 Task: Add an event  with title  Marketing Campaign Planning, date '2024/05/16' to 2024/05/20 & Select Event type as  Group. Add location for the event as  654 Valley of the Kings, Luxor, Egypt and add a description: The team building workshop will begin with an introduction to the importance of effective communication in the workplace. Participants will learn about the impact of communication on team dynamics, productivity, and overall success. The facilitator will set a positive and supportive tone, creating a safe space for open dialogue and learning.Create an event link  http-marketingcampaignplanningcom & Select the event color as  Red. , logged in from the account softage.2@softage.netand send the event invitation to softage.3@softage.net and softage.4@softage.net
Action: Mouse moved to (1012, 132)
Screenshot: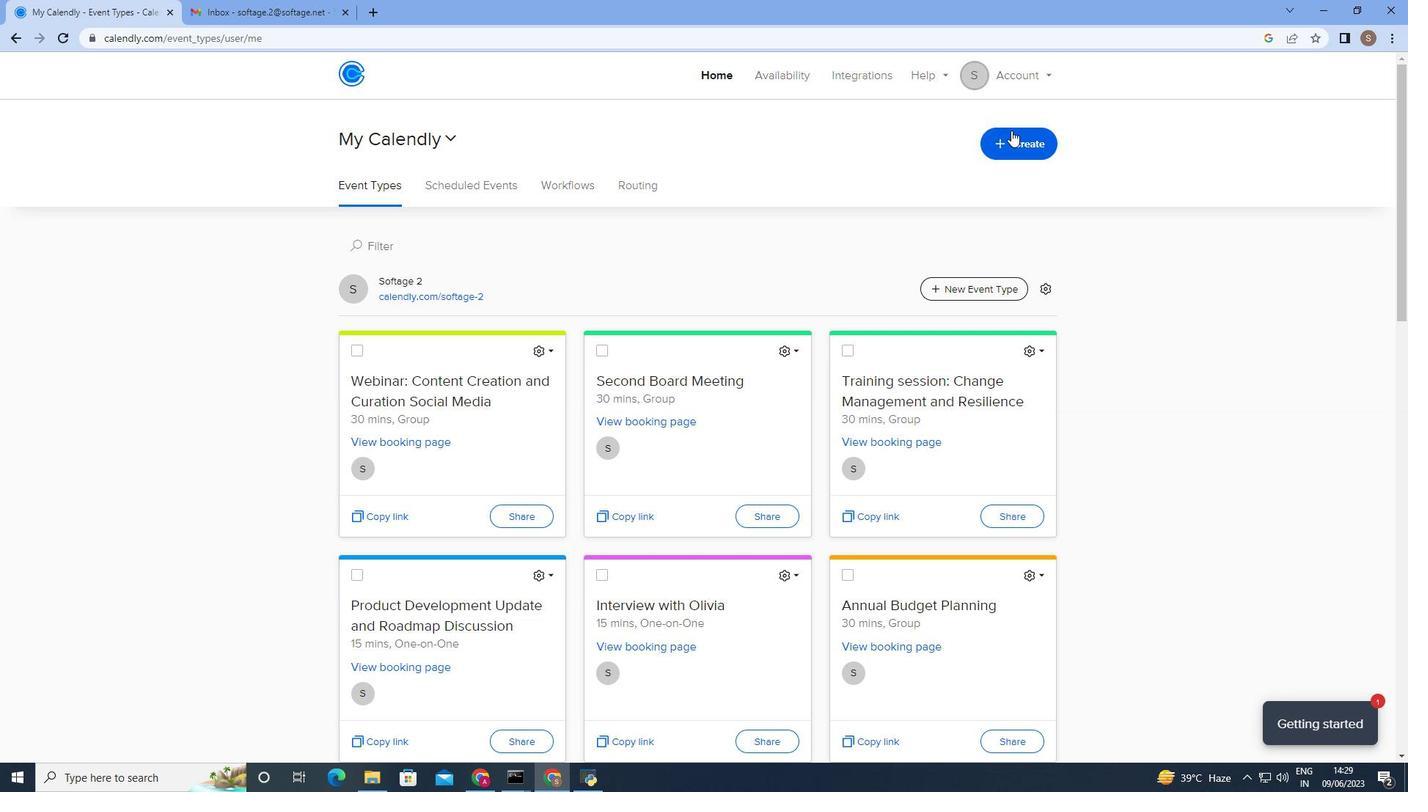
Action: Mouse pressed left at (1012, 132)
Screenshot: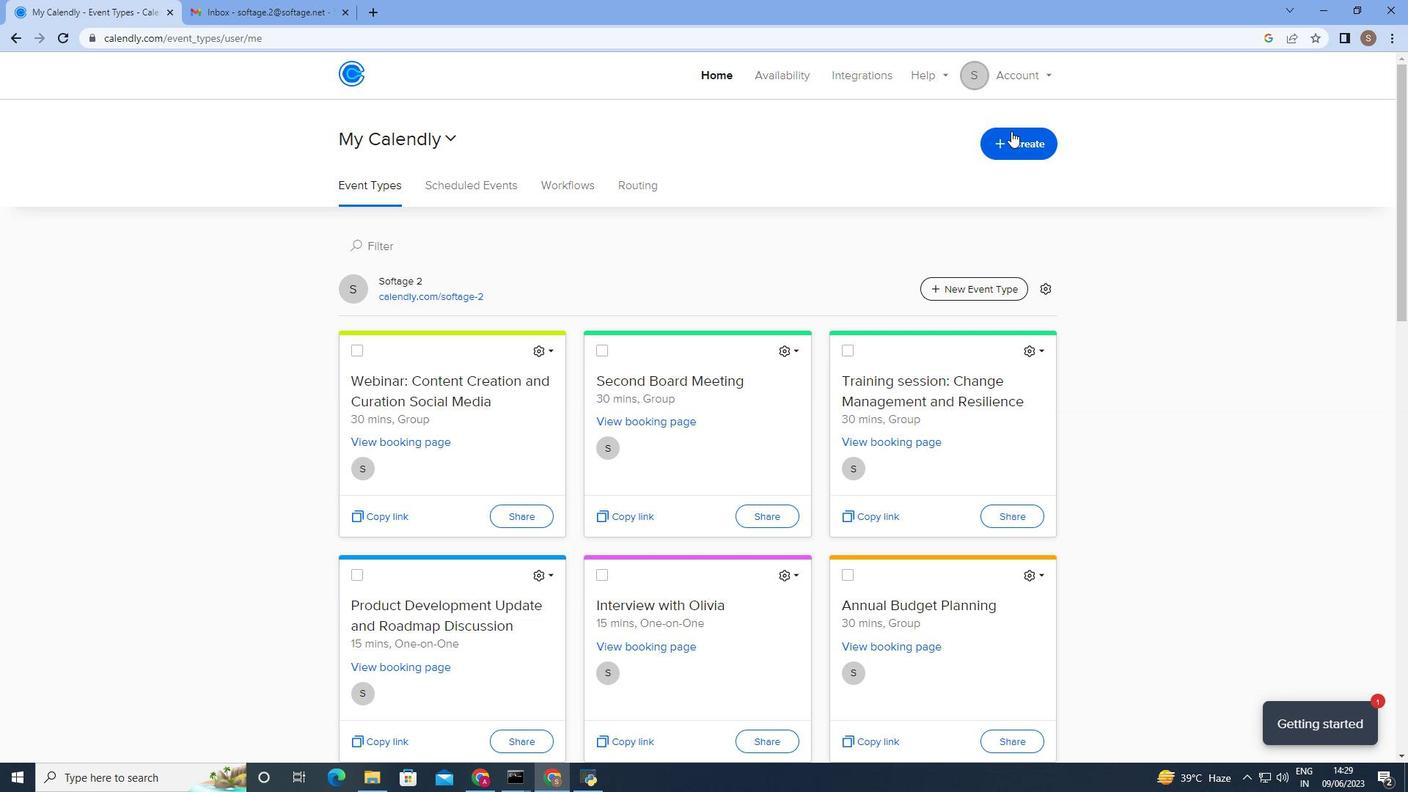 
Action: Mouse moved to (984, 208)
Screenshot: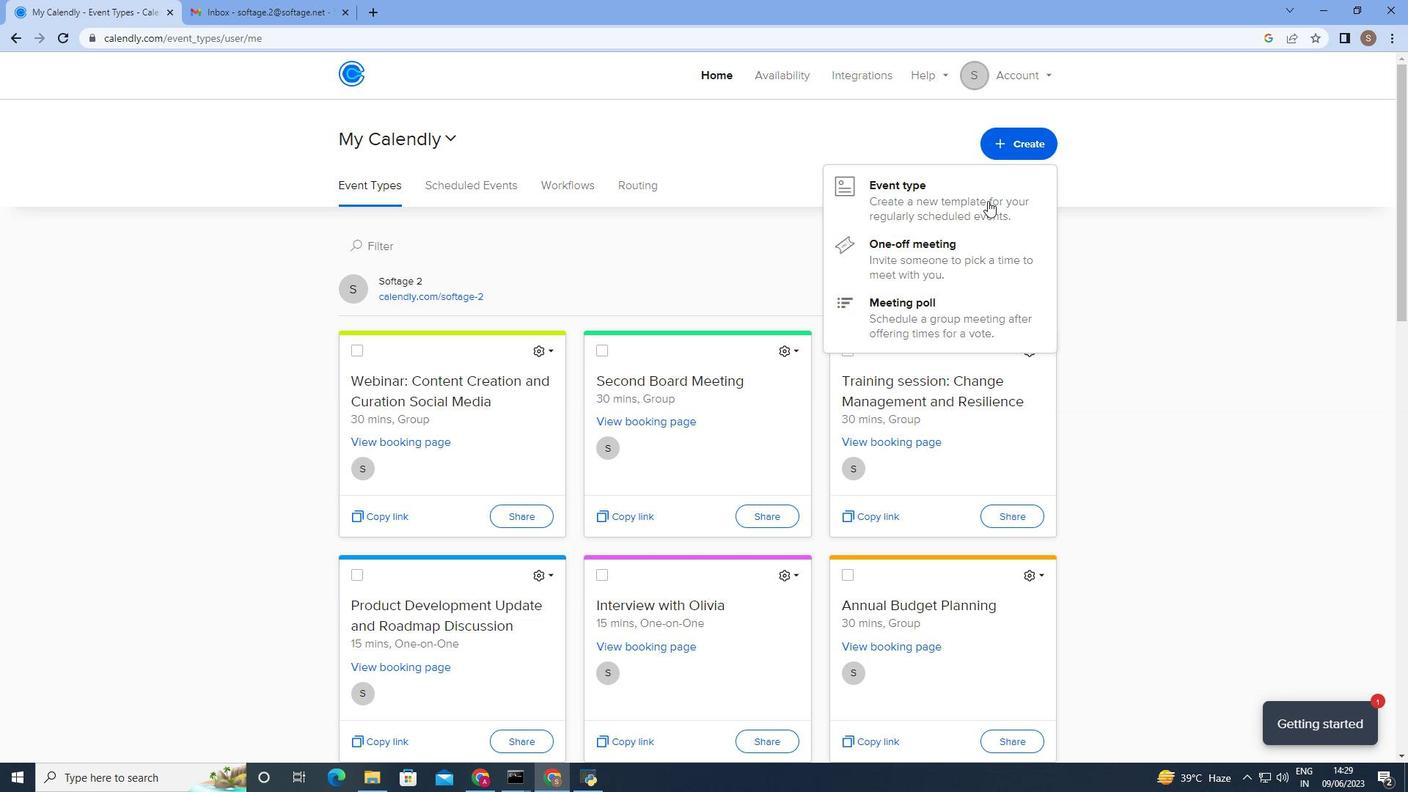 
Action: Mouse pressed left at (984, 208)
Screenshot: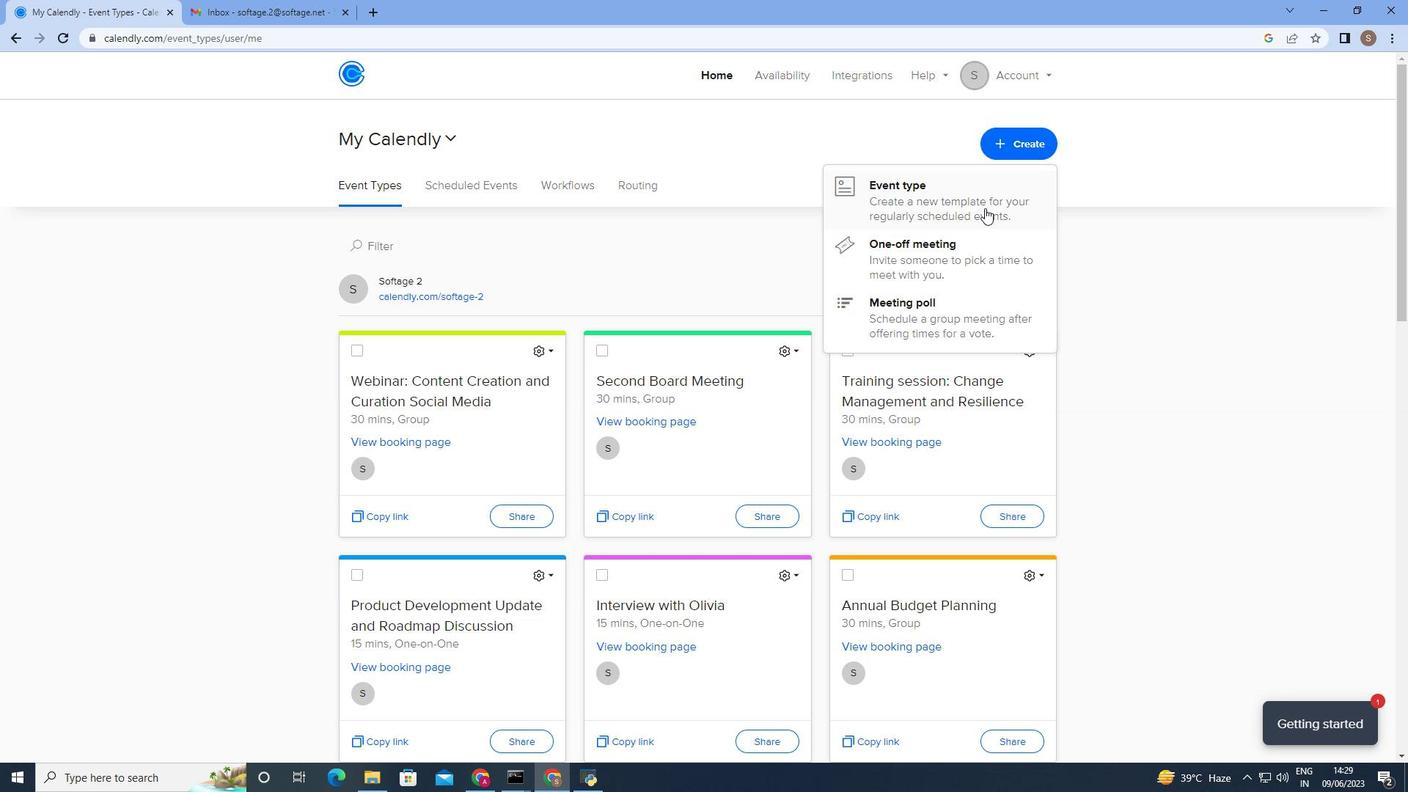 
Action: Mouse moved to (629, 376)
Screenshot: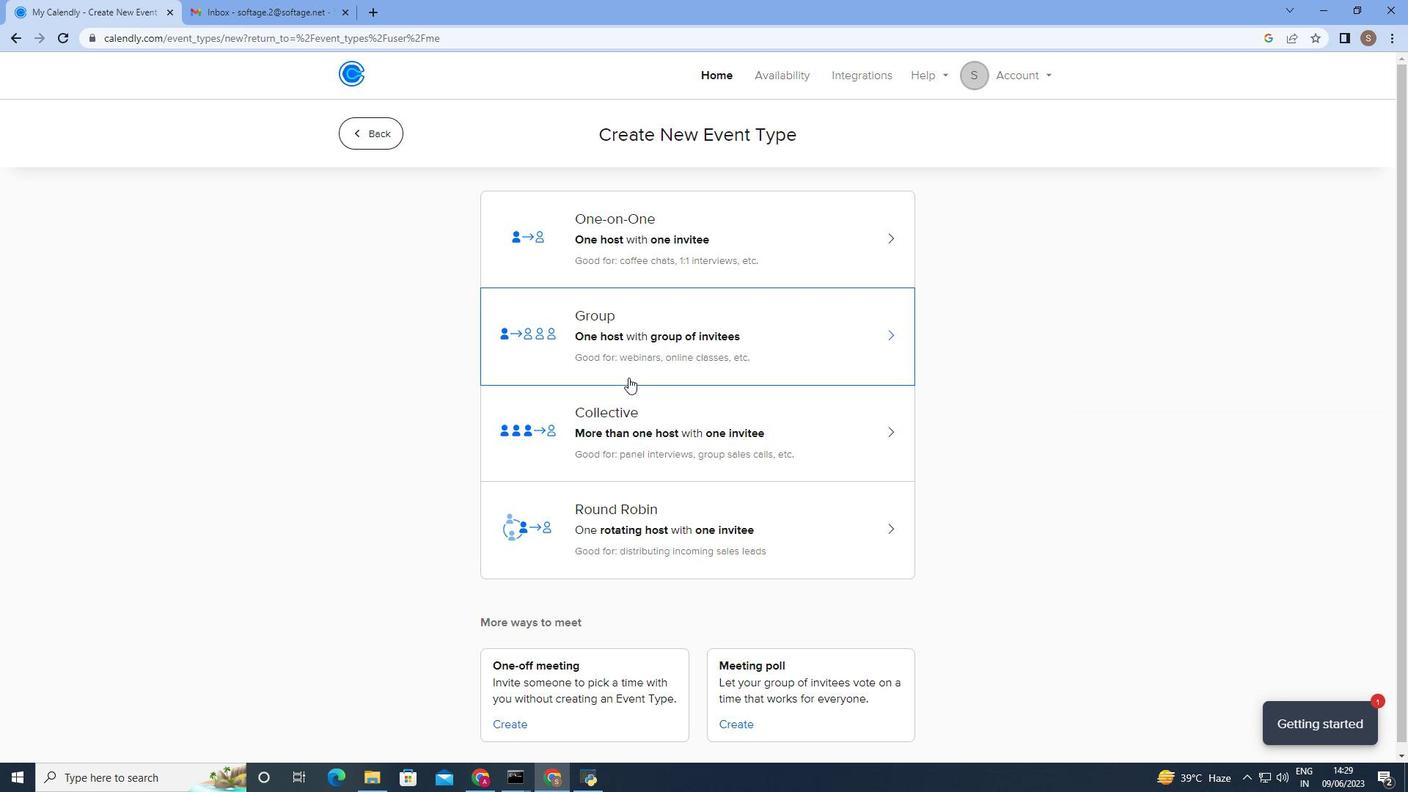 
Action: Mouse pressed left at (629, 376)
Screenshot: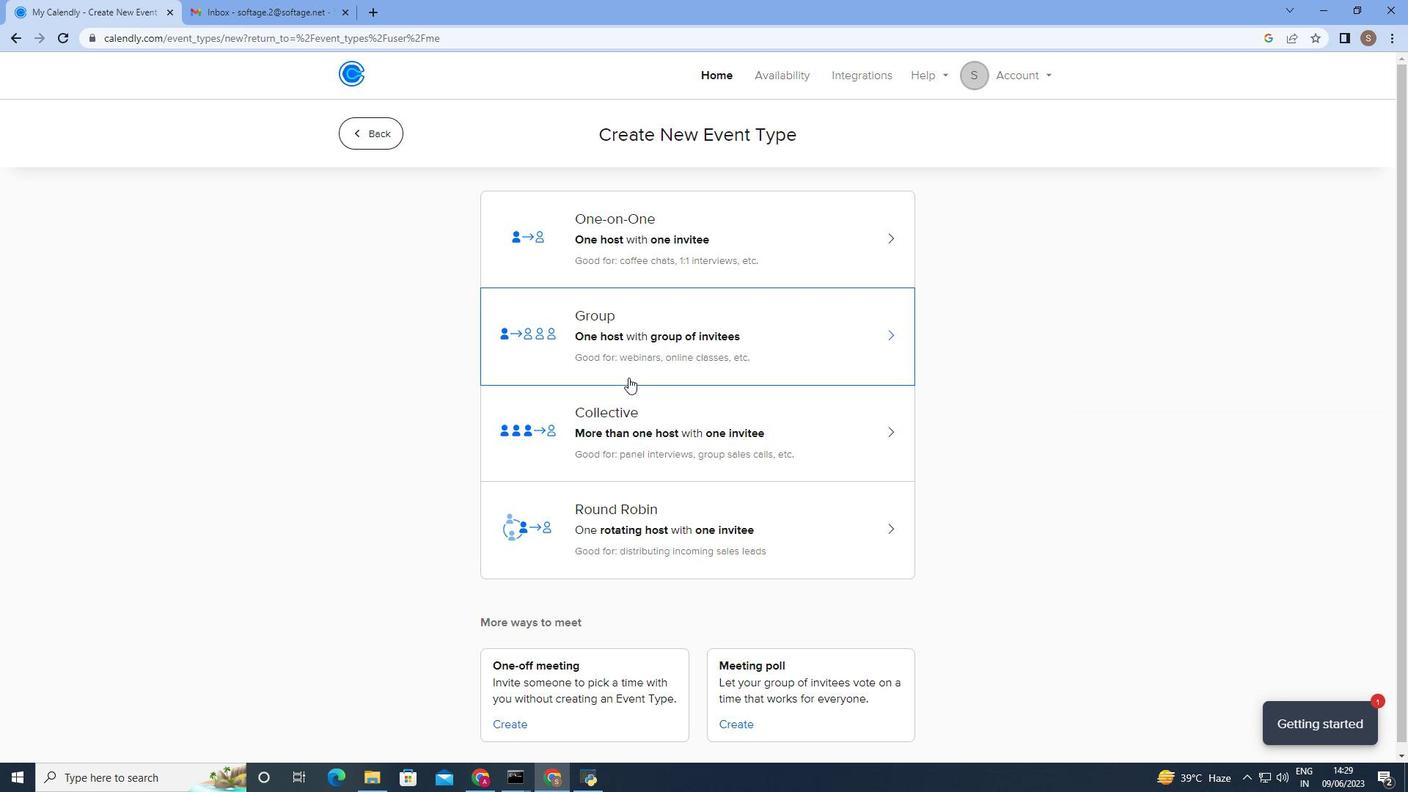 
Action: Mouse moved to (424, 336)
Screenshot: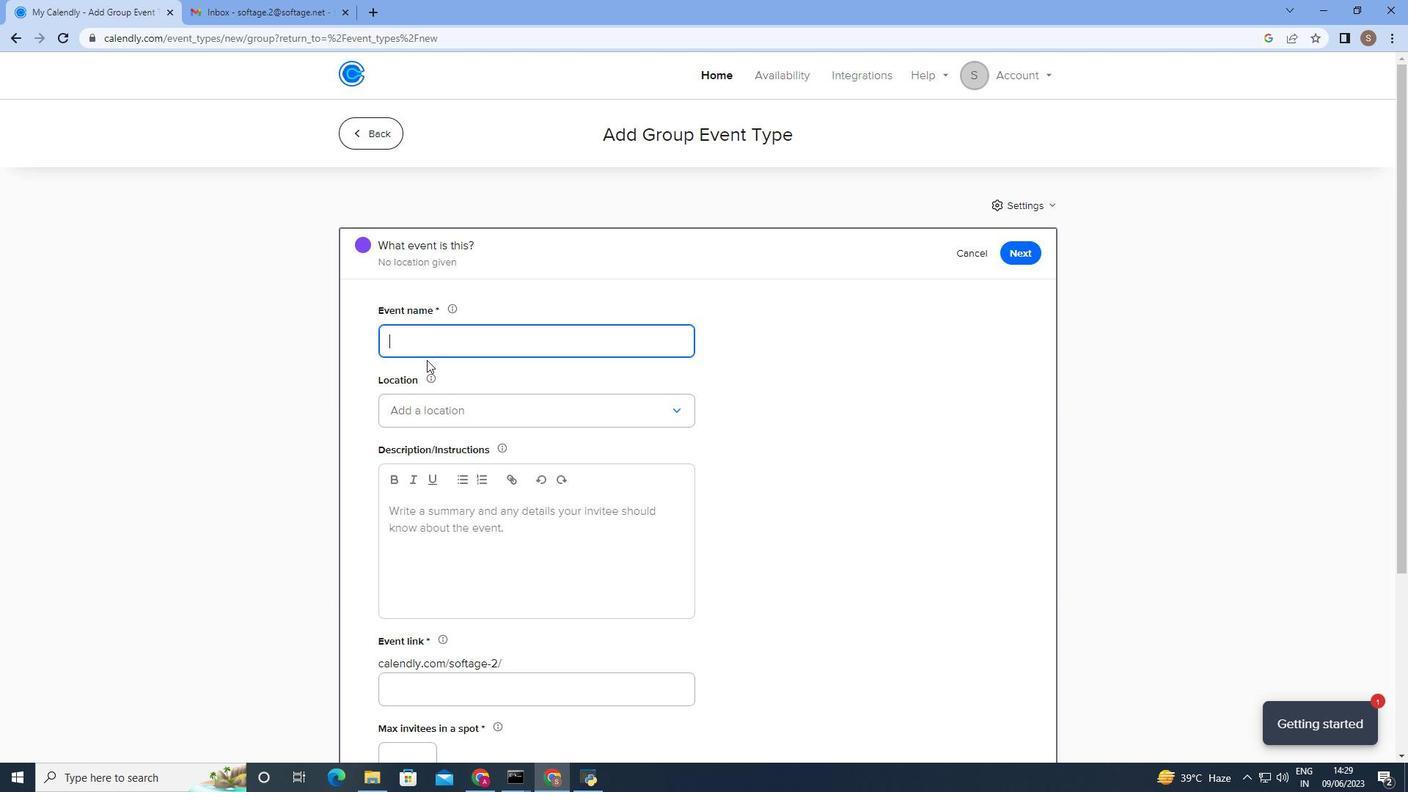
Action: Mouse pressed left at (424, 336)
Screenshot: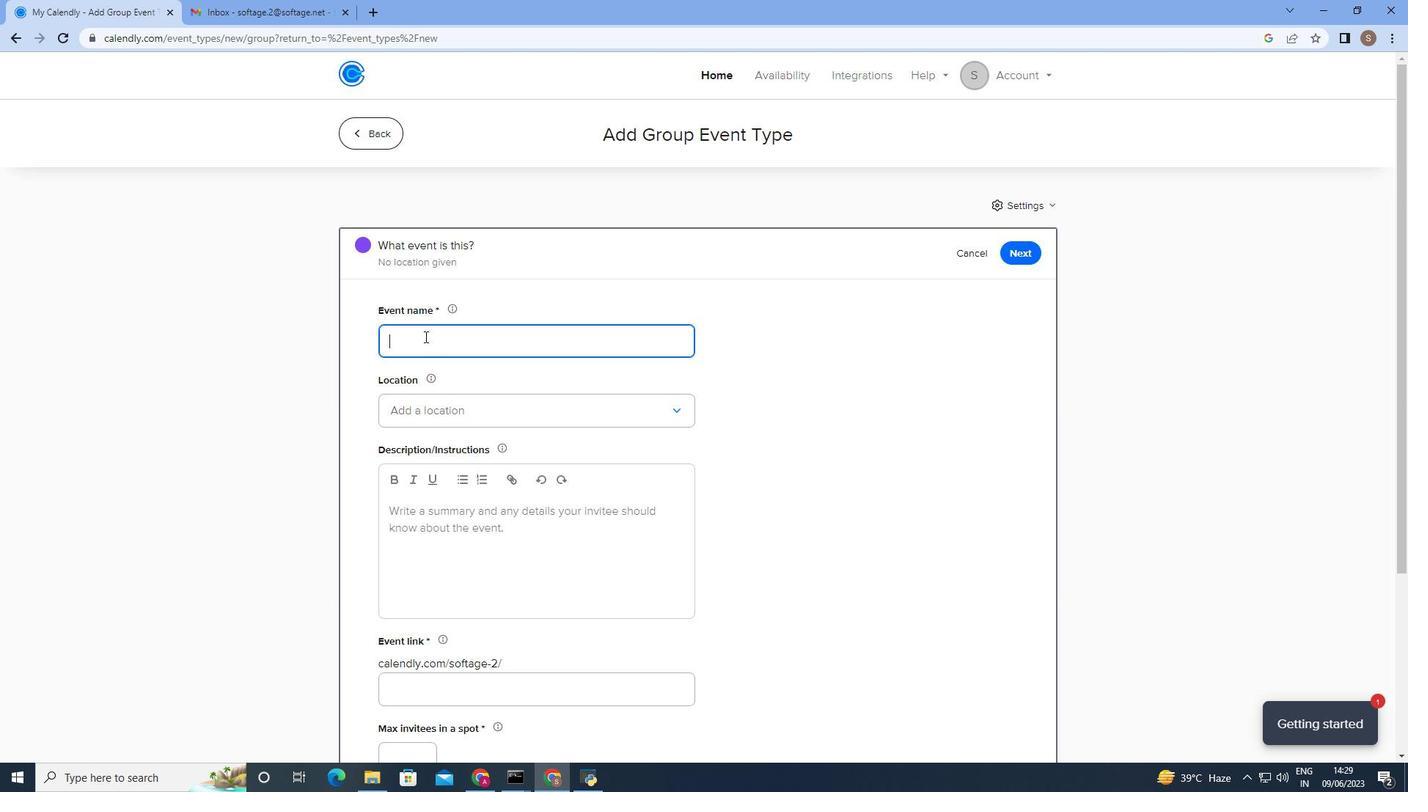 
Action: Key pressed <Key.shift_r>Marketing<Key.space><Key.shift><Key.shift><Key.shift><Key.shift><Key.shift><Key.shift><Key.shift><Key.shift><Key.shift>Camo<Key.backspace>paign<Key.space><Key.shift_r><Key.shift_r><Key.shift_r><Key.shift_r><Key.shift_r><Key.shift_r><Key.shift_r>Planning
Screenshot: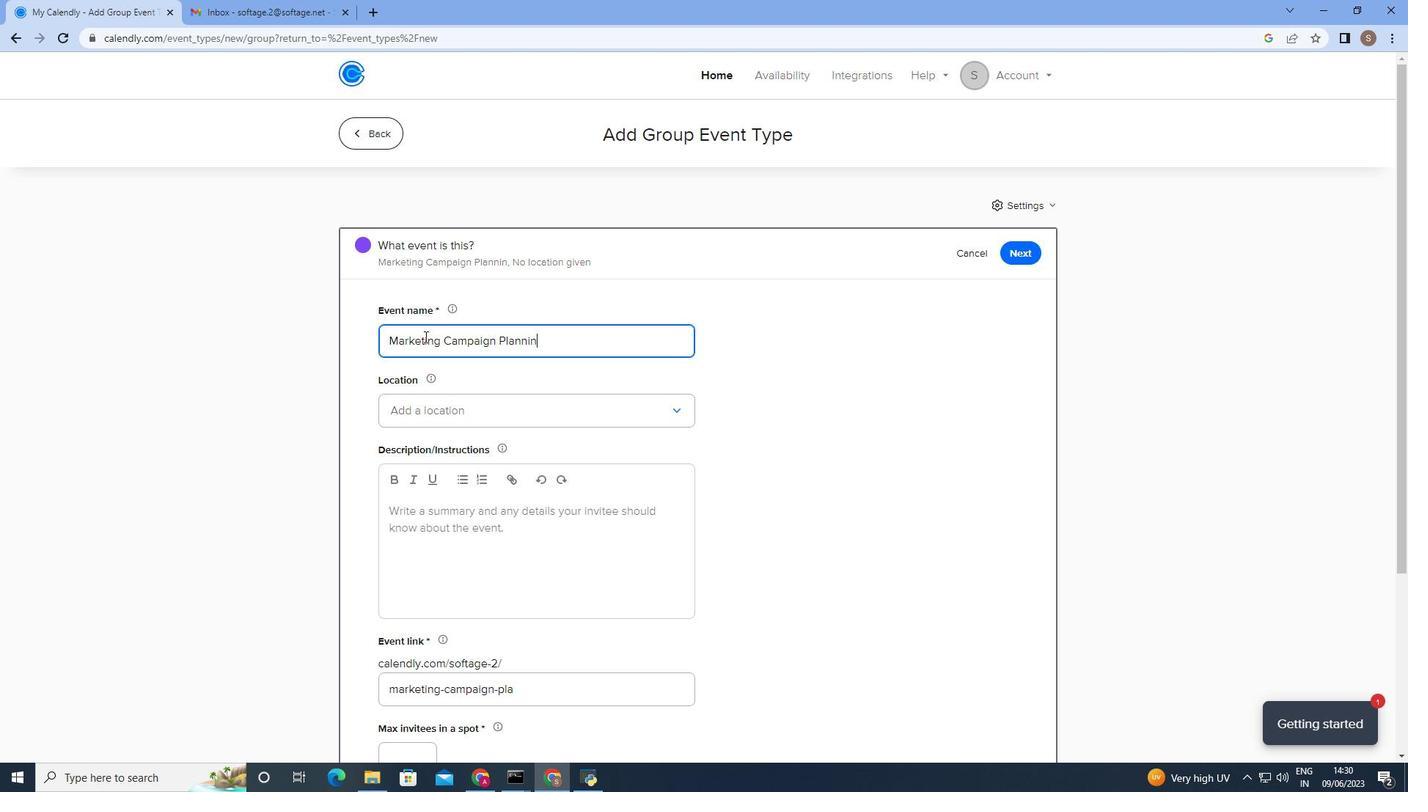 
Action: Mouse moved to (434, 412)
Screenshot: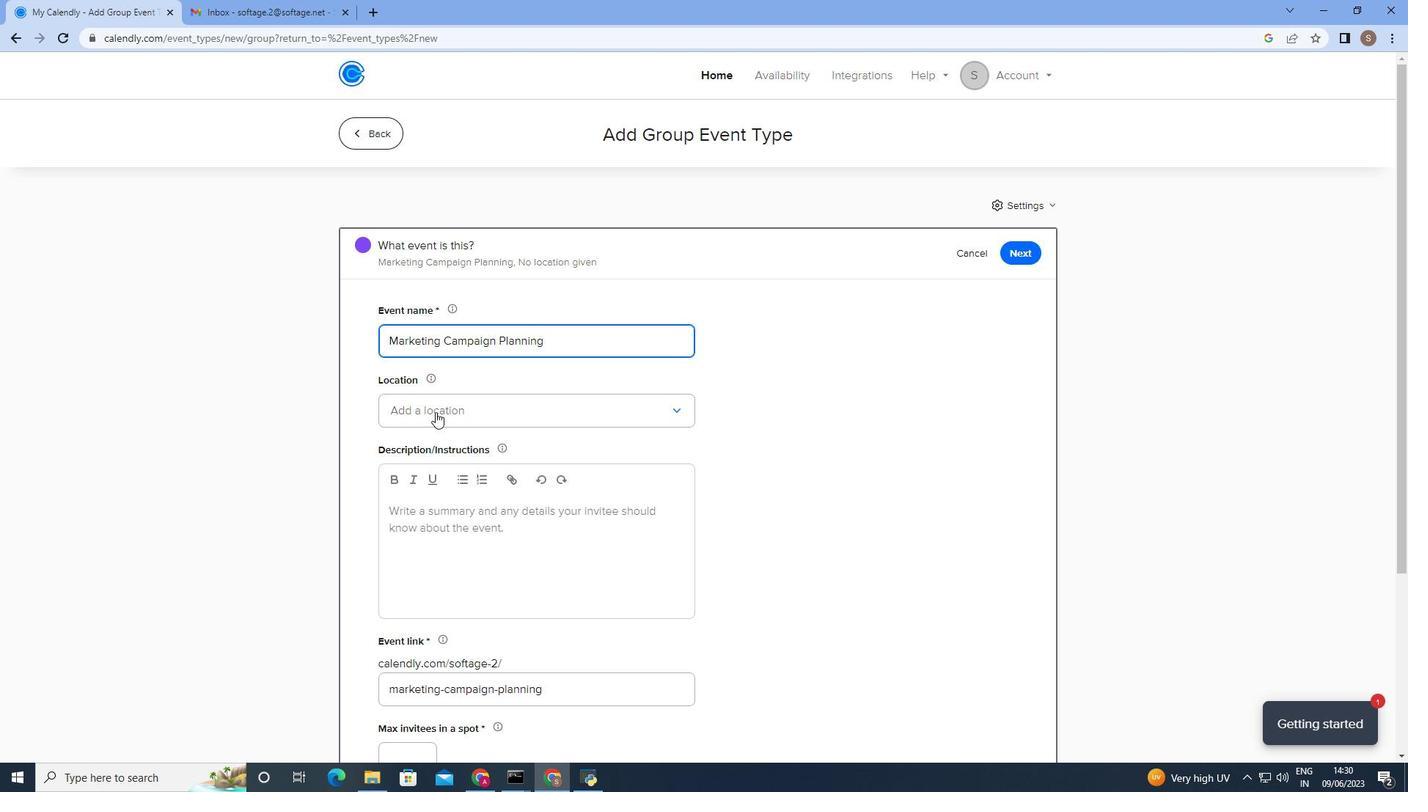 
Action: Mouse pressed left at (434, 412)
Screenshot: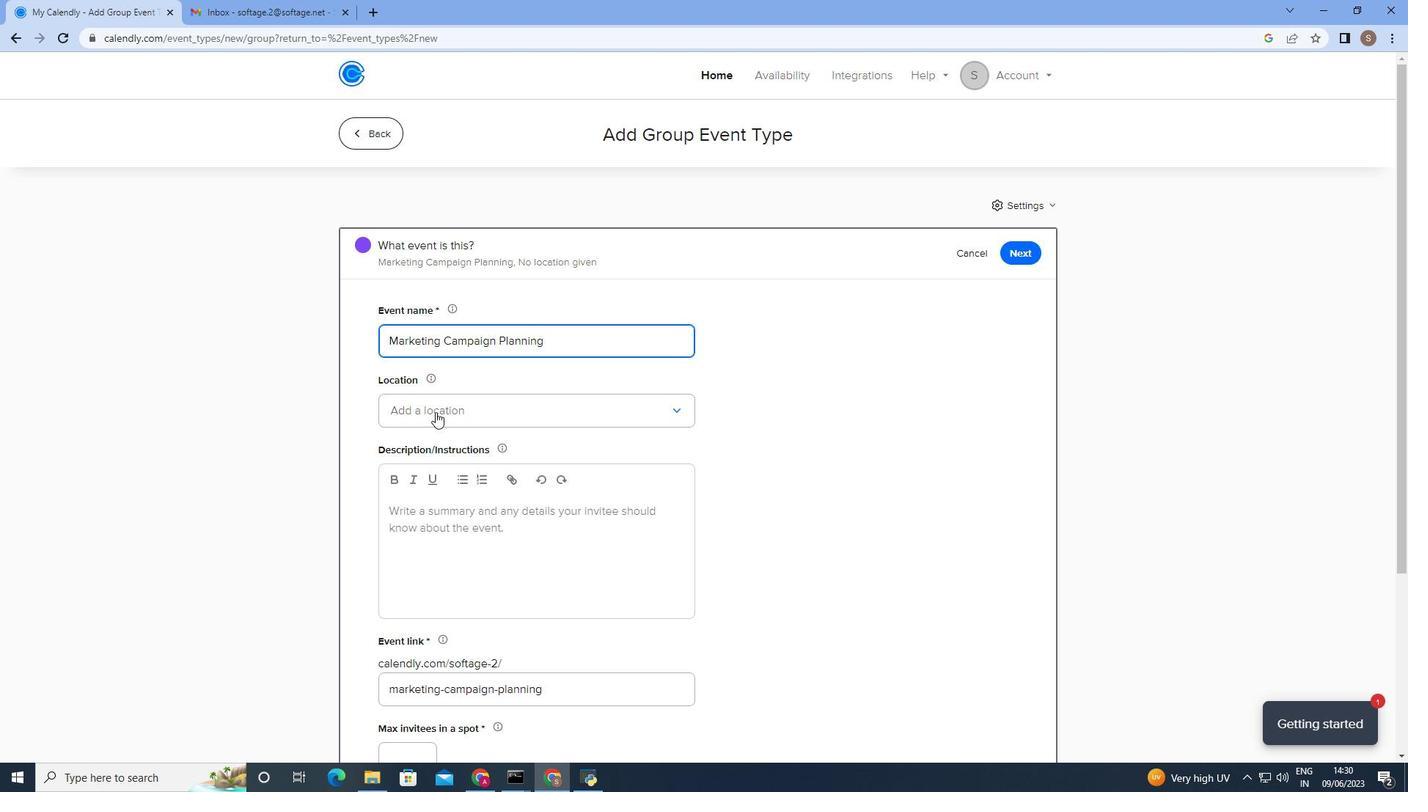 
Action: Mouse moved to (436, 445)
Screenshot: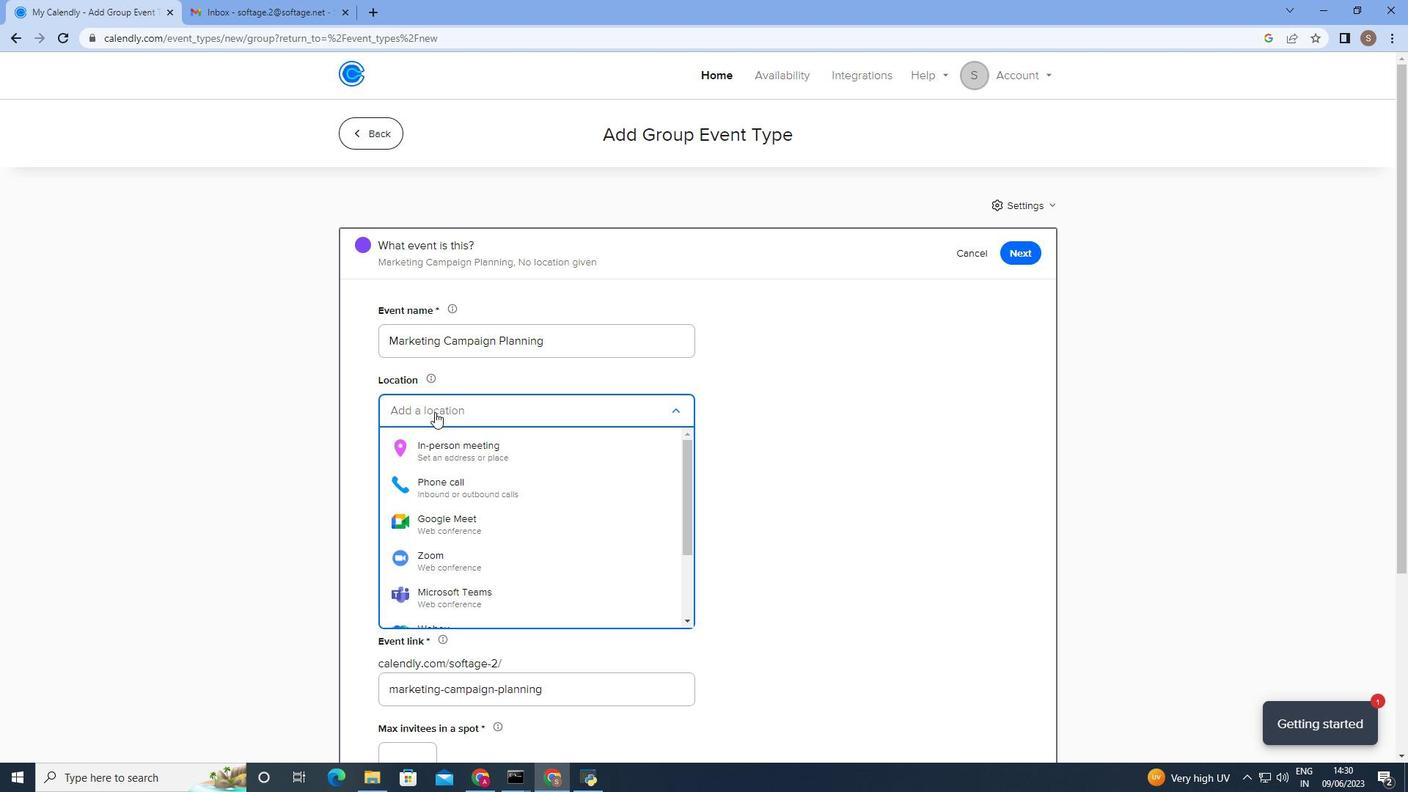 
Action: Mouse pressed left at (436, 445)
Screenshot: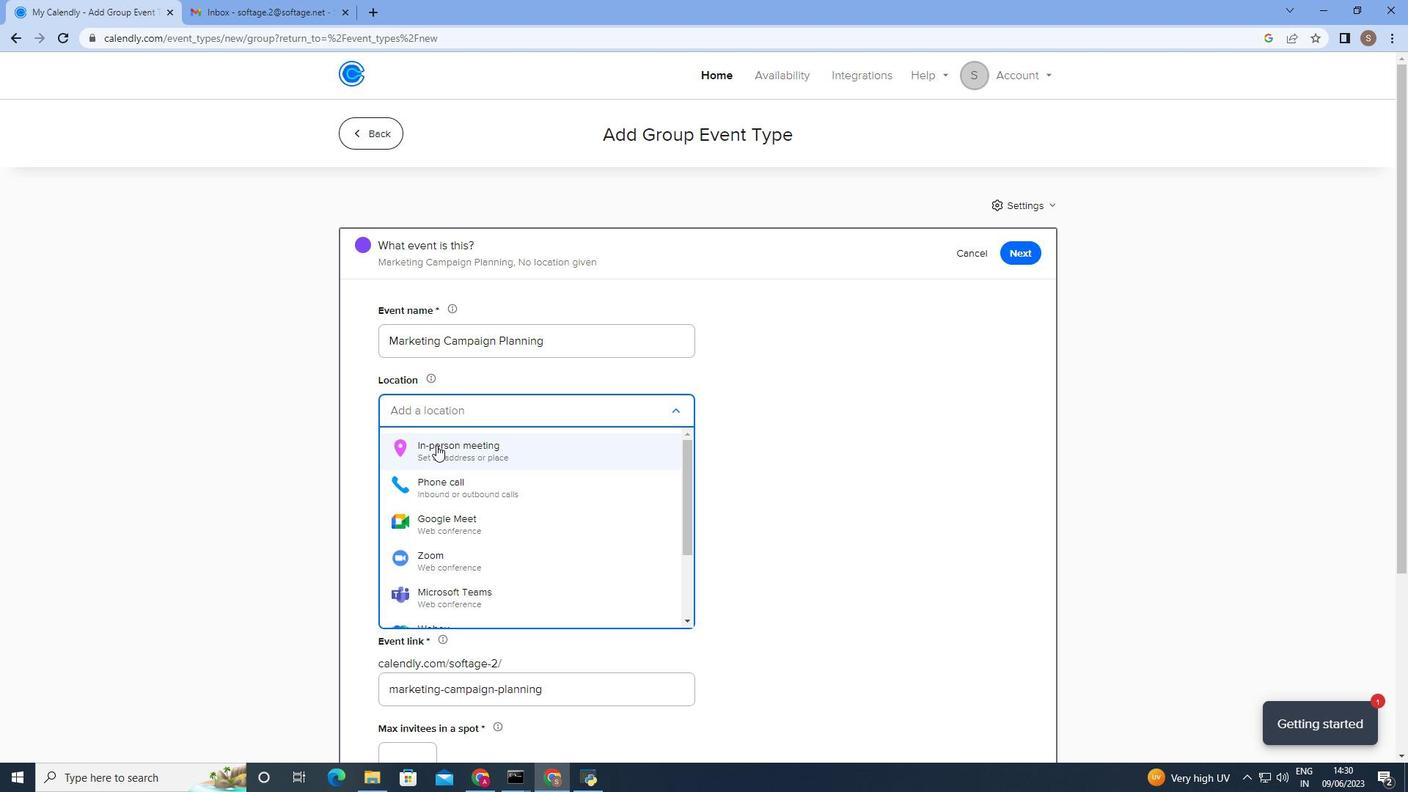 
Action: Mouse moved to (671, 228)
Screenshot: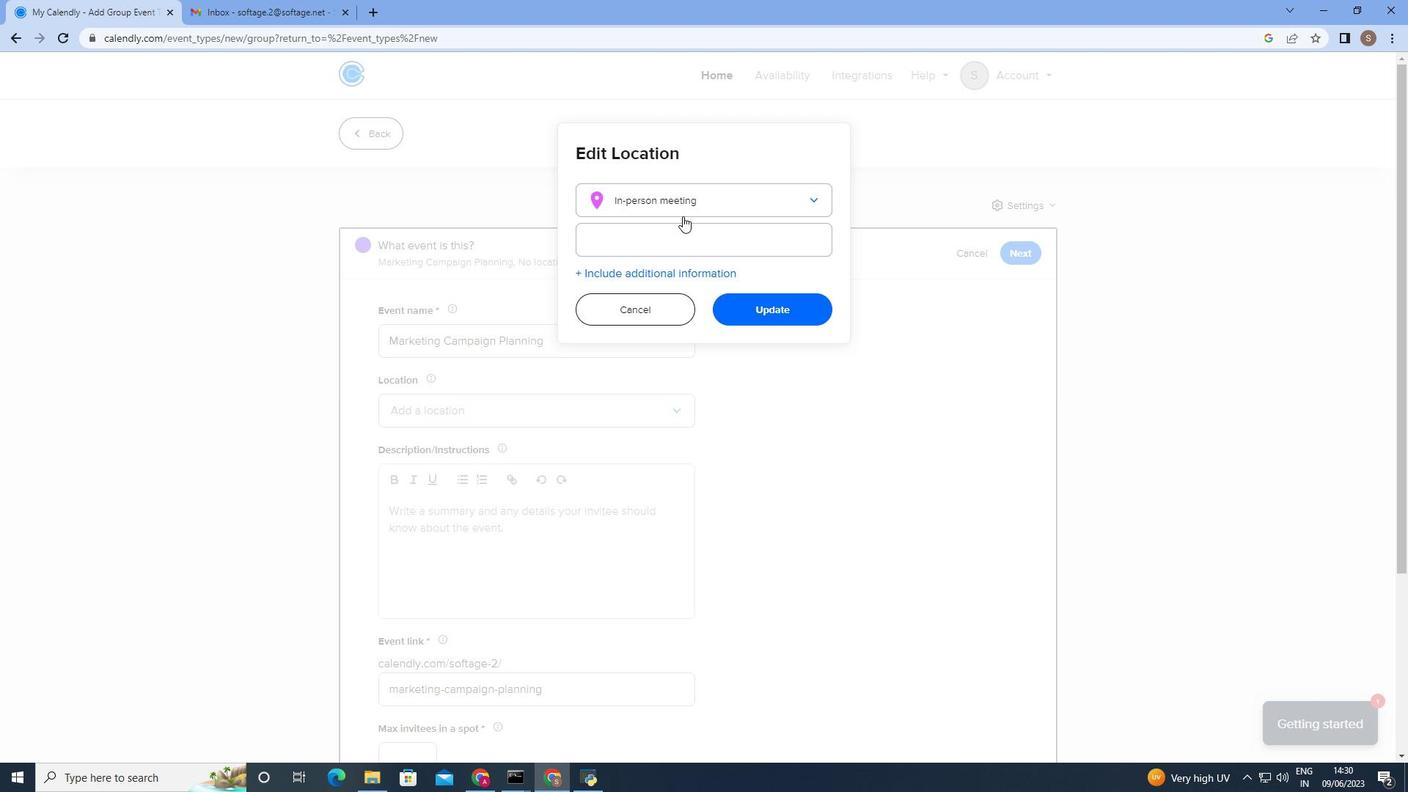 
Action: Mouse pressed left at (671, 228)
Screenshot: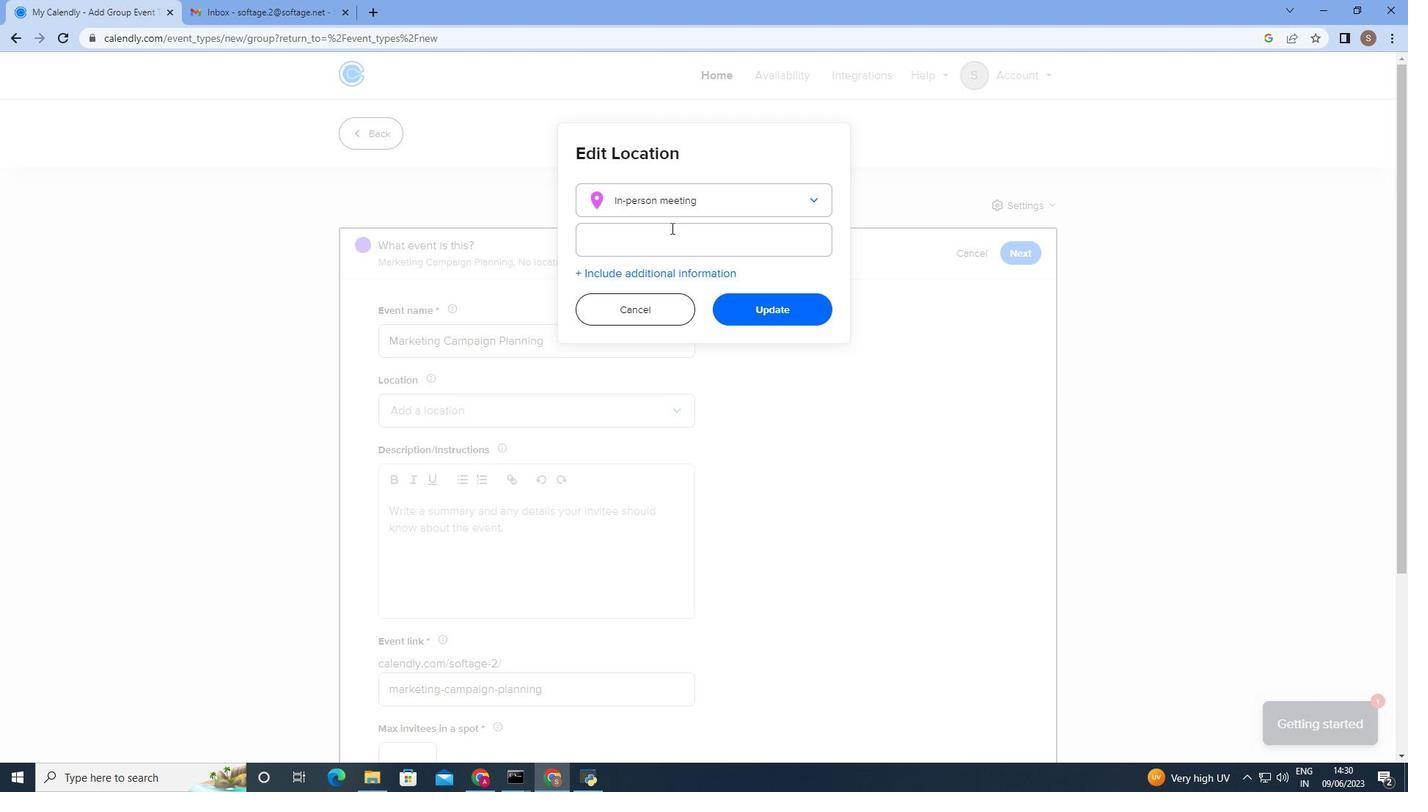 
Action: Key pressed 654<Key.space><Key.shift>Valley<Key.space>of<Key.space>the<Key.space>kingg<Key.backspace>s,<Key.shift_r>Luxor,<Key.shift>Egypt
Screenshot: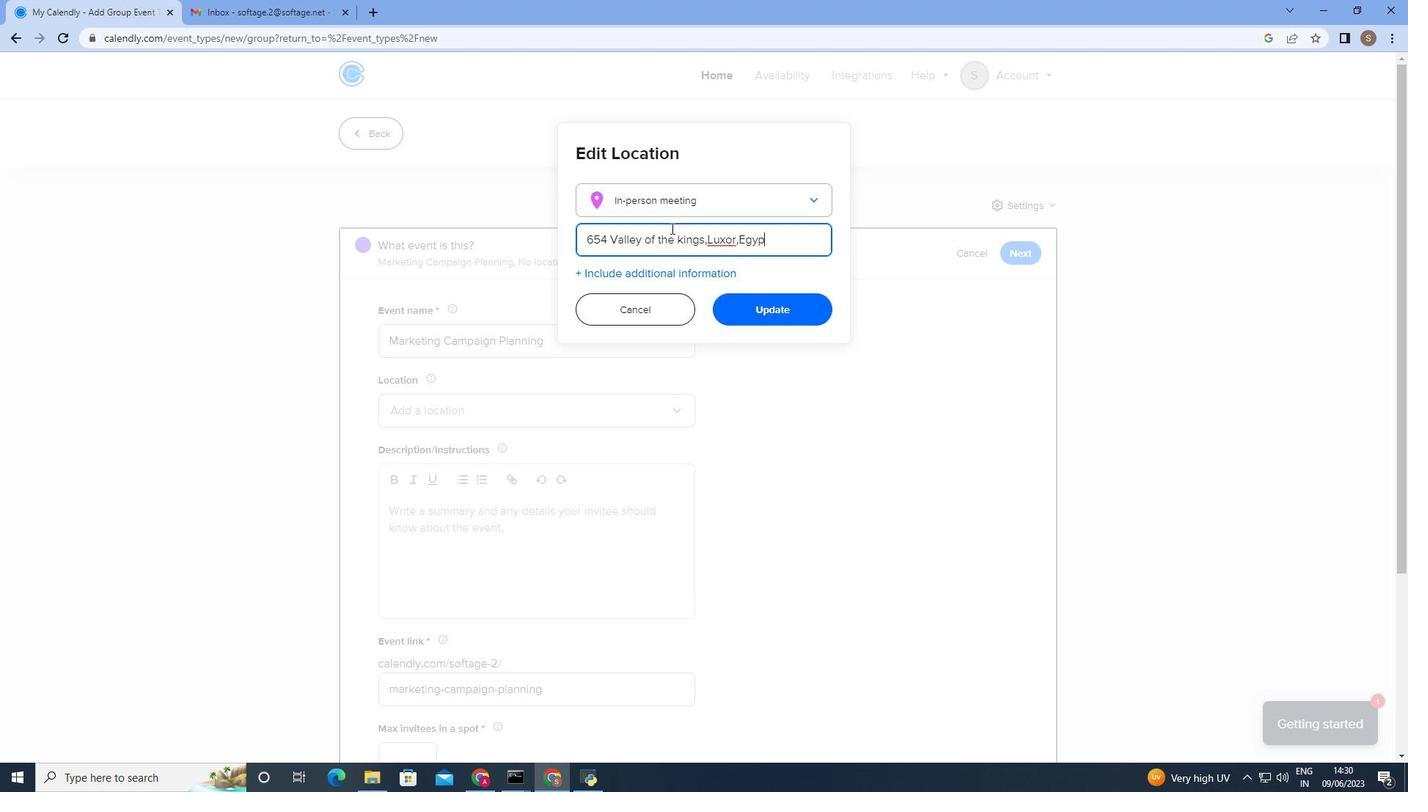 
Action: Mouse moved to (772, 305)
Screenshot: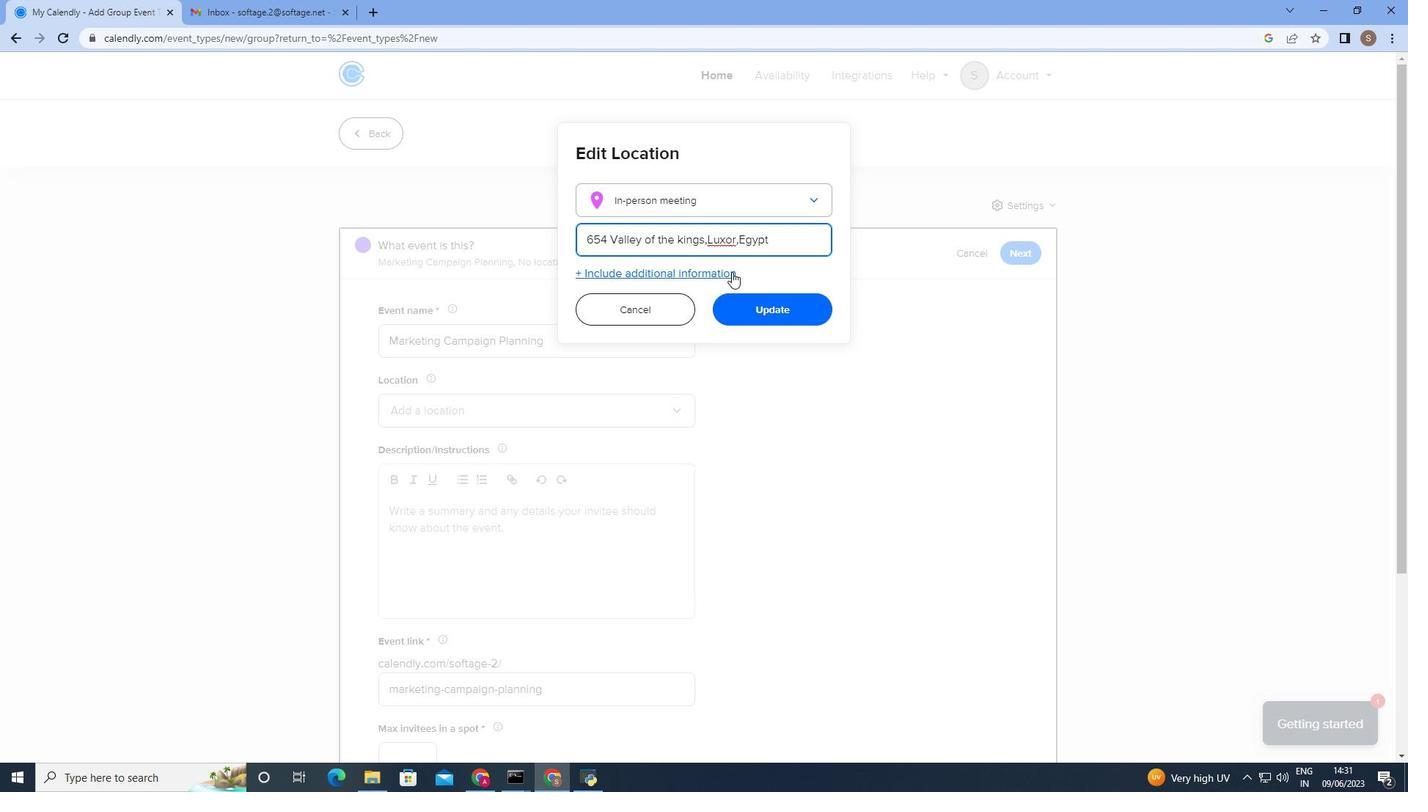 
Action: Mouse pressed left at (772, 305)
Screenshot: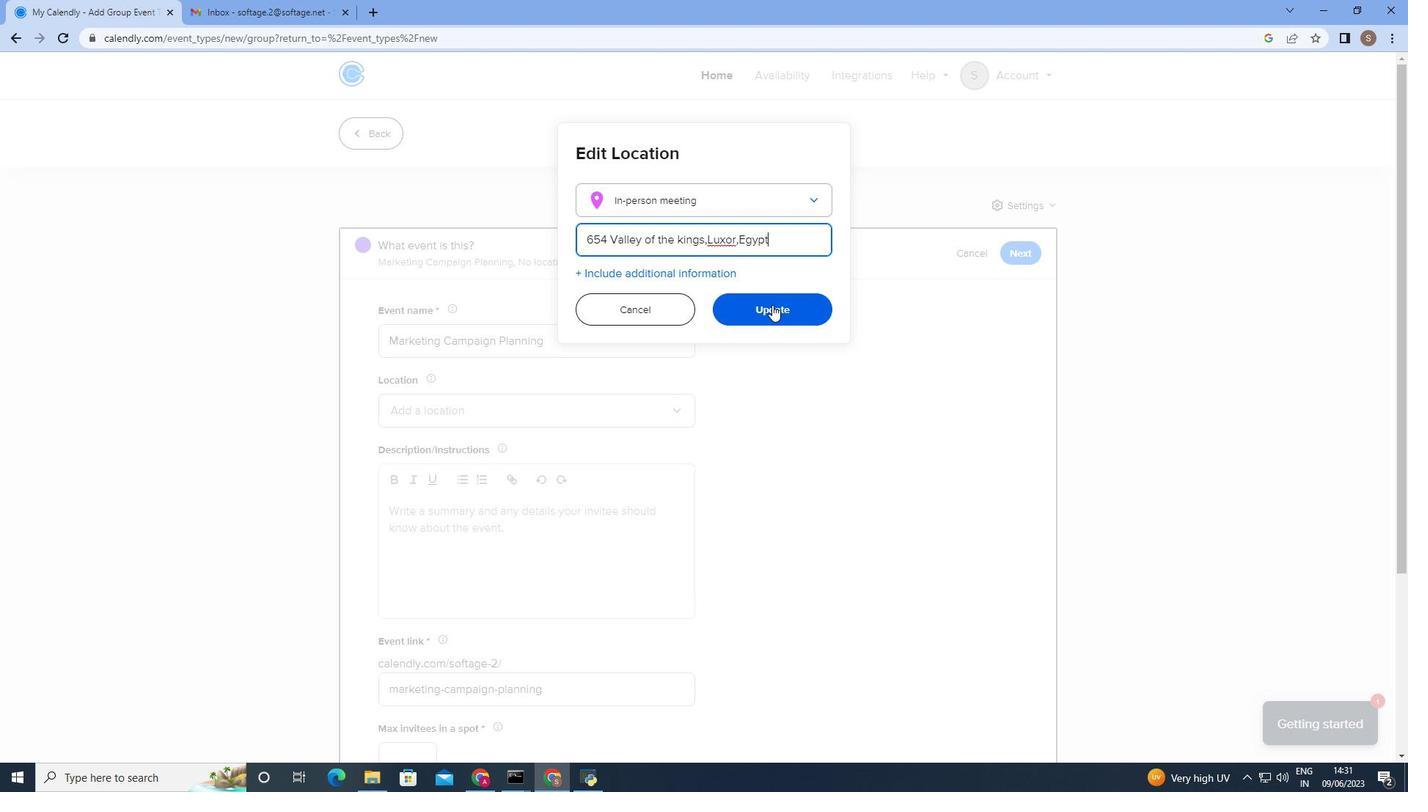 
Action: Mouse moved to (463, 407)
Screenshot: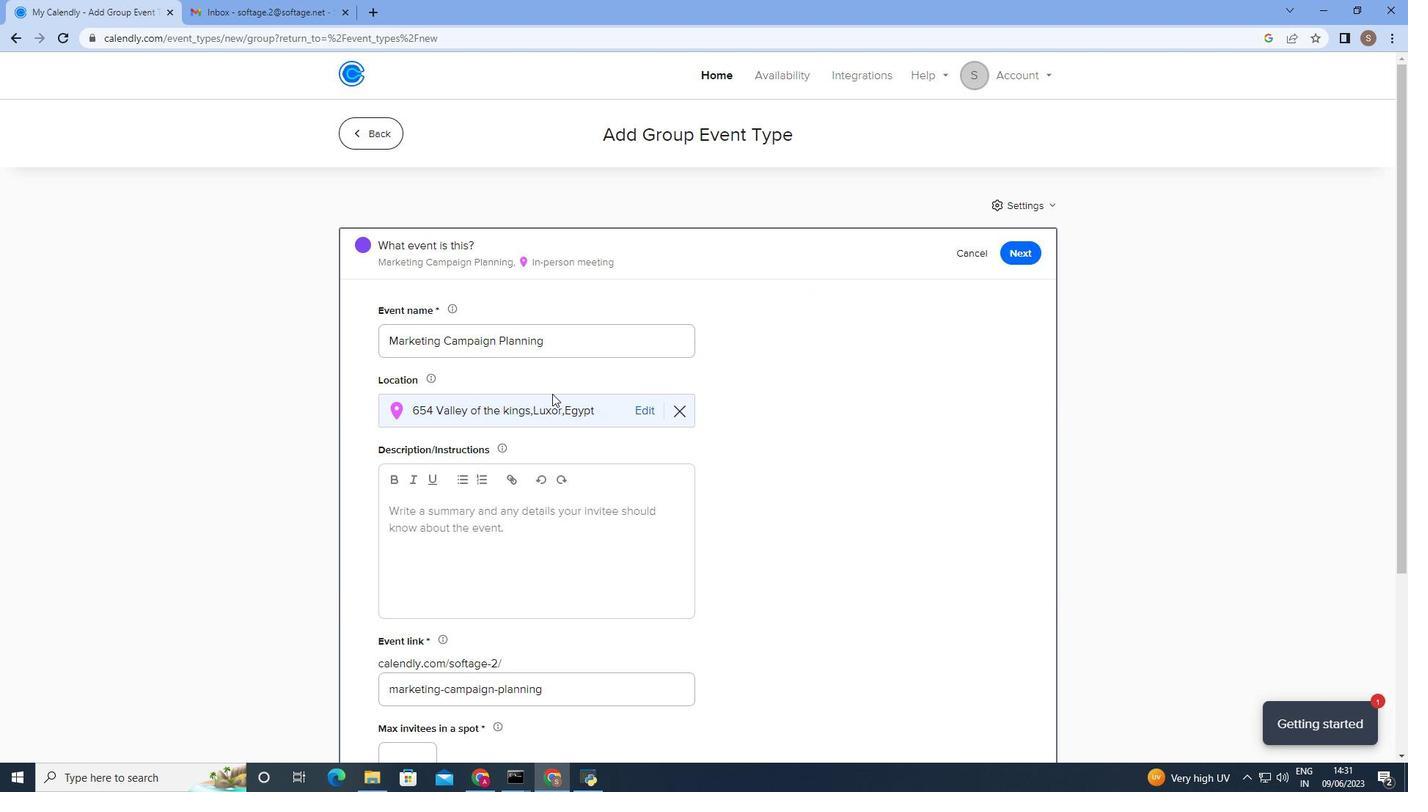 
Action: Mouse scrolled (463, 406) with delta (0, 0)
Screenshot: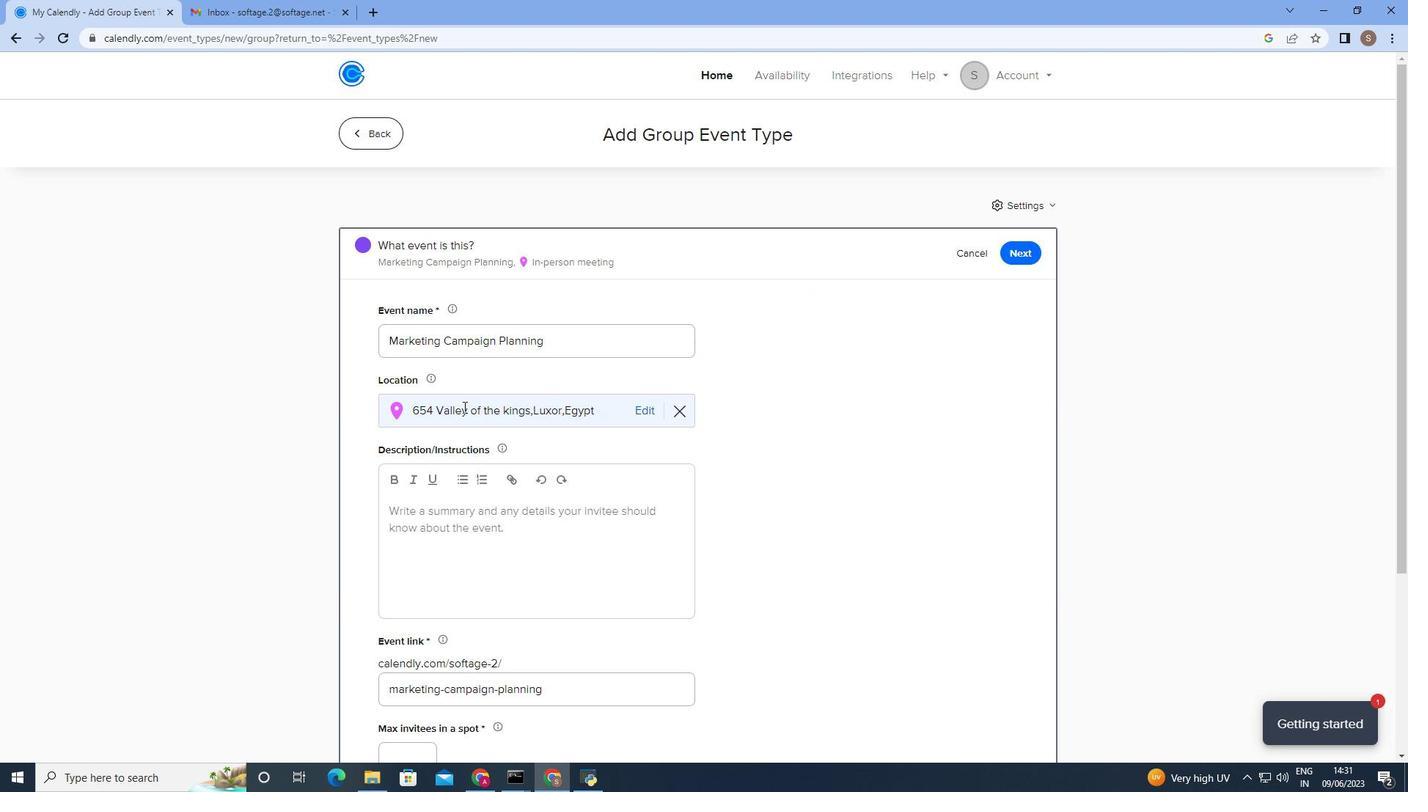 
Action: Mouse scrolled (463, 406) with delta (0, 0)
Screenshot: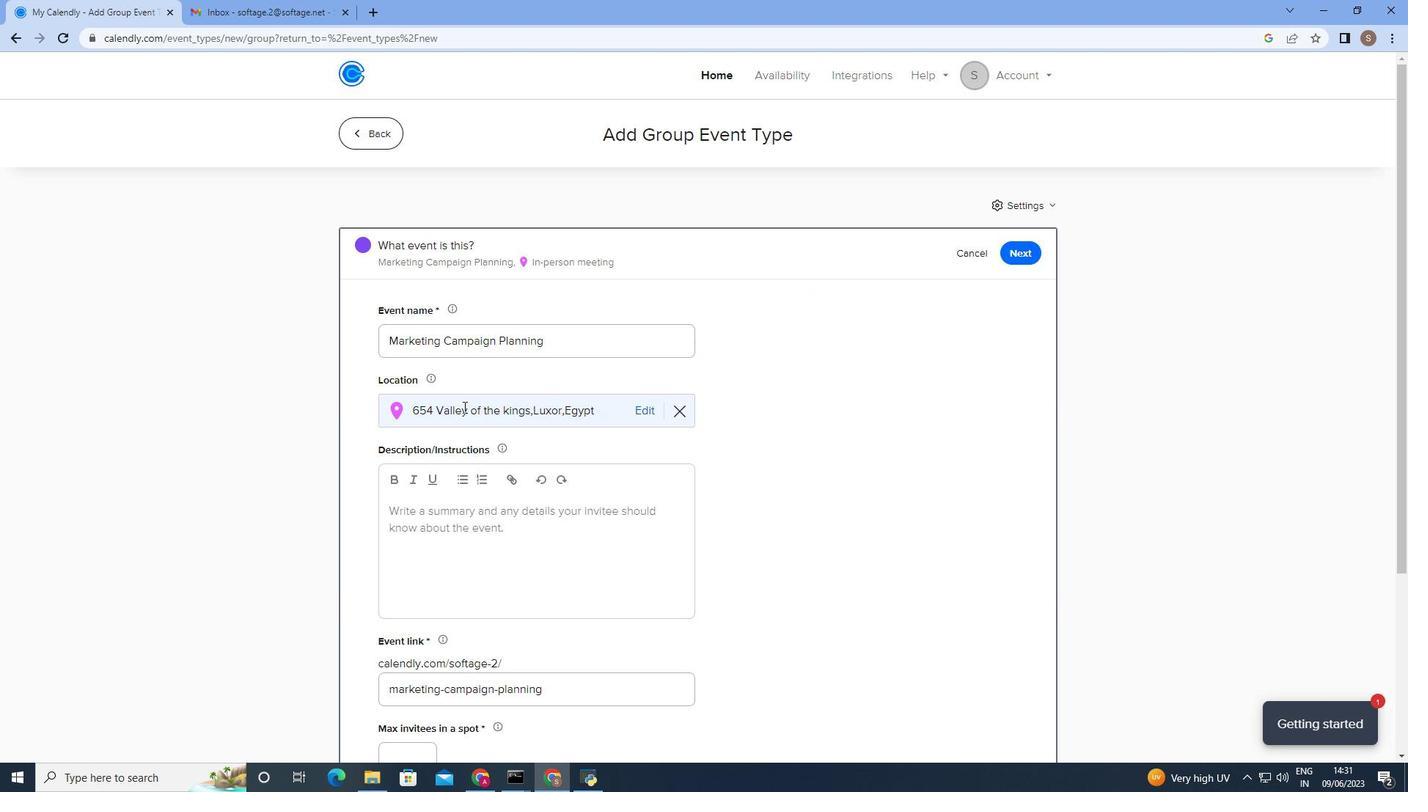 
Action: Mouse moved to (415, 375)
Screenshot: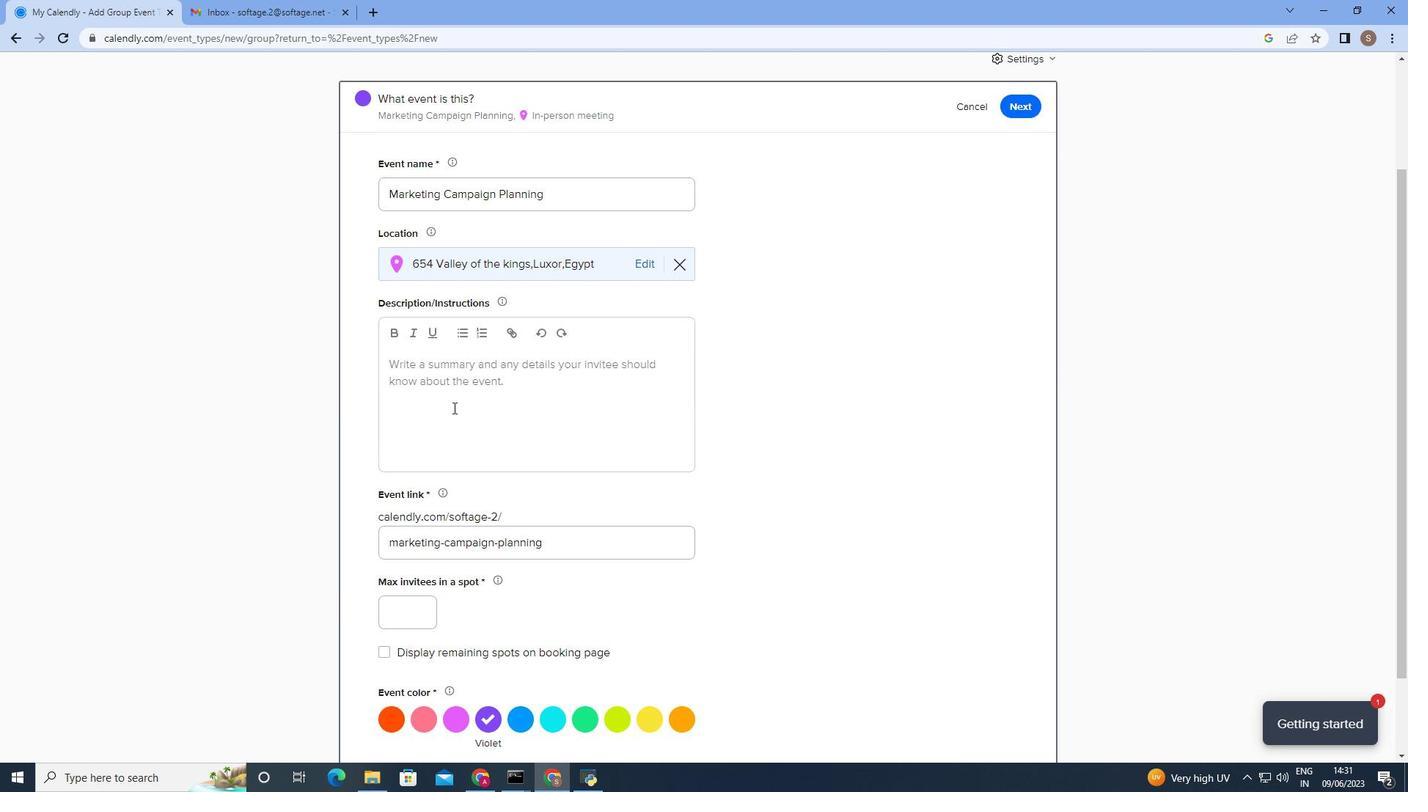 
Action: Mouse pressed left at (415, 375)
Screenshot: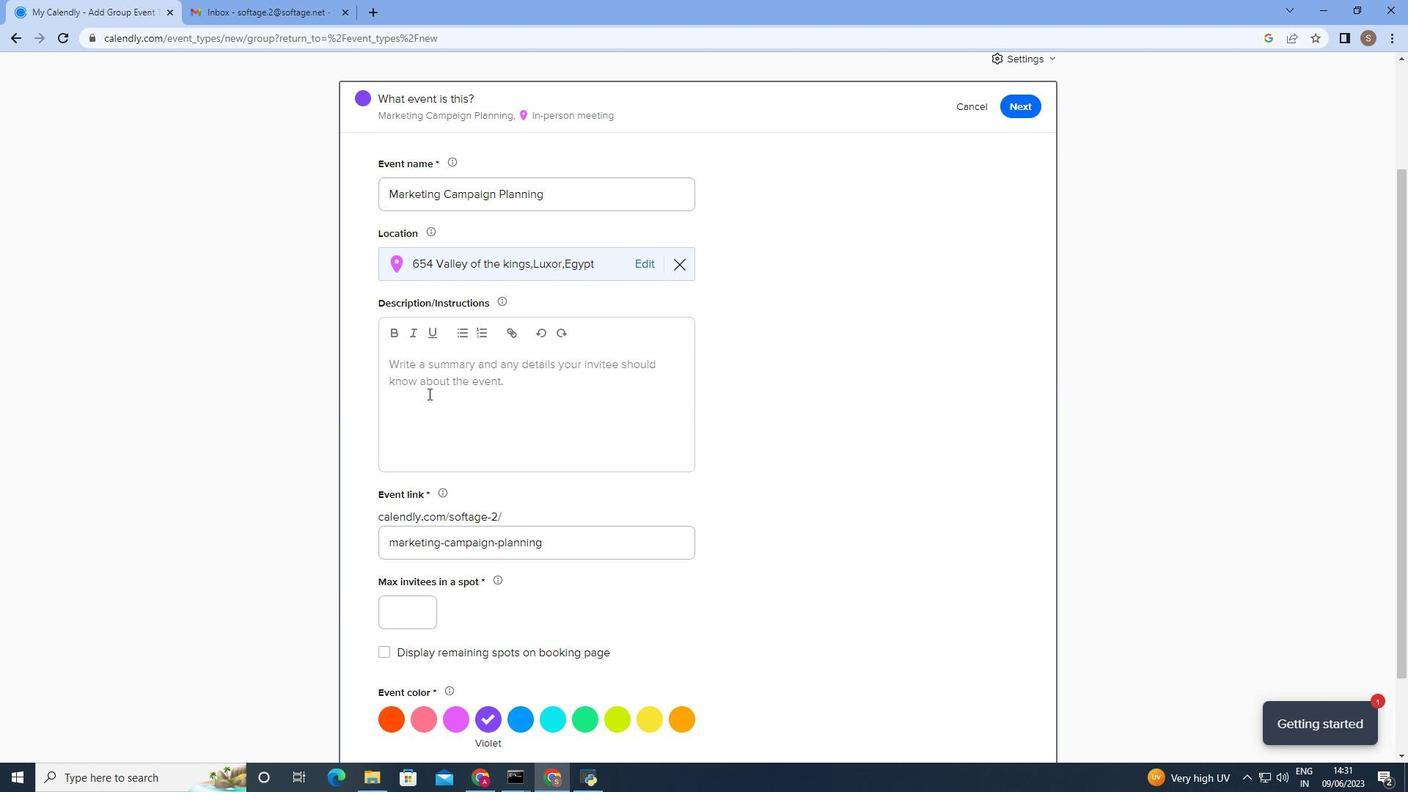 
Action: Mouse moved to (413, 368)
Screenshot: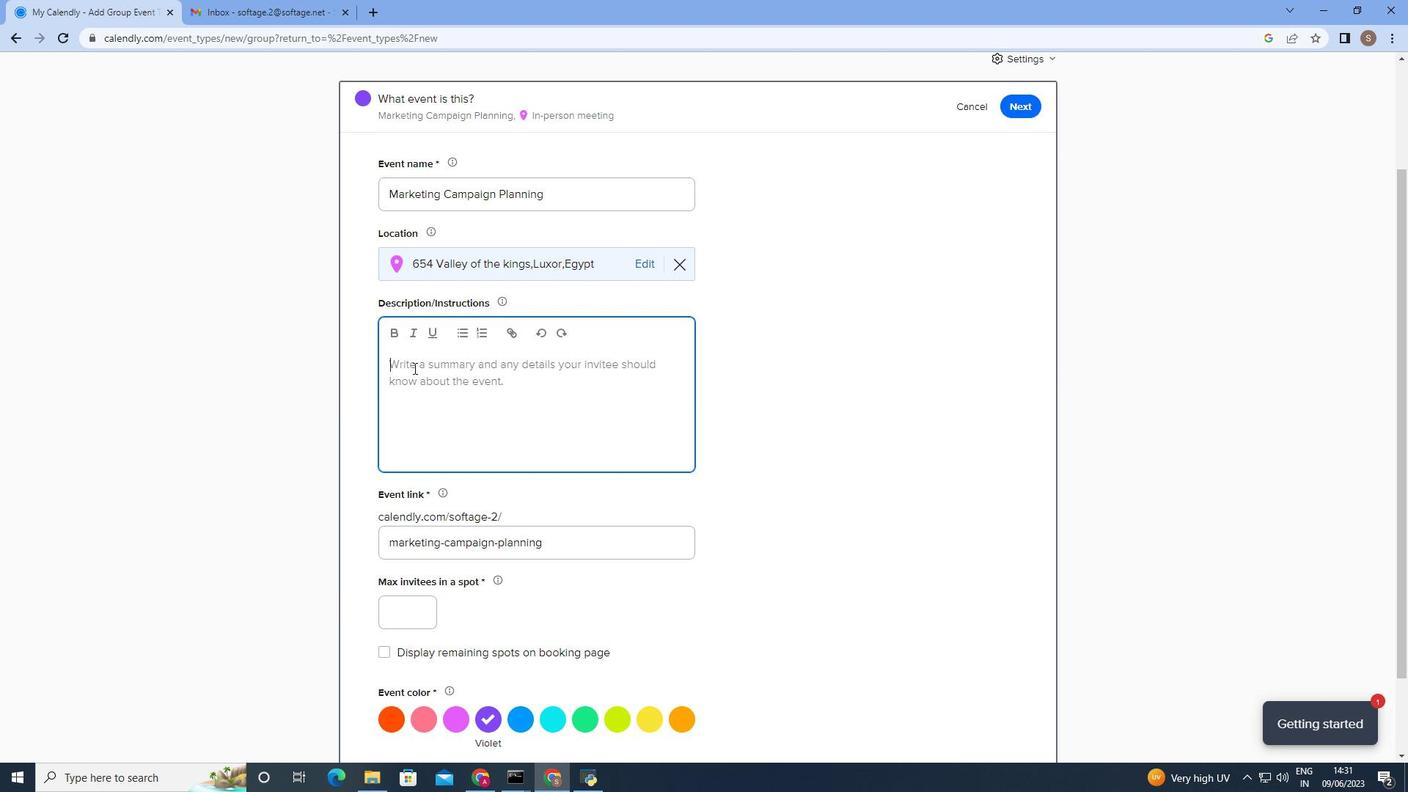 
Action: Key pressed <Key.shift_r><Key.shift_r><Key.shift_r><Key.shift_r><Key.shift_r><Key.shift_r><Key.shift_r><Key.shift_r>T%<Key.backspace>he<Key.space>team<Key.space>building<Key.space>workshop<Key.space>will<Key.space>begin<Key.space>withan<Key.backspace><Key.backspace><Key.space>an<Key.space>introduction<Key.space>to<Key.space>the<Key.space>importance<Key.space>of<Key.space>effective<Key.space>communication<Key.space>in<Key.space>the<Key.space>workplace.<Key.space><Key.shift_r>Participants<Key.space>will<Key.space>learn<Key.space>about<Key.space>the<Key.space>impact<Key.space>of<Key.space>communication<Key.space>on<Key.space>team<Key.space>dynamics<Key.space><Key.backspace>,<Key.space>produvtivity,<Key.space>
Screenshot: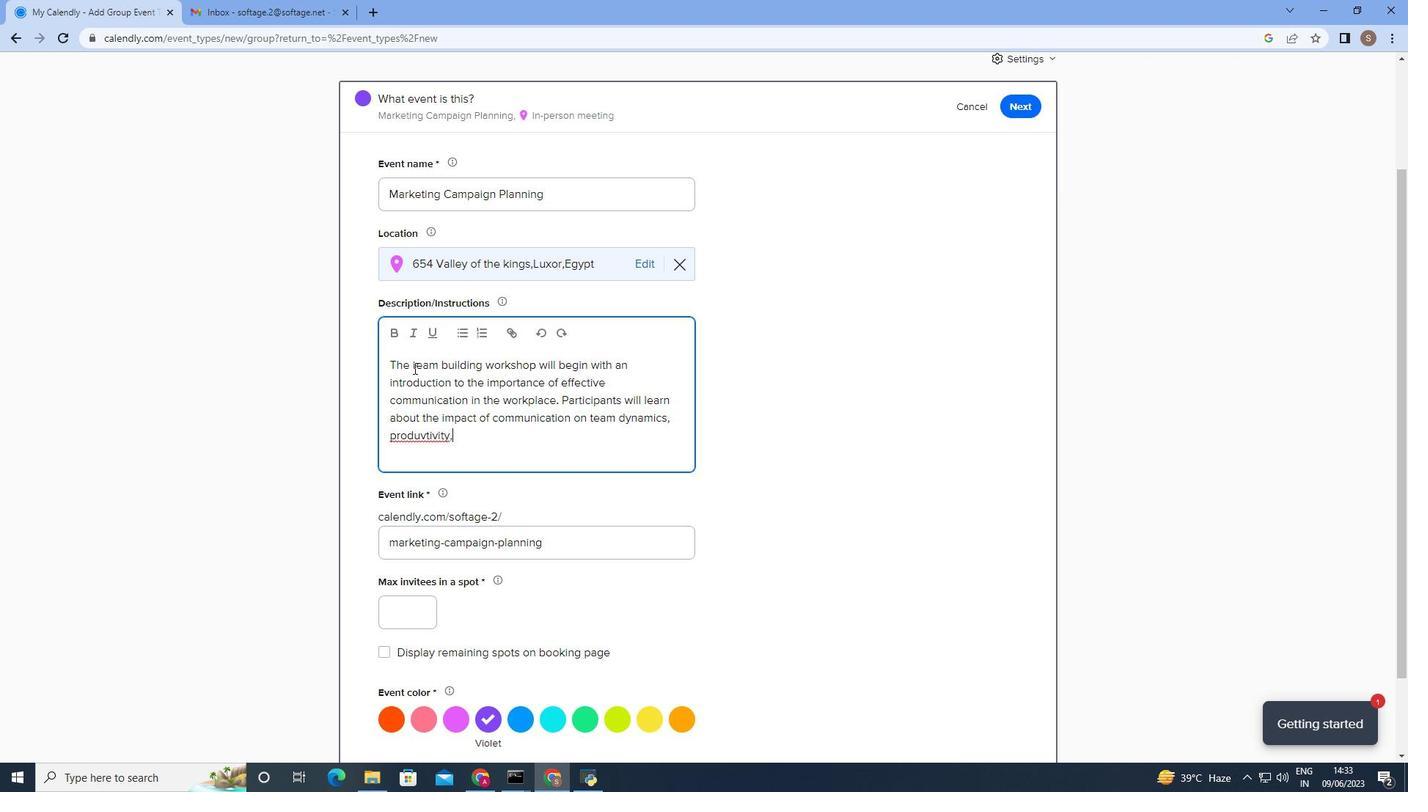
Action: Mouse moved to (429, 433)
Screenshot: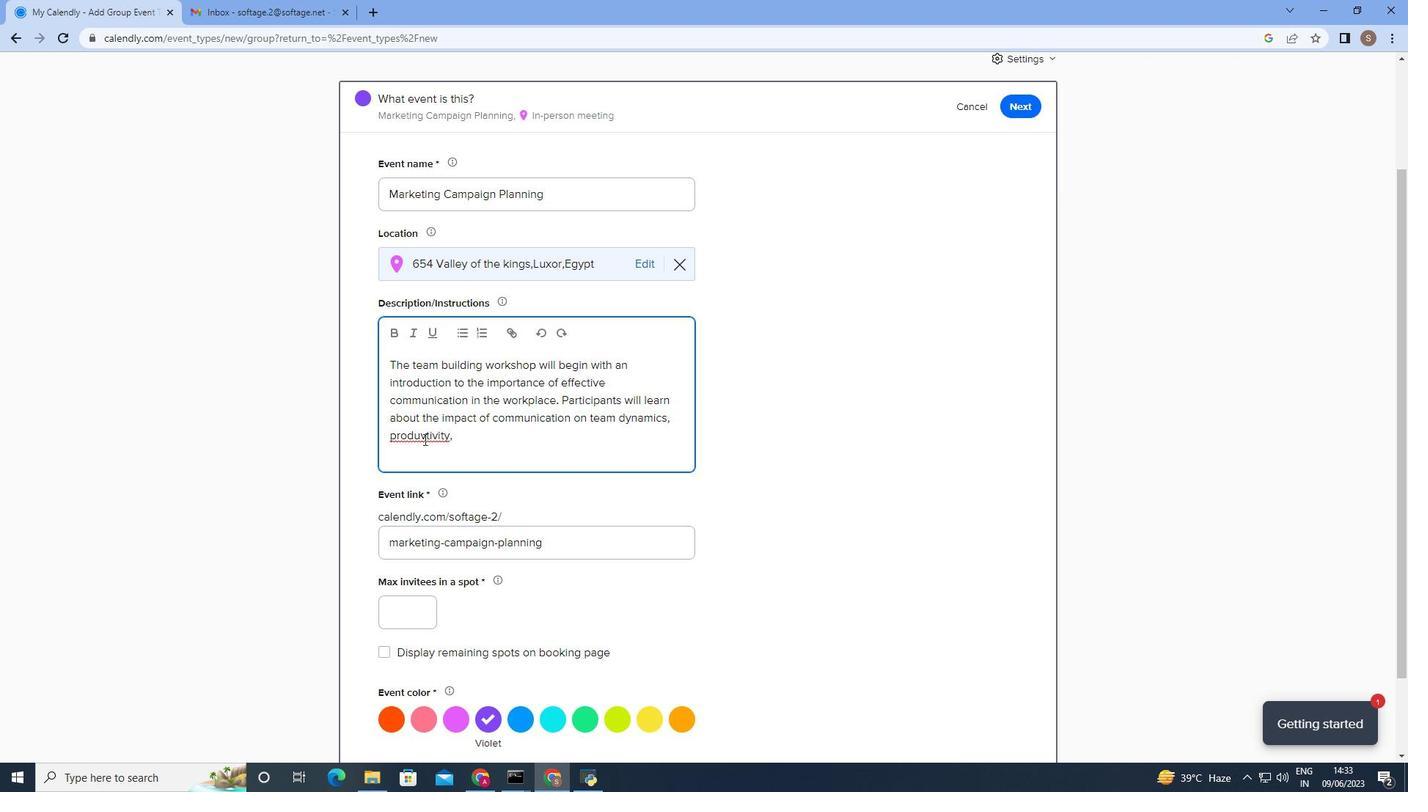 
Action: Mouse pressed left at (429, 433)
Screenshot: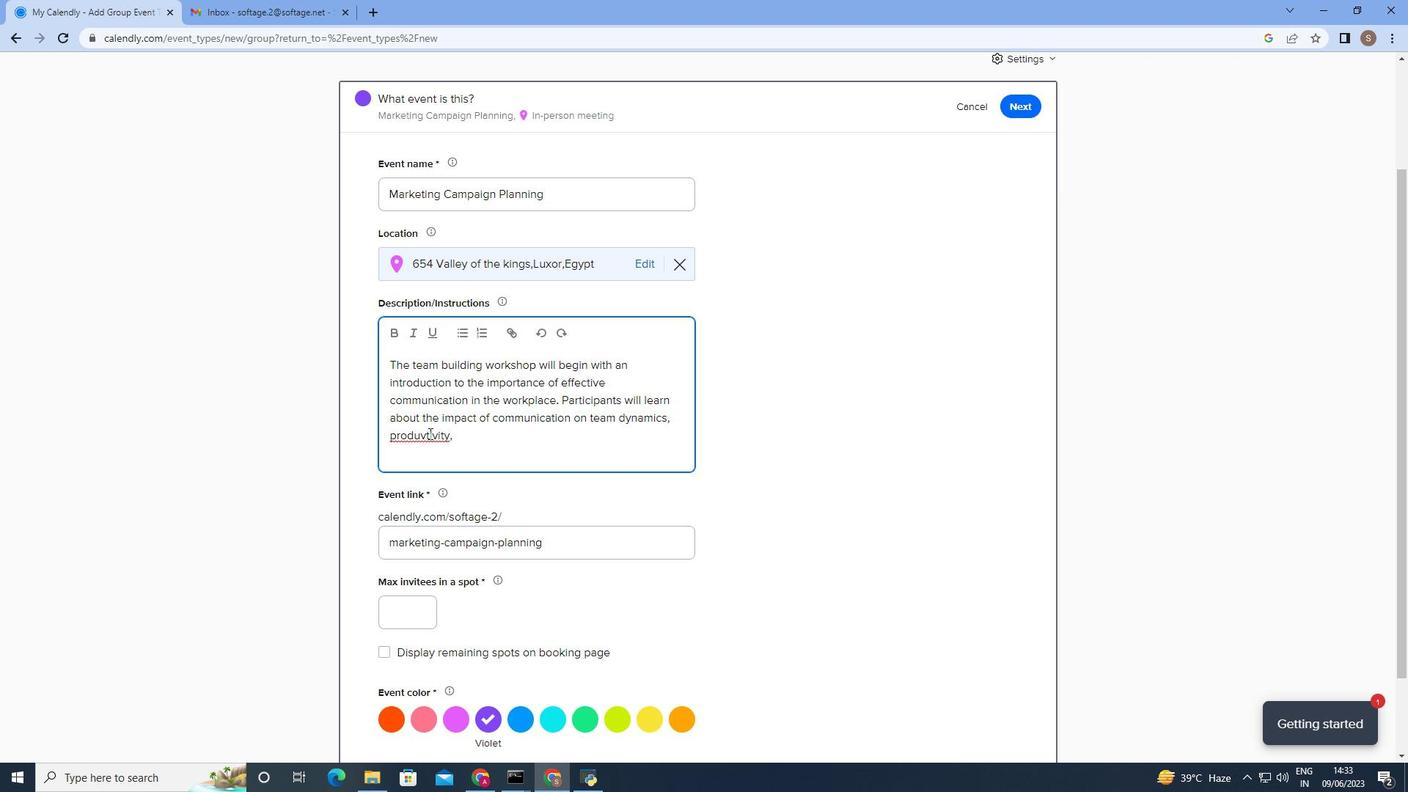 
Action: Mouse moved to (427, 432)
Screenshot: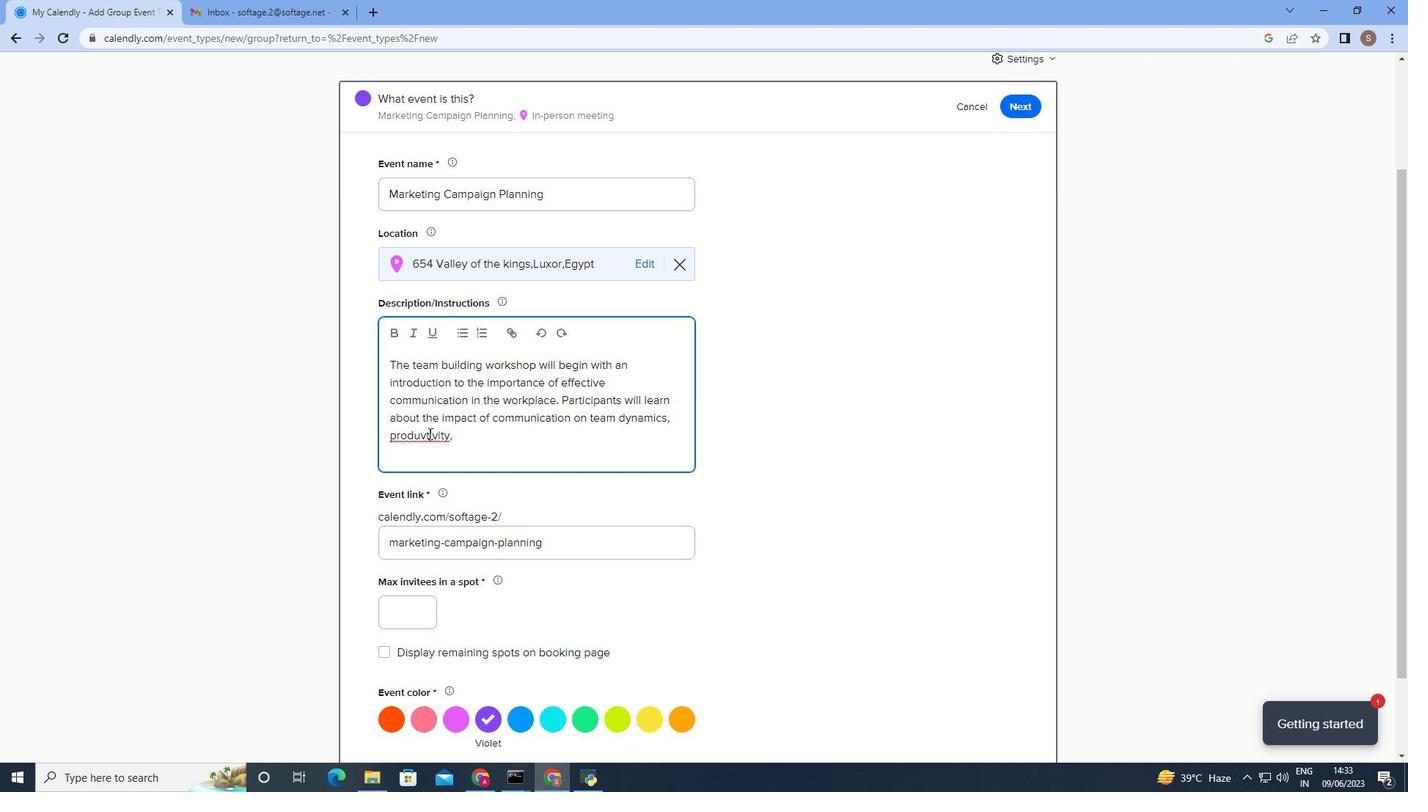 
Action: Mouse pressed left at (427, 432)
Screenshot: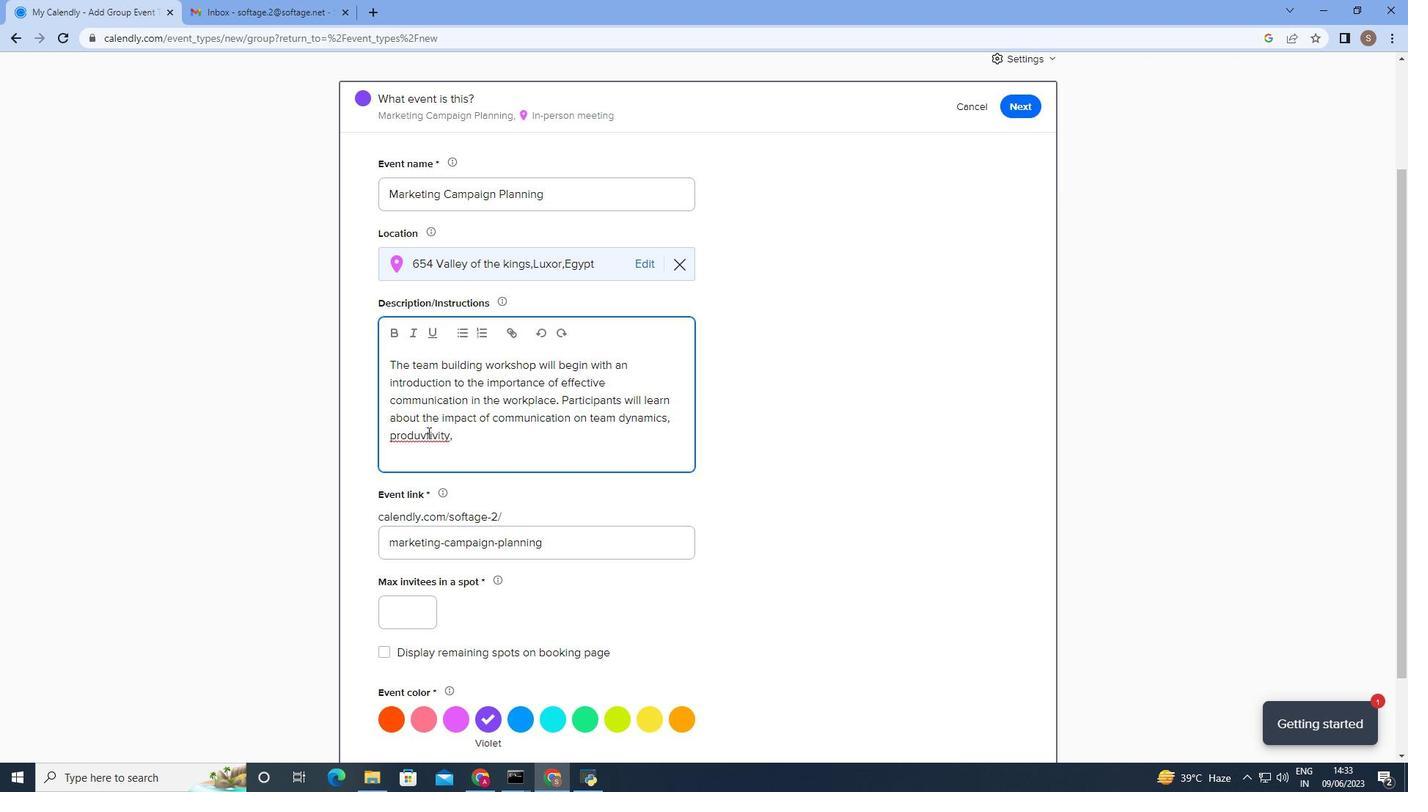 
Action: Key pressed <Key.backspace>c
Screenshot: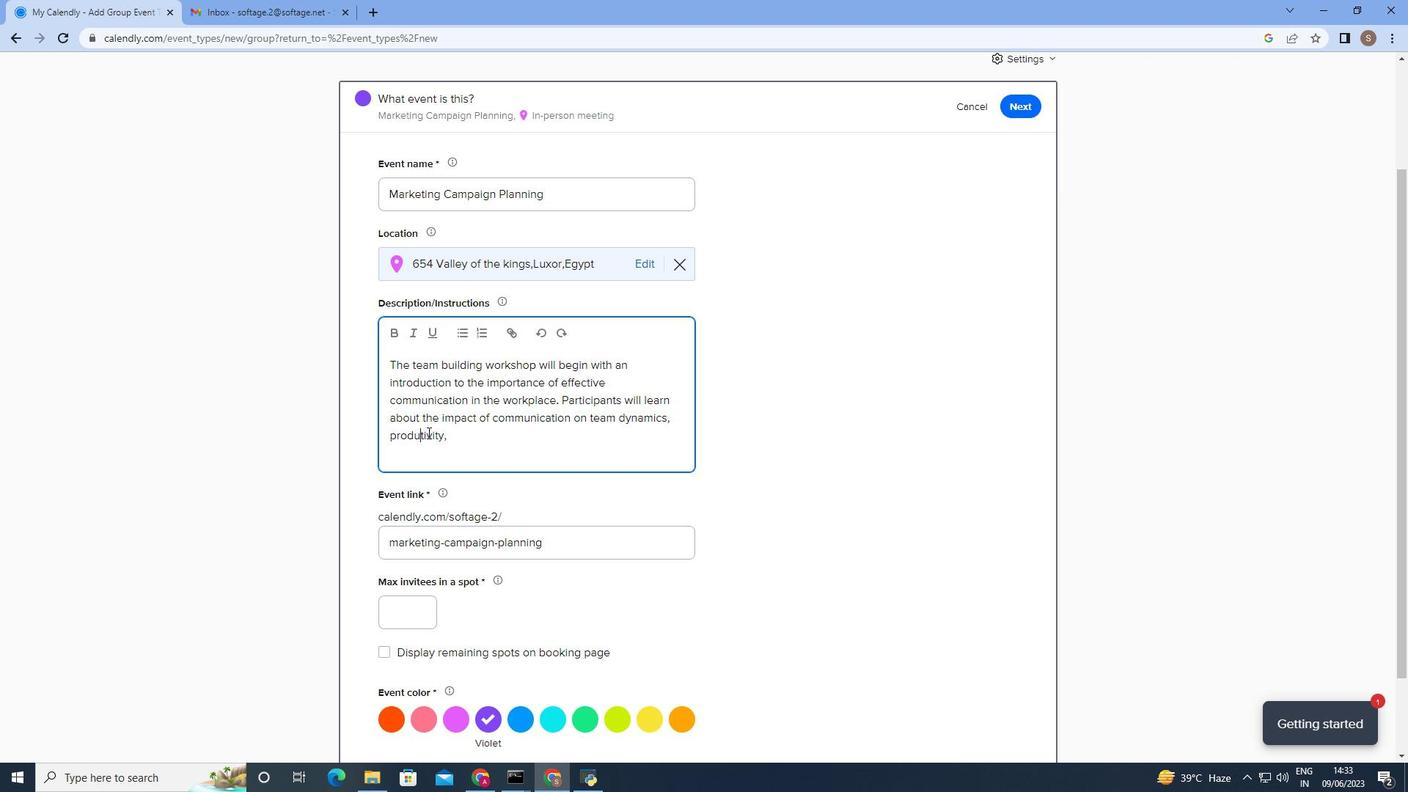 
Action: Mouse moved to (470, 440)
Screenshot: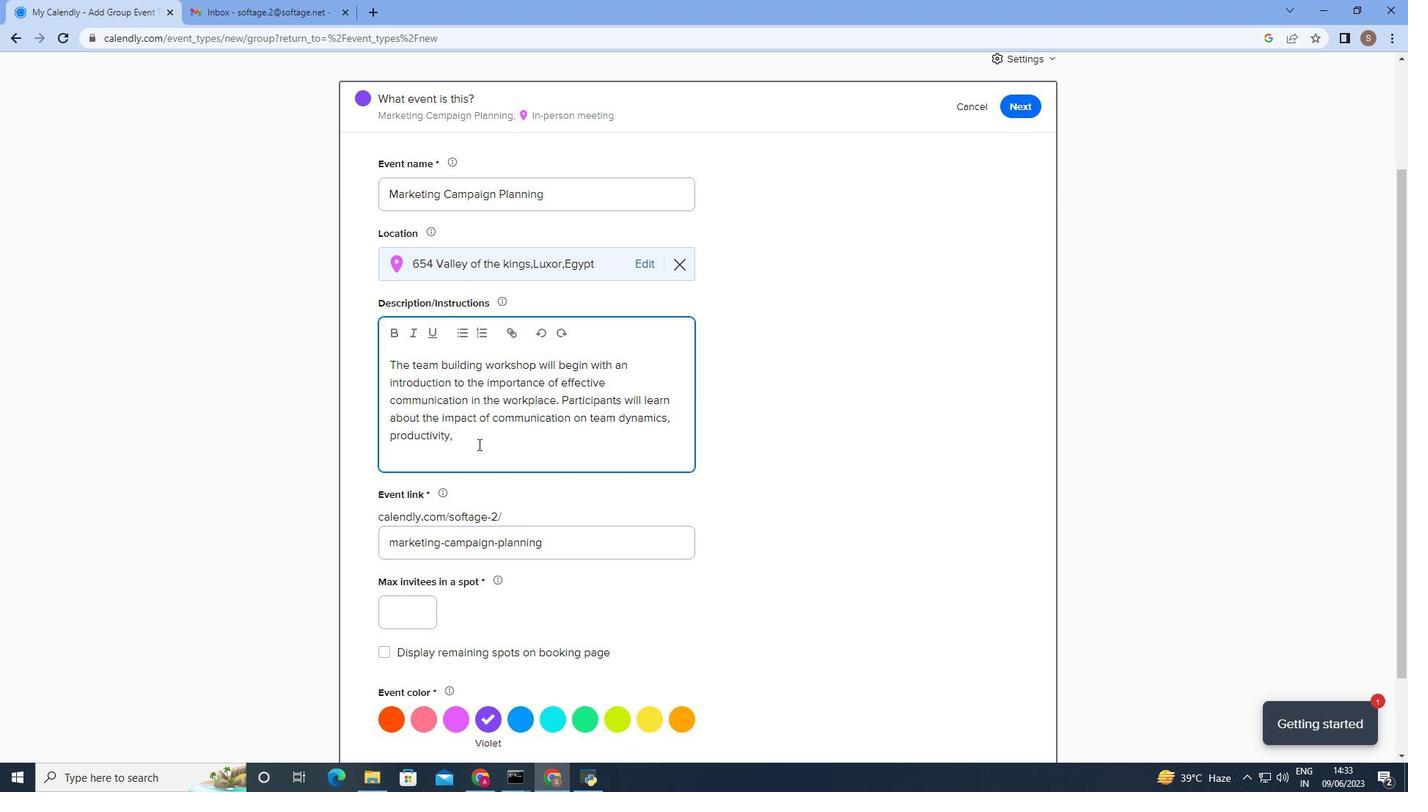 
Action: Mouse pressed left at (470, 440)
Screenshot: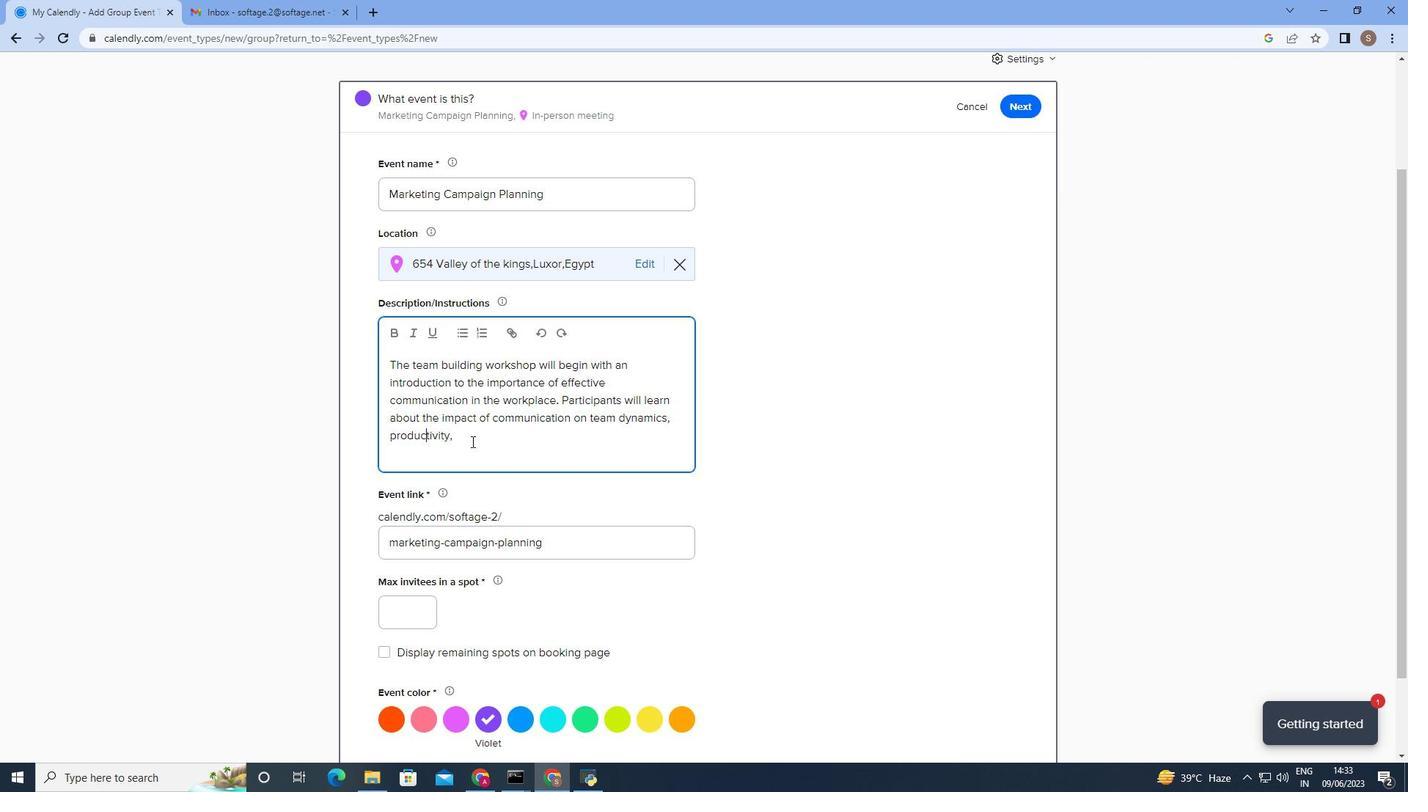 
Action: Key pressed and<Key.space>overaall<Key.space><Key.backspace><Key.backspace><Key.backspace><Key.backspace><Key.backspace>all<Key.space>success.<Key.space><Key.shift>The<Key.space>facilitator<Key.space>will<Key.space>set<Key.space>a<Key.space>positive<Key.space>and<Key.space>supportive<Key.space>tone,<Key.space>creating<Key.space>a<Key.space>safe<Key.space>space<Key.space>for<Key.space>open<Key.space>dialogue<Key.space>and<Key.space>learning.
Screenshot: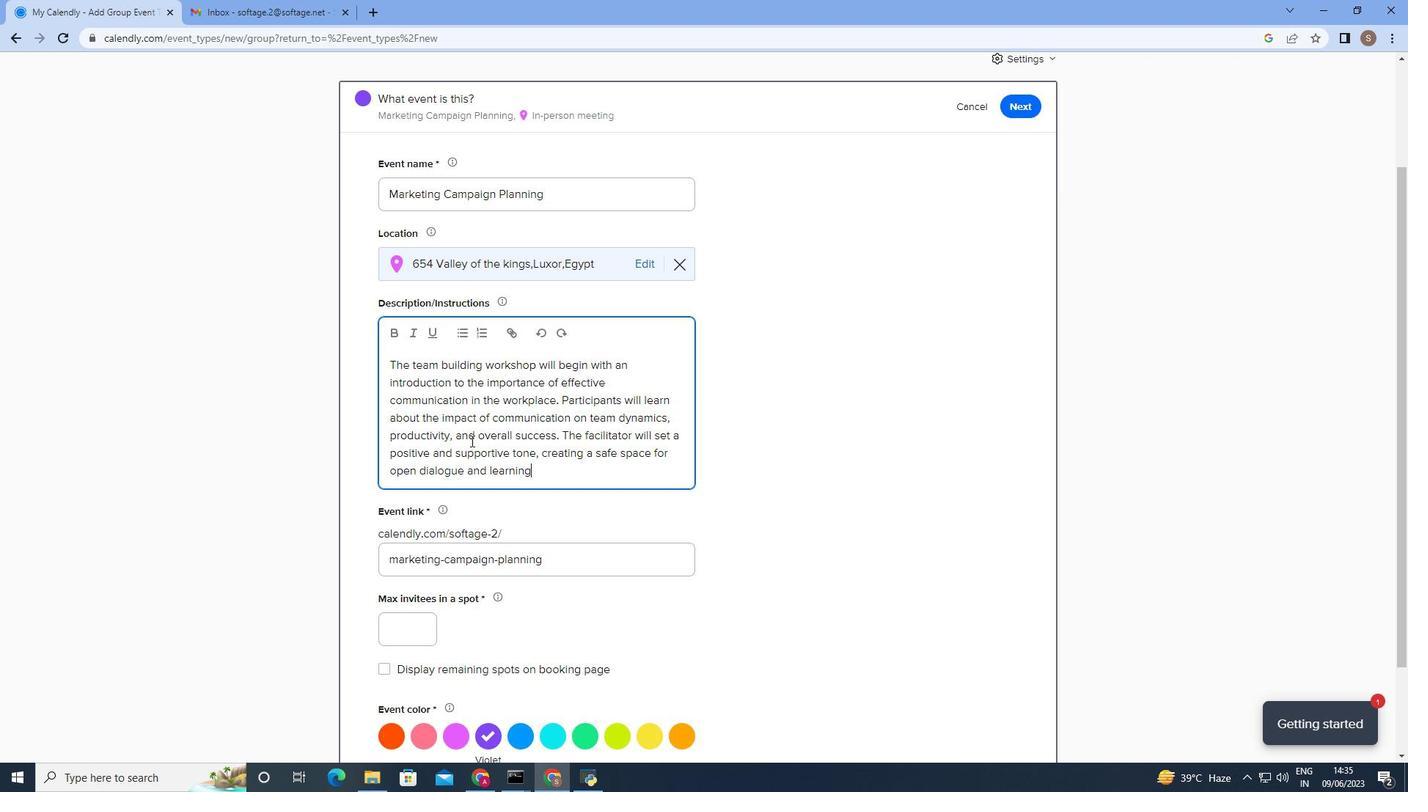 
Action: Mouse moved to (550, 569)
Screenshot: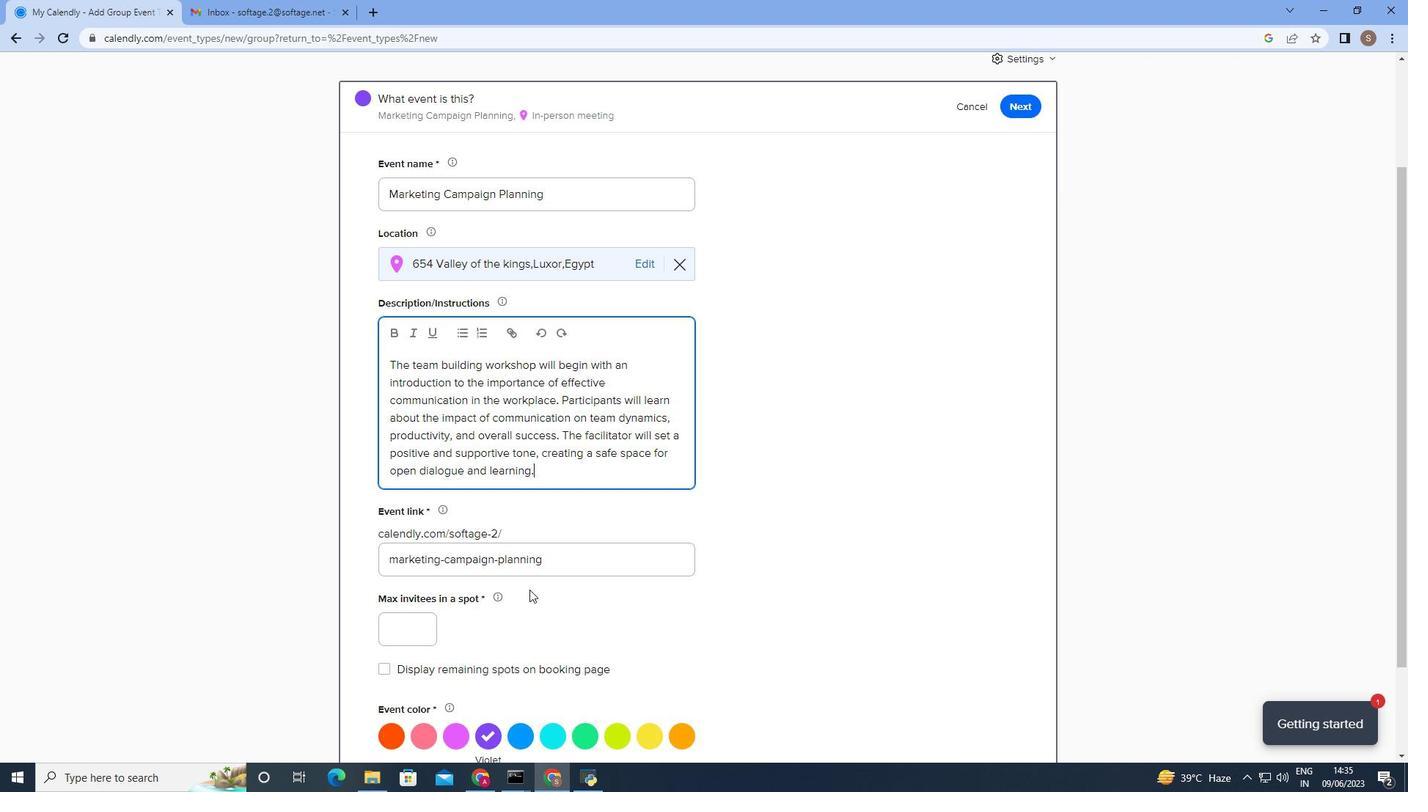 
Action: Mouse pressed left at (550, 569)
Screenshot: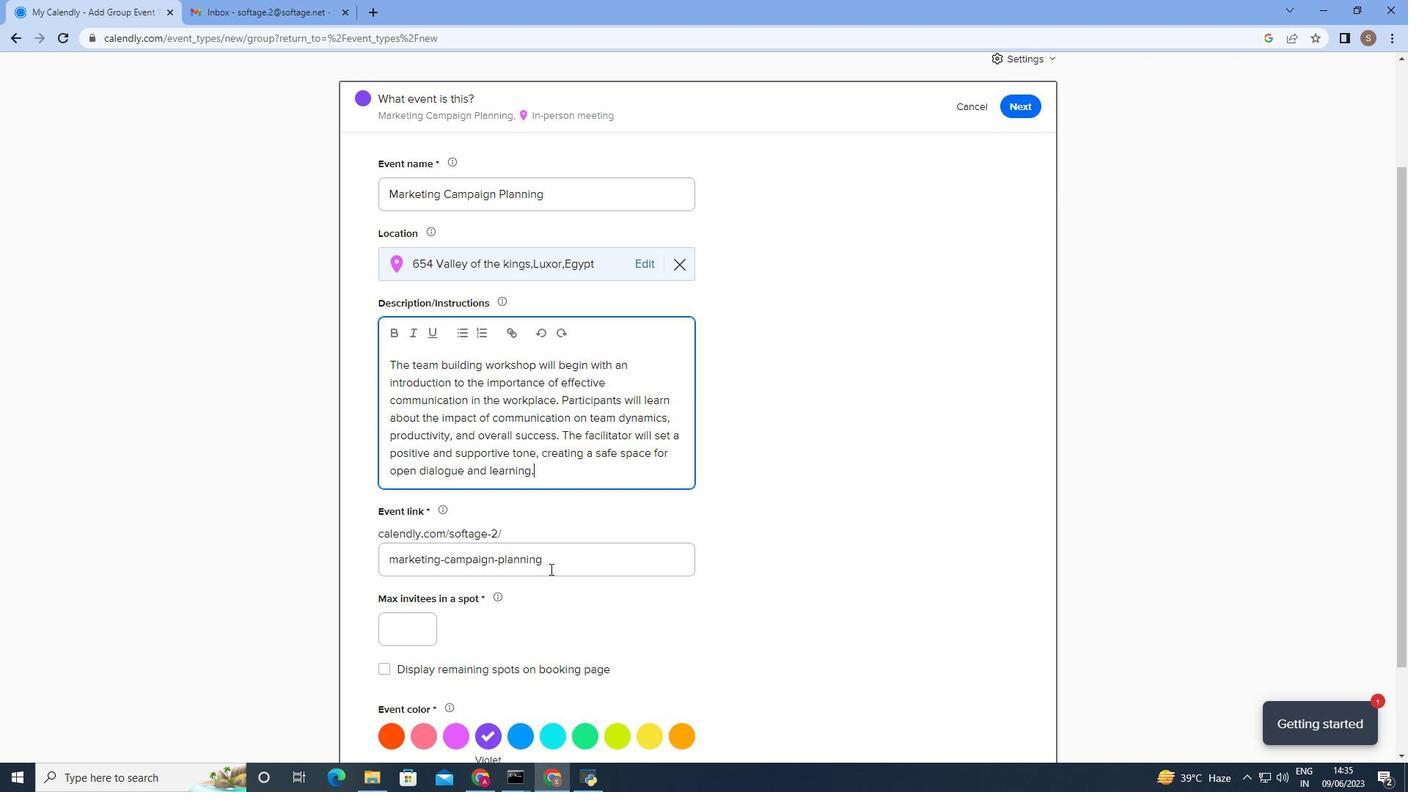 
Action: Mouse moved to (367, 569)
Screenshot: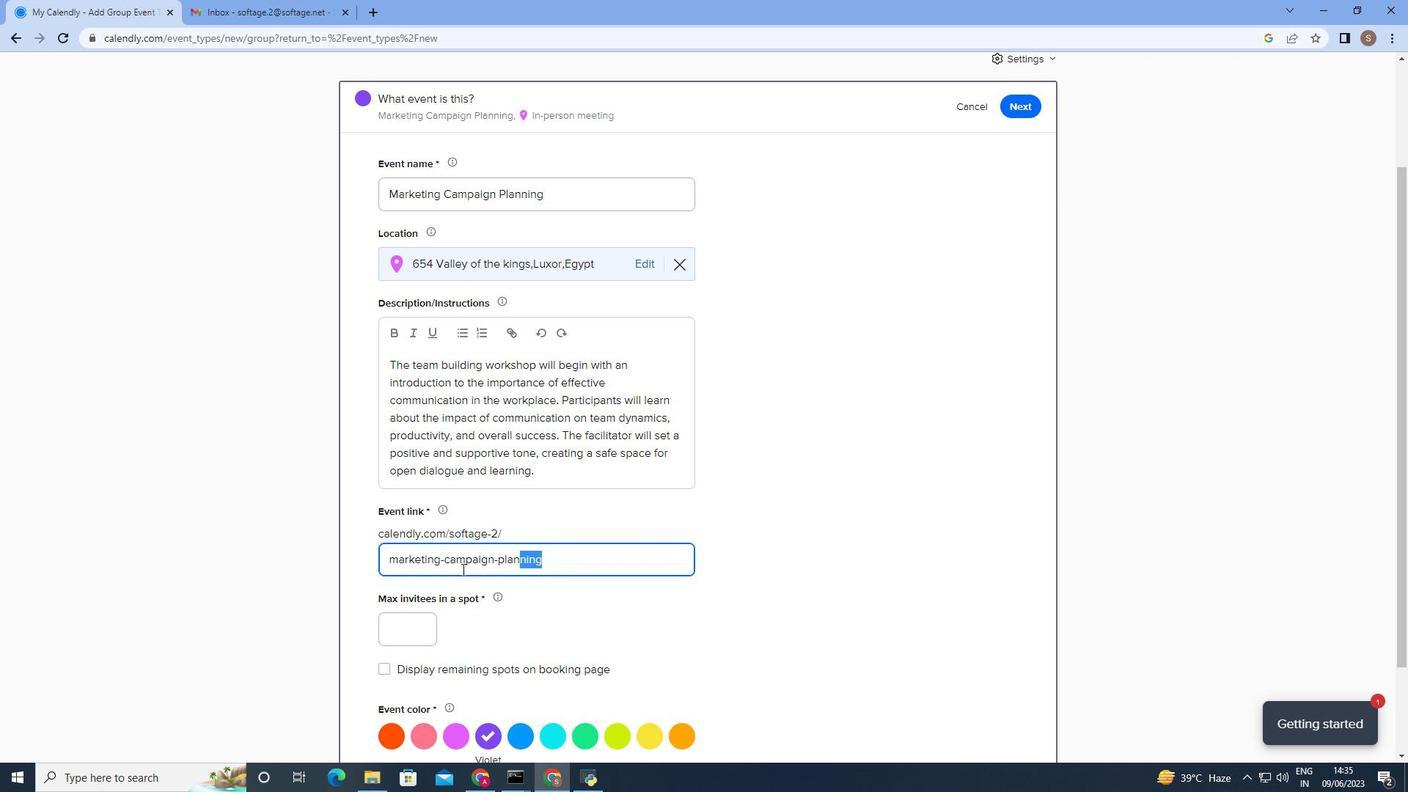 
Action: Key pressed <Key.delete>http-marketingcampaignplanningcom
Screenshot: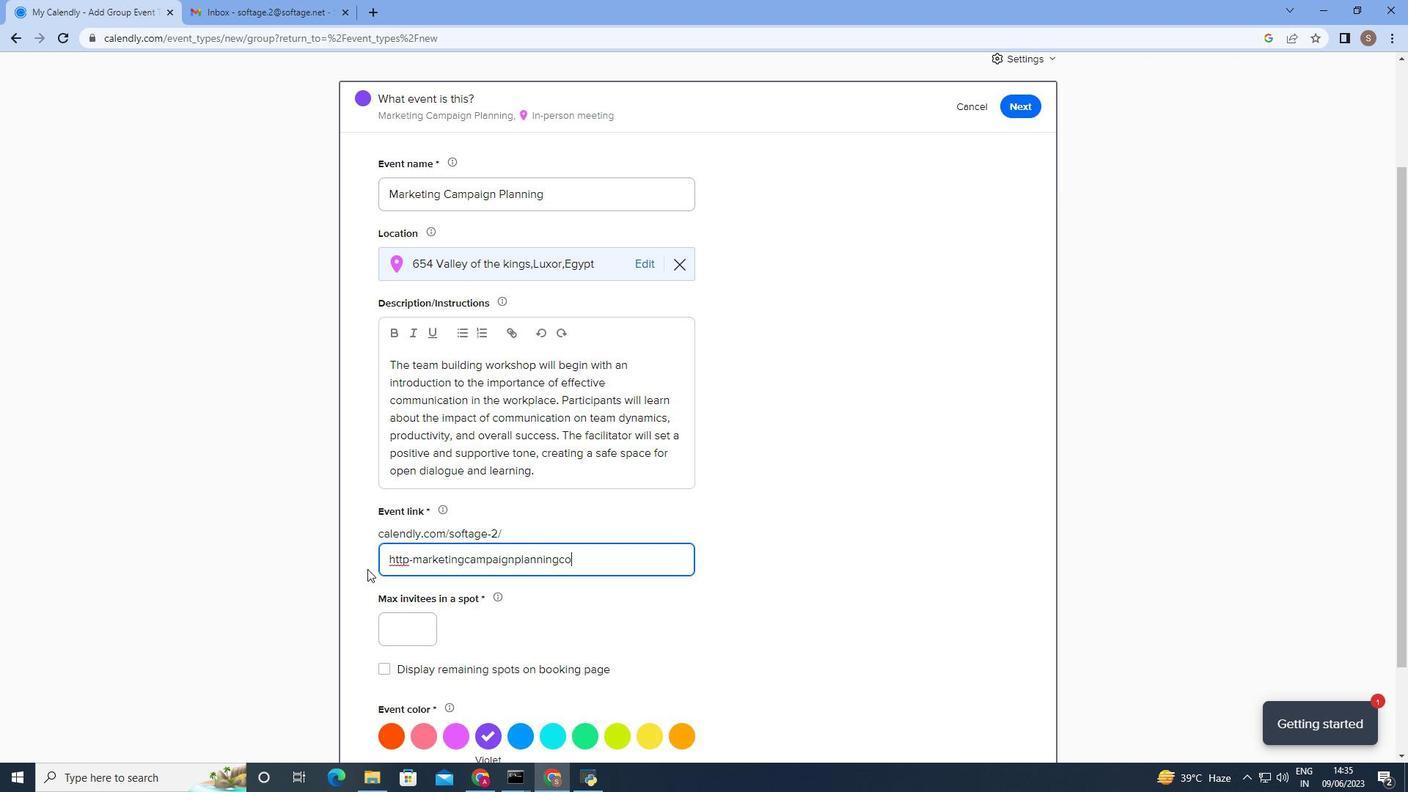 
Action: Mouse moved to (401, 636)
Screenshot: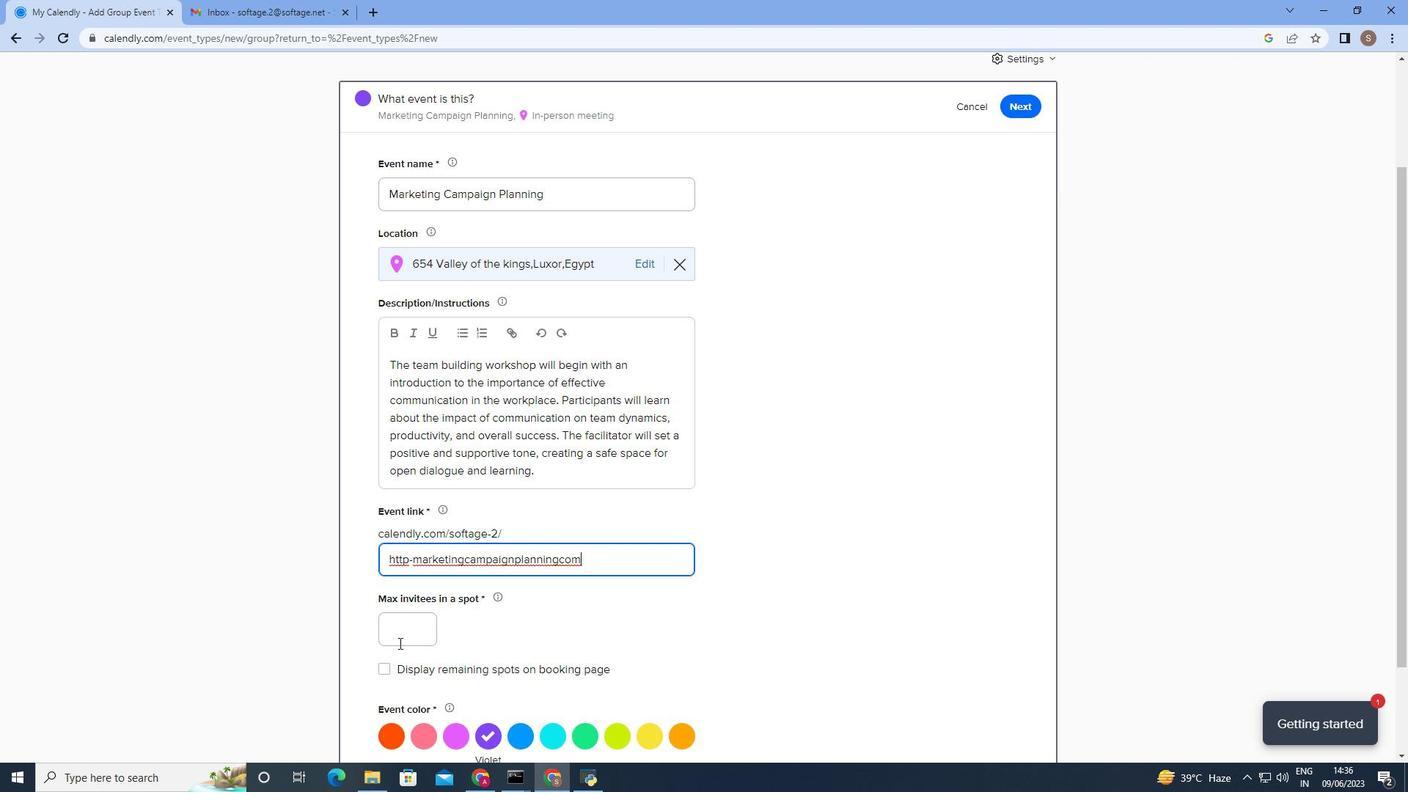 
Action: Mouse pressed left at (401, 636)
Screenshot: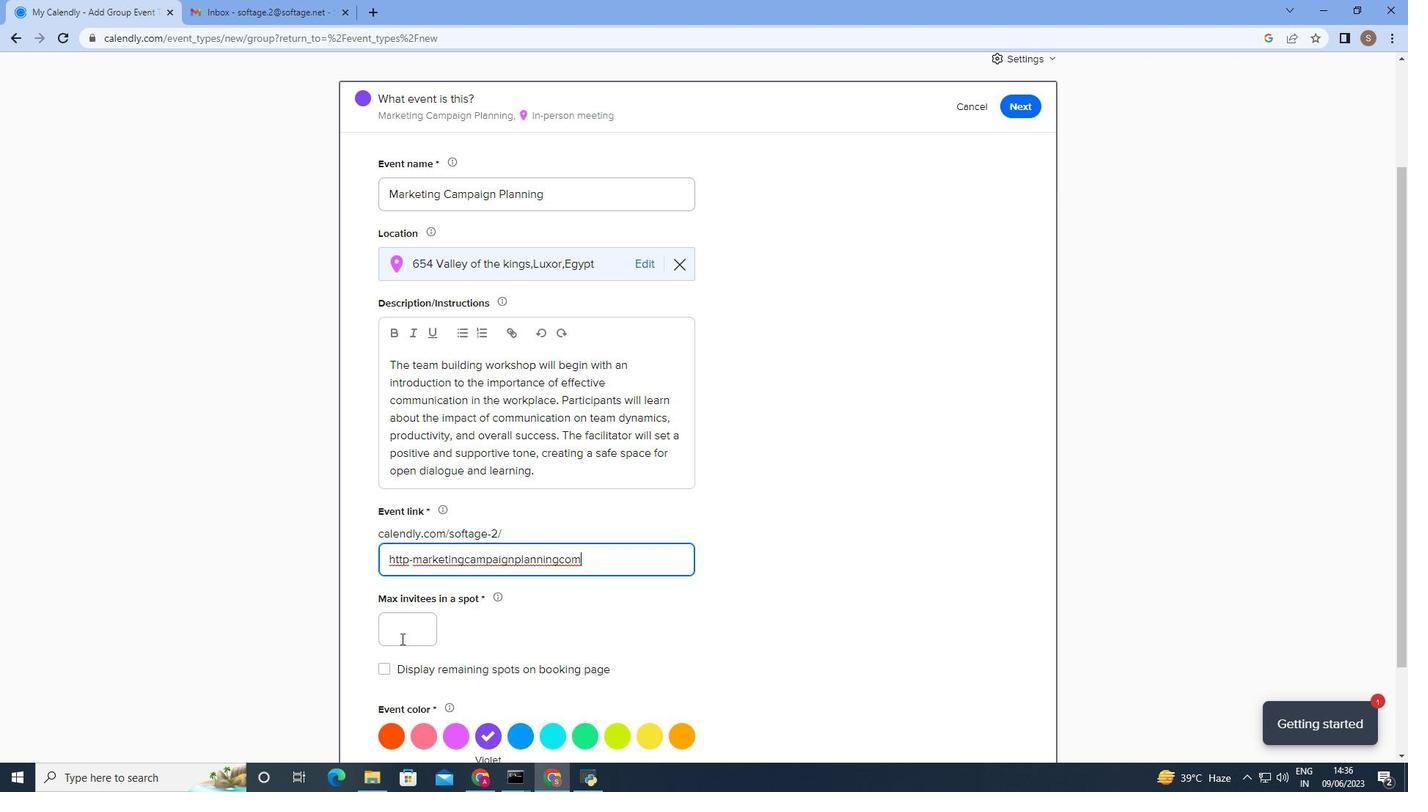 
Action: Key pressed 2
Screenshot: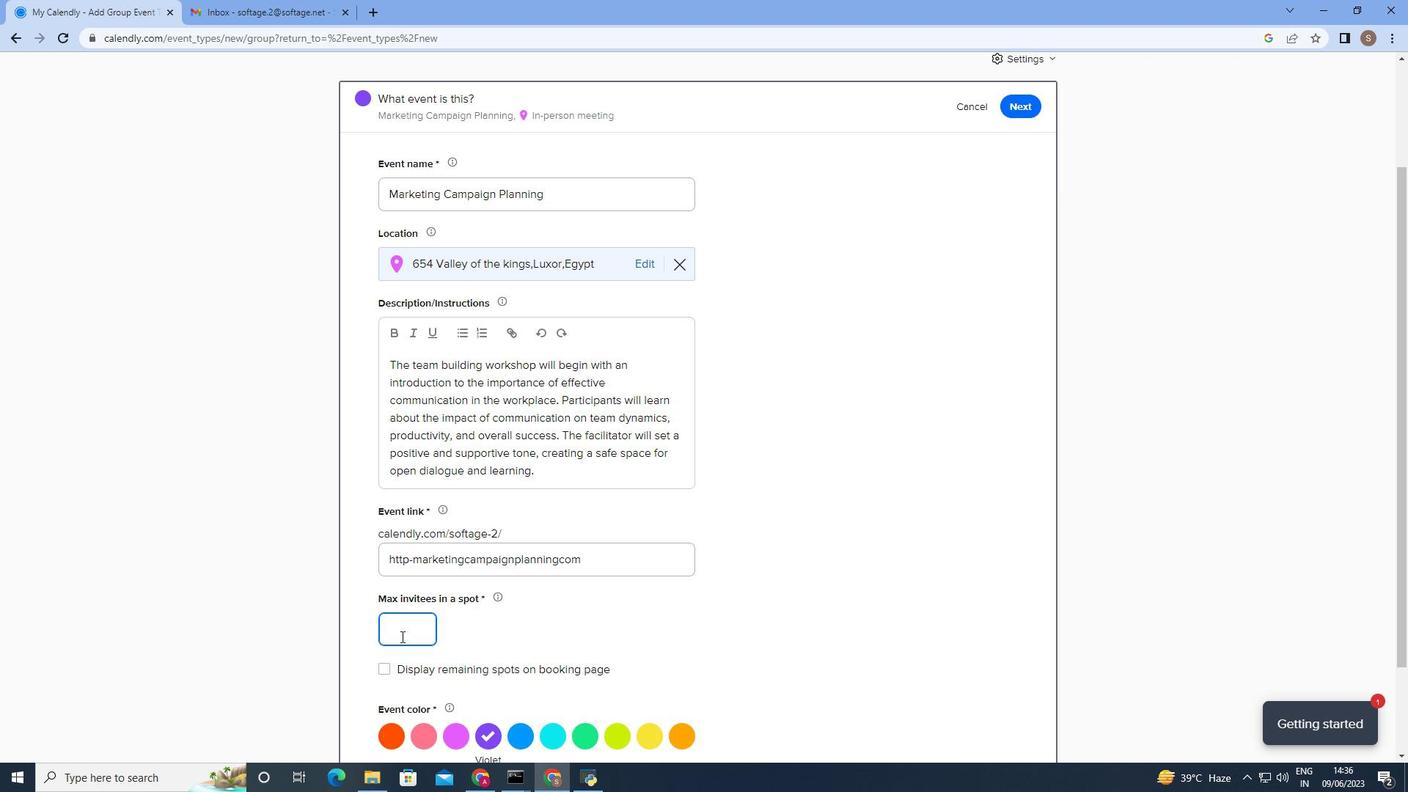 
Action: Mouse moved to (469, 667)
Screenshot: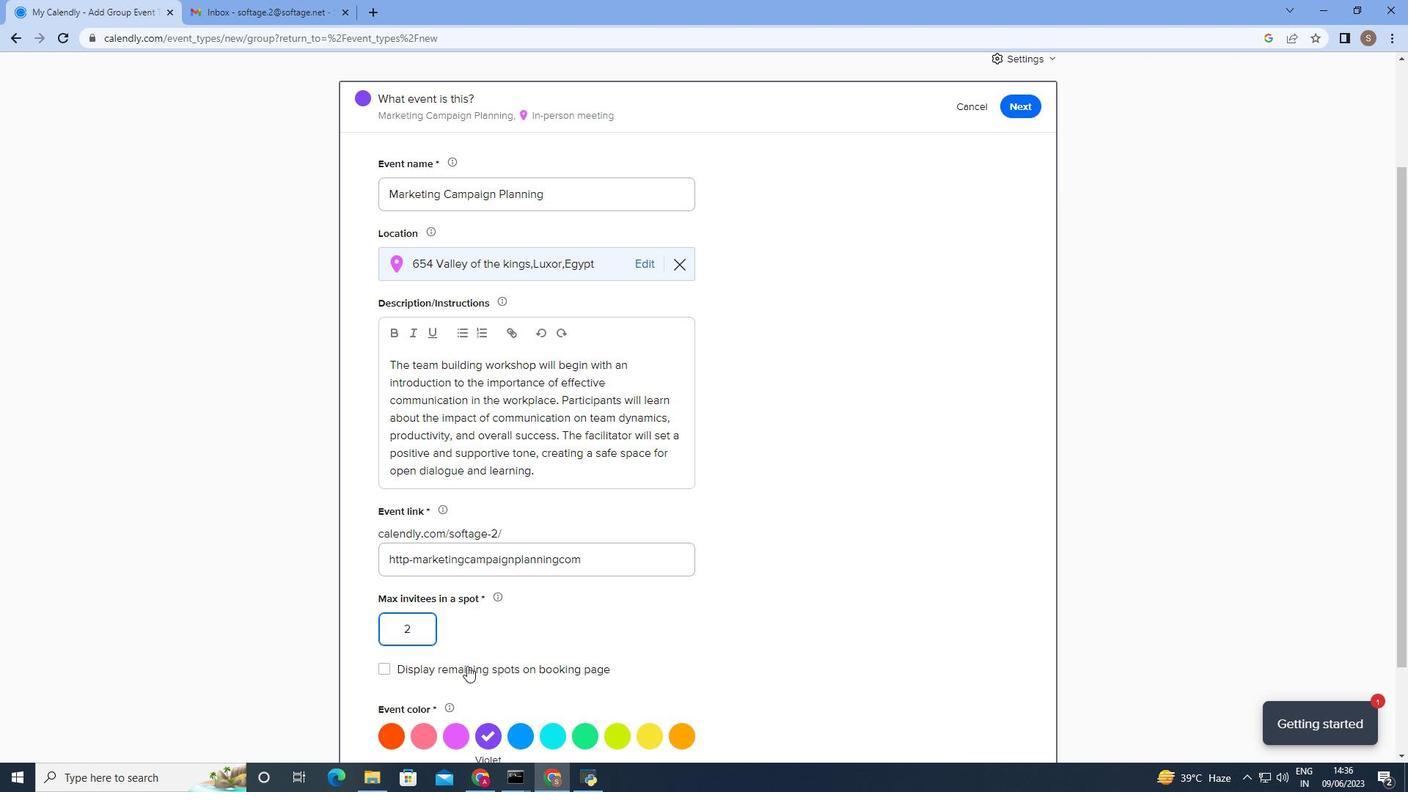 
Action: Mouse scrolled (469, 666) with delta (0, 0)
Screenshot: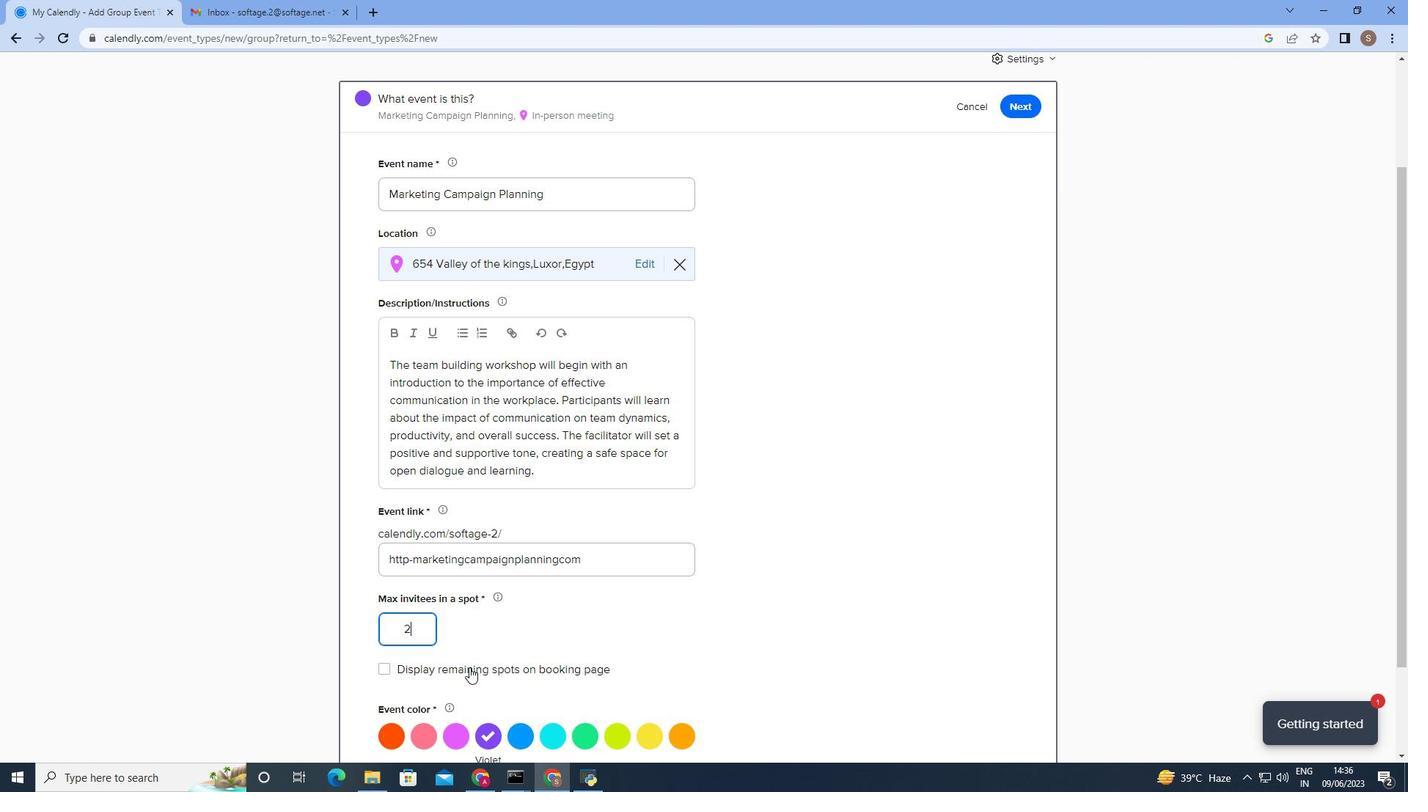 
Action: Mouse scrolled (469, 666) with delta (0, 0)
Screenshot: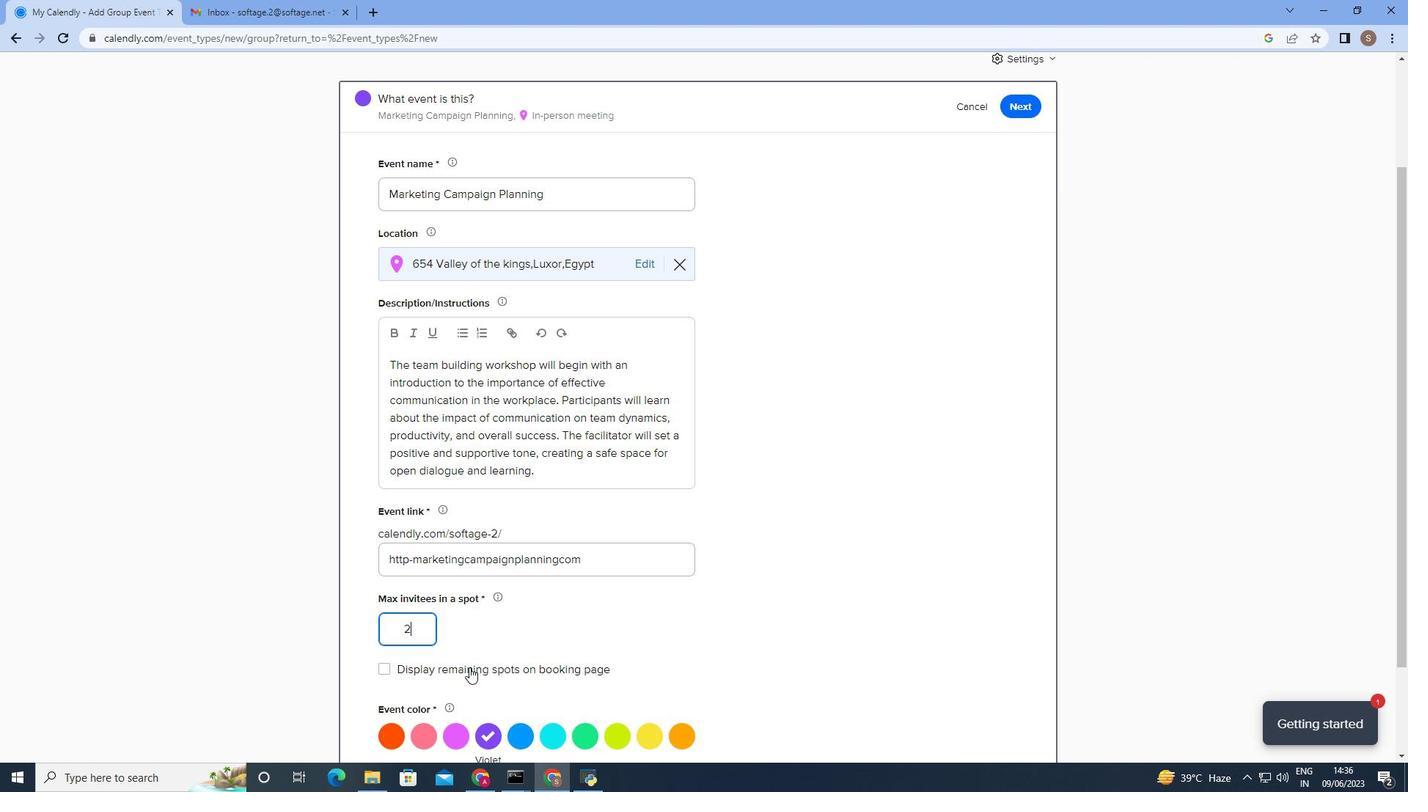 
Action: Mouse moved to (401, 611)
Screenshot: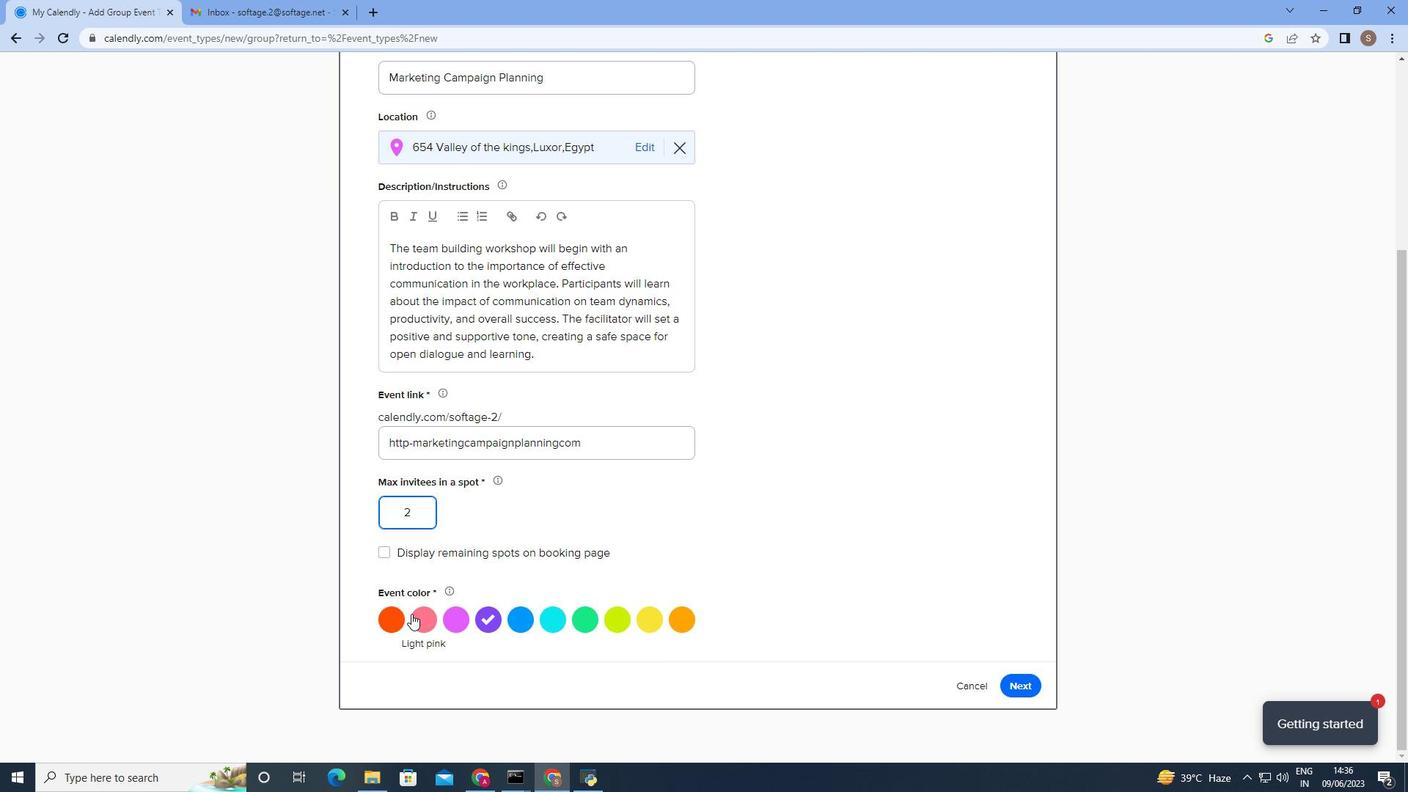 
Action: Mouse pressed left at (401, 611)
Screenshot: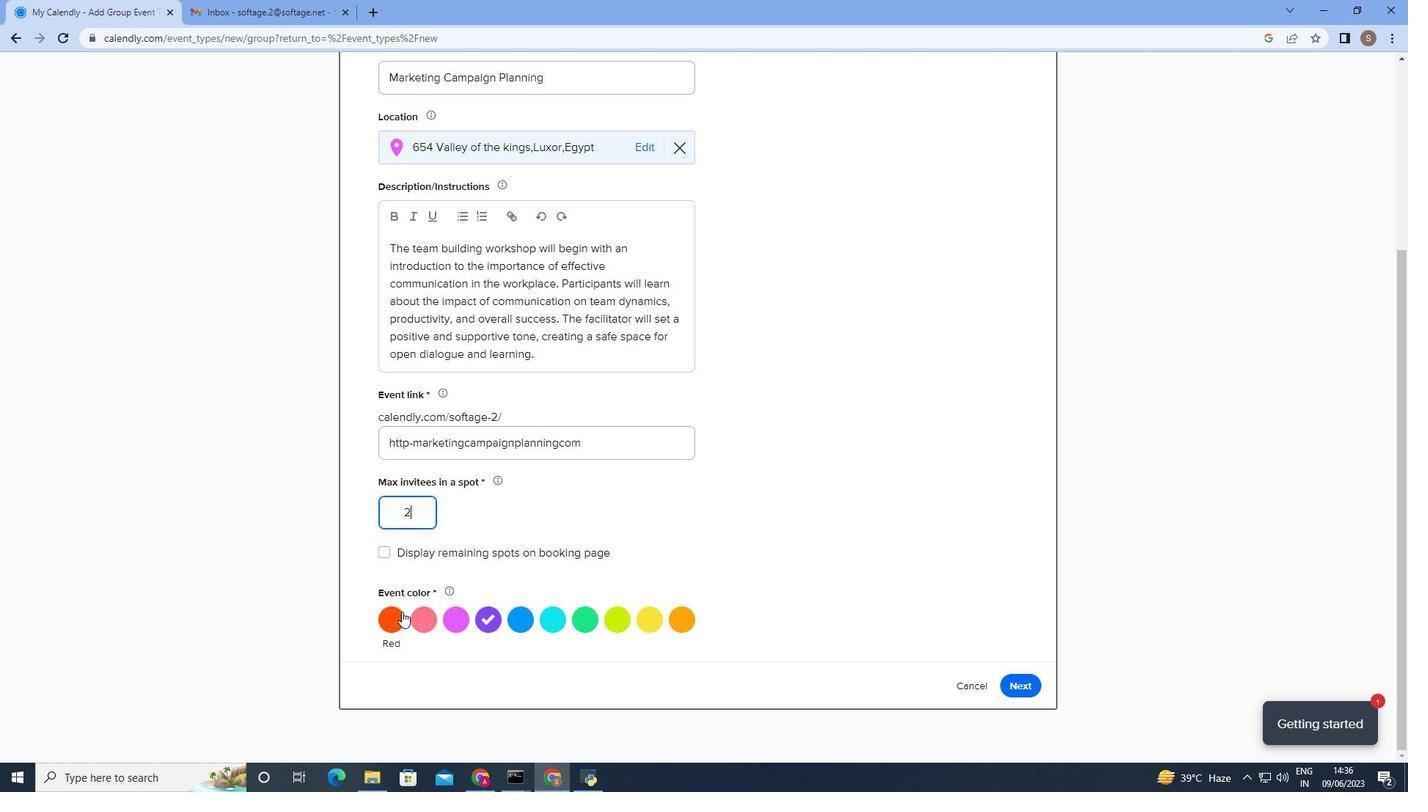 
Action: Mouse moved to (1016, 683)
Screenshot: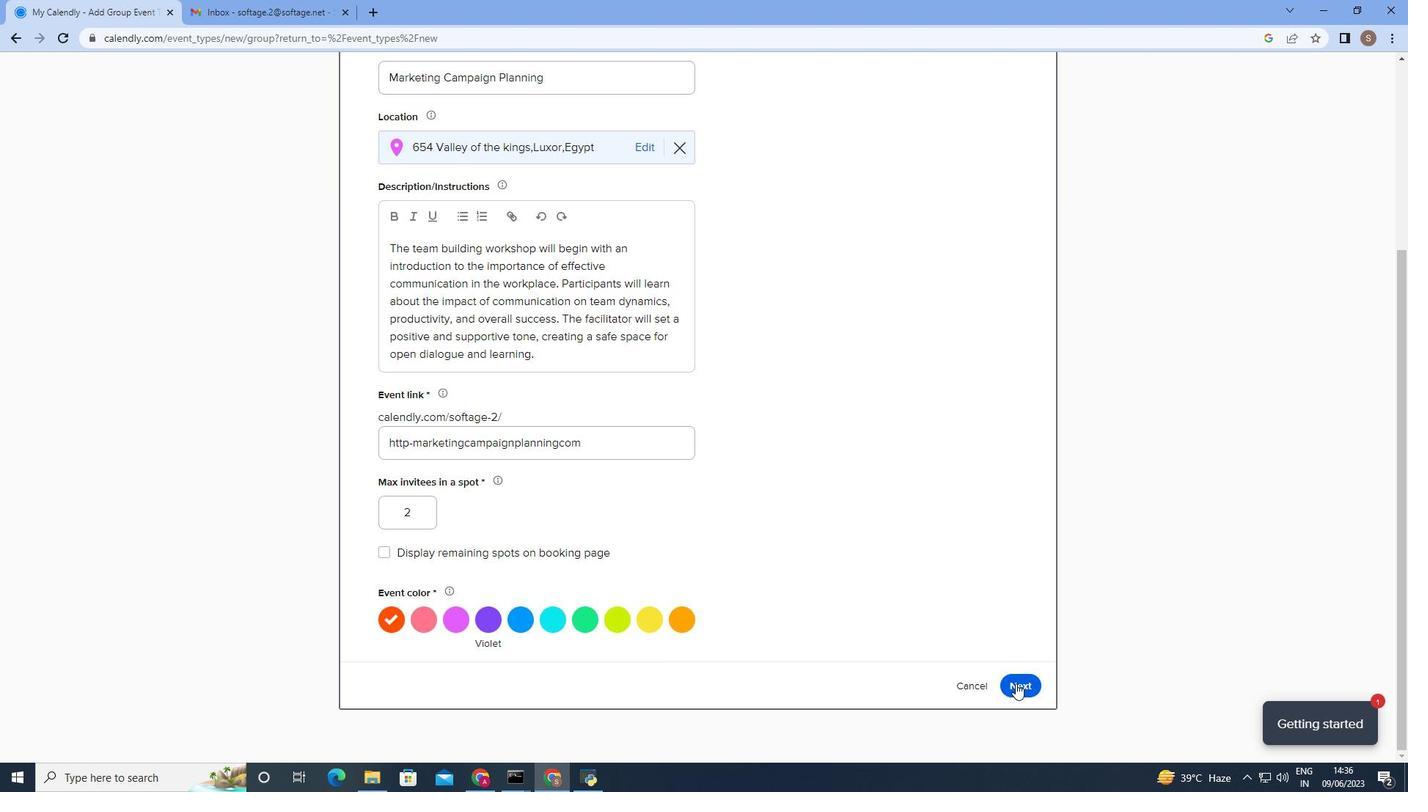 
Action: Mouse pressed left at (1016, 683)
Screenshot: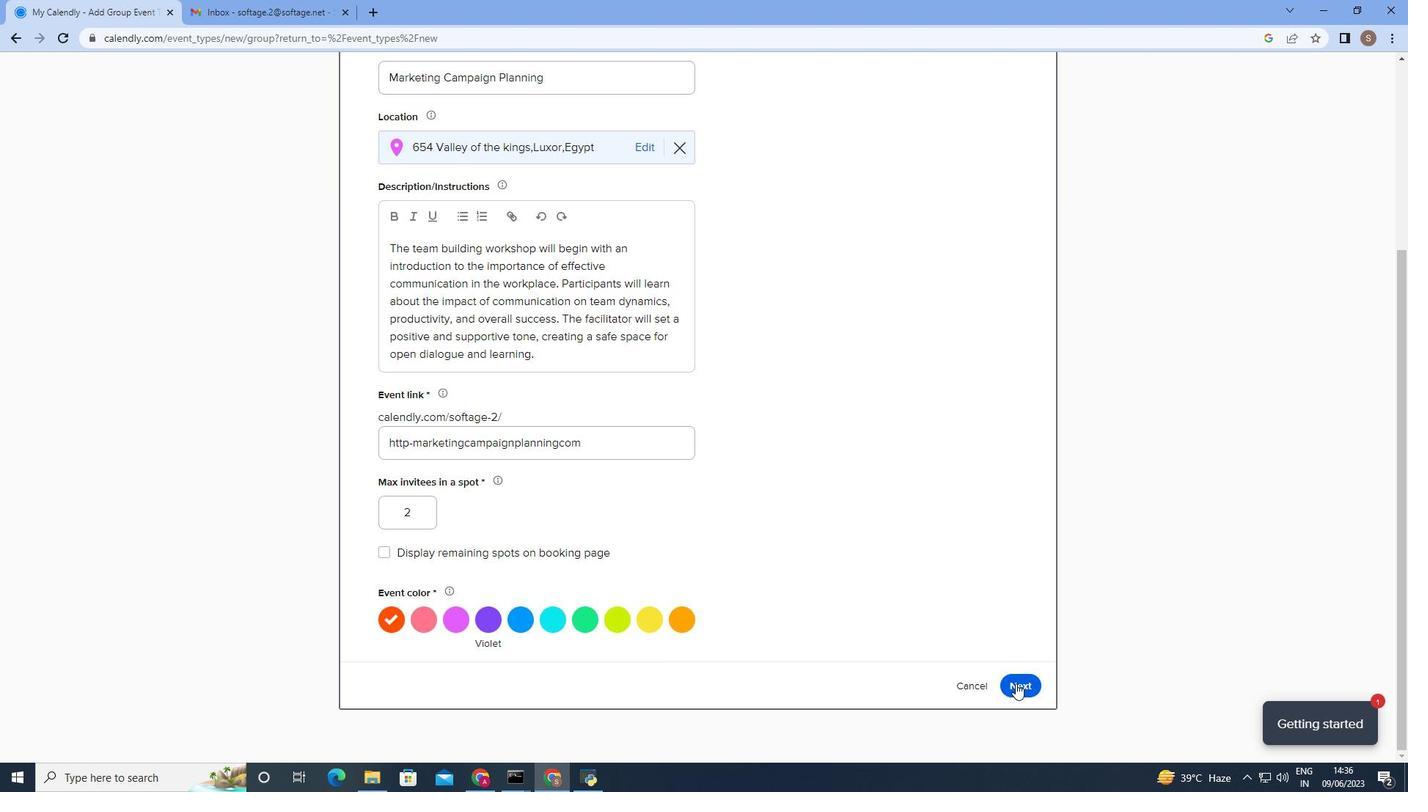
Action: Mouse moved to (473, 200)
Screenshot: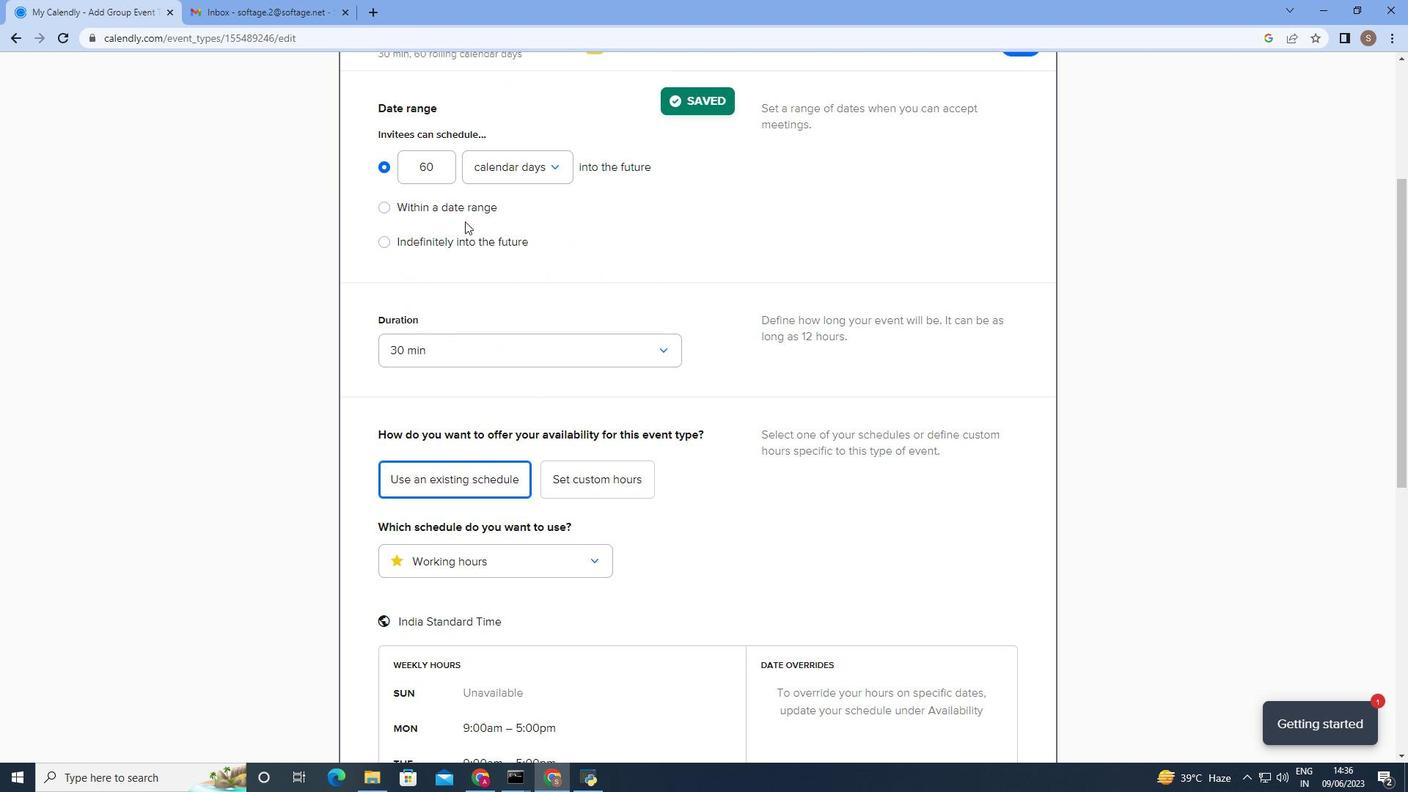 
Action: Mouse pressed left at (473, 200)
Screenshot: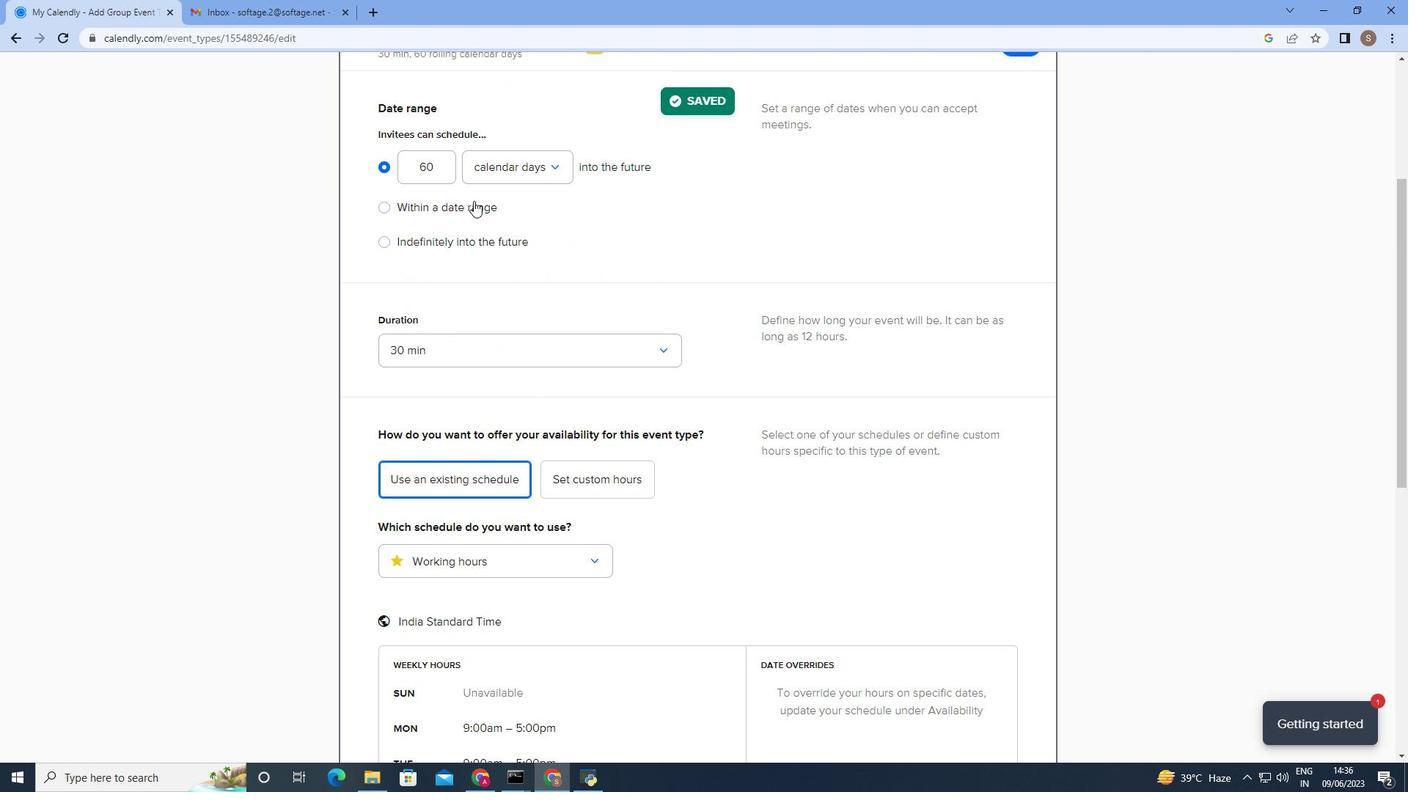 
Action: Mouse moved to (497, 207)
Screenshot: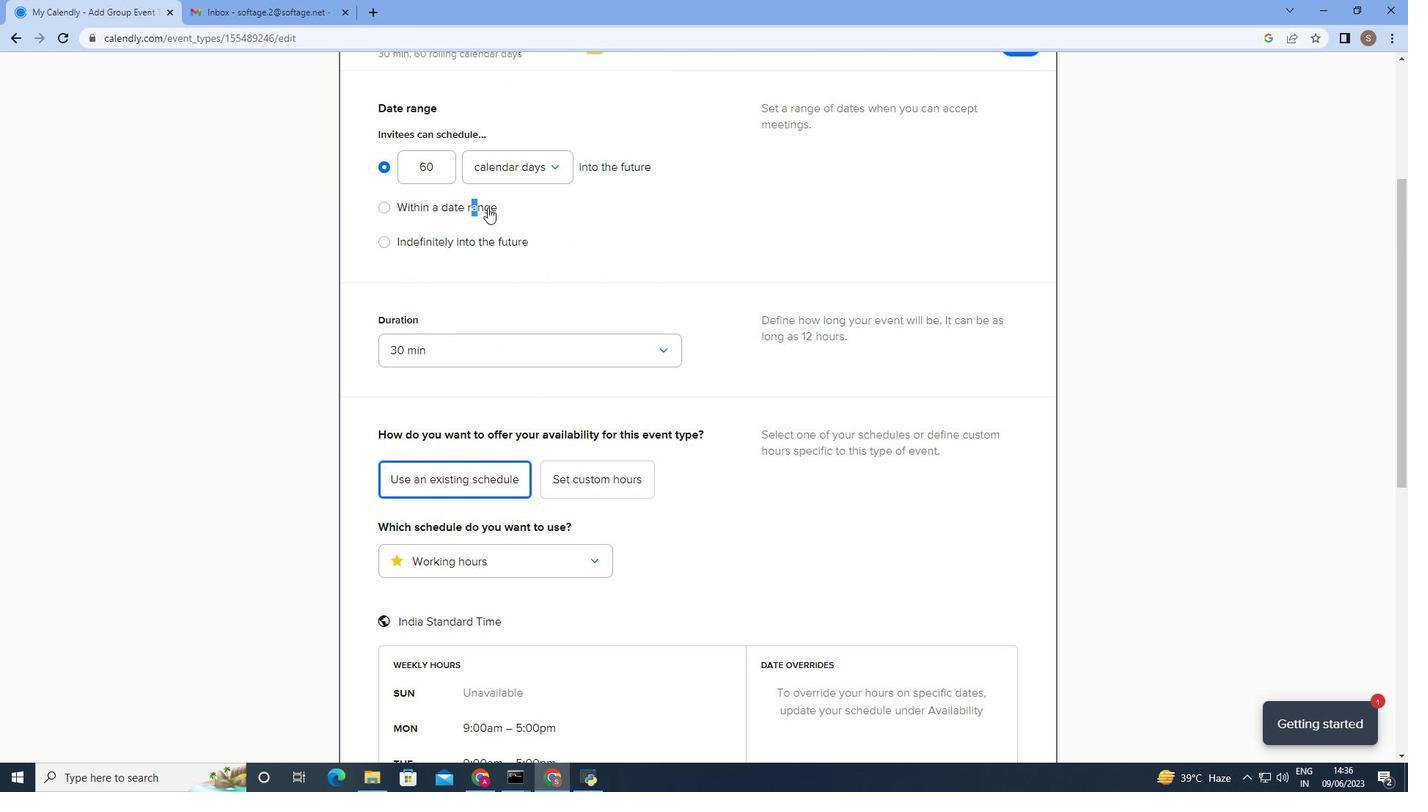 
Action: Mouse pressed left at (497, 207)
Screenshot: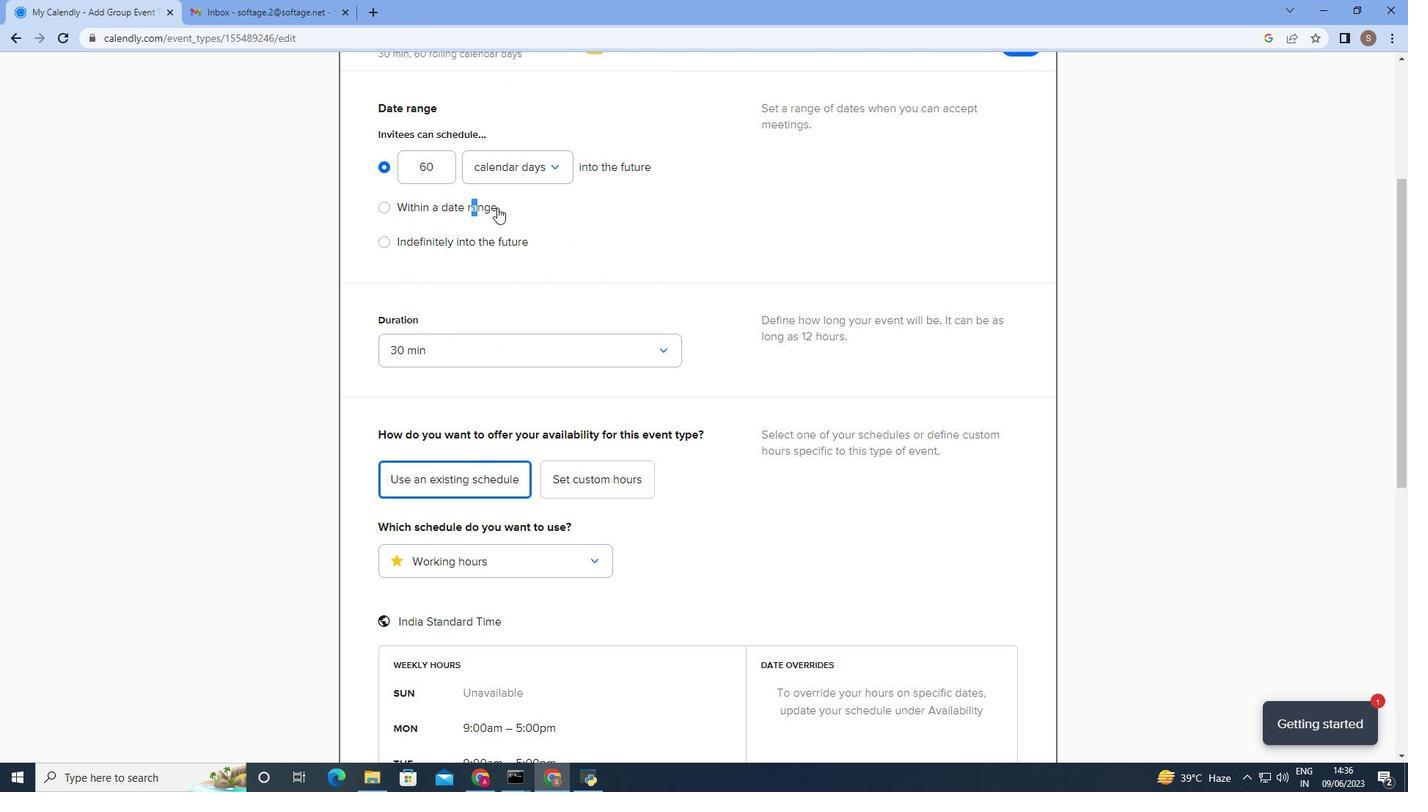 
Action: Mouse moved to (509, 213)
Screenshot: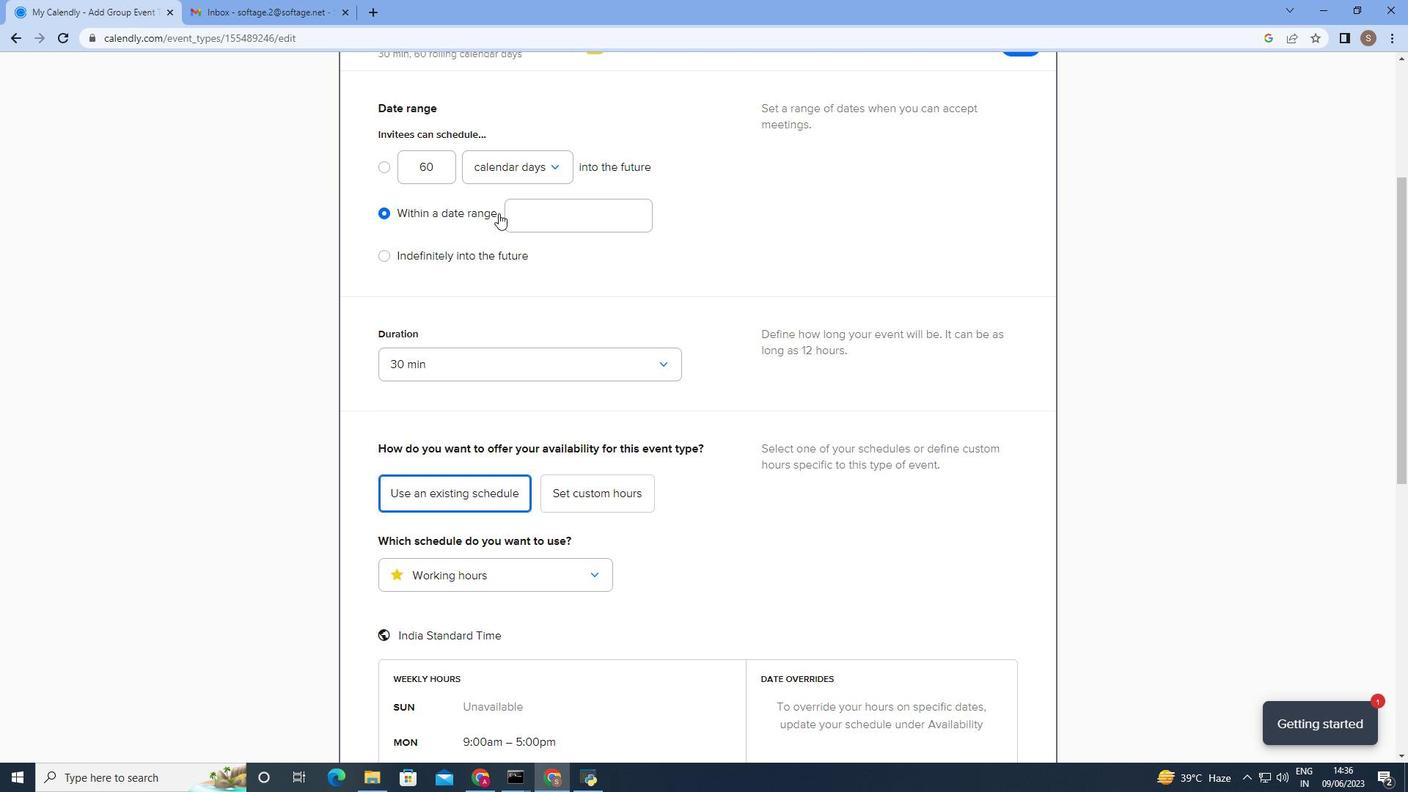 
Action: Mouse pressed left at (509, 213)
Screenshot: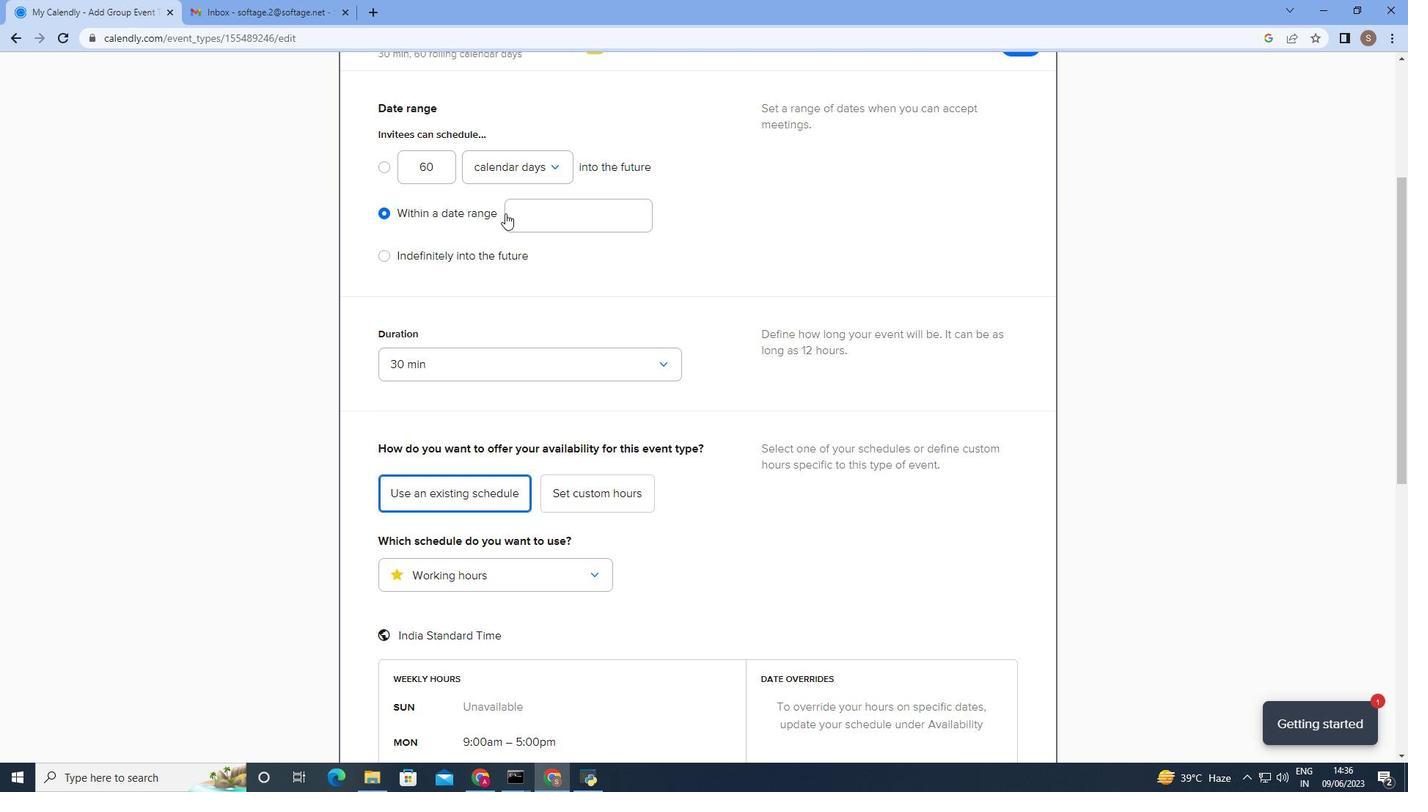 
Action: Mouse moved to (613, 268)
Screenshot: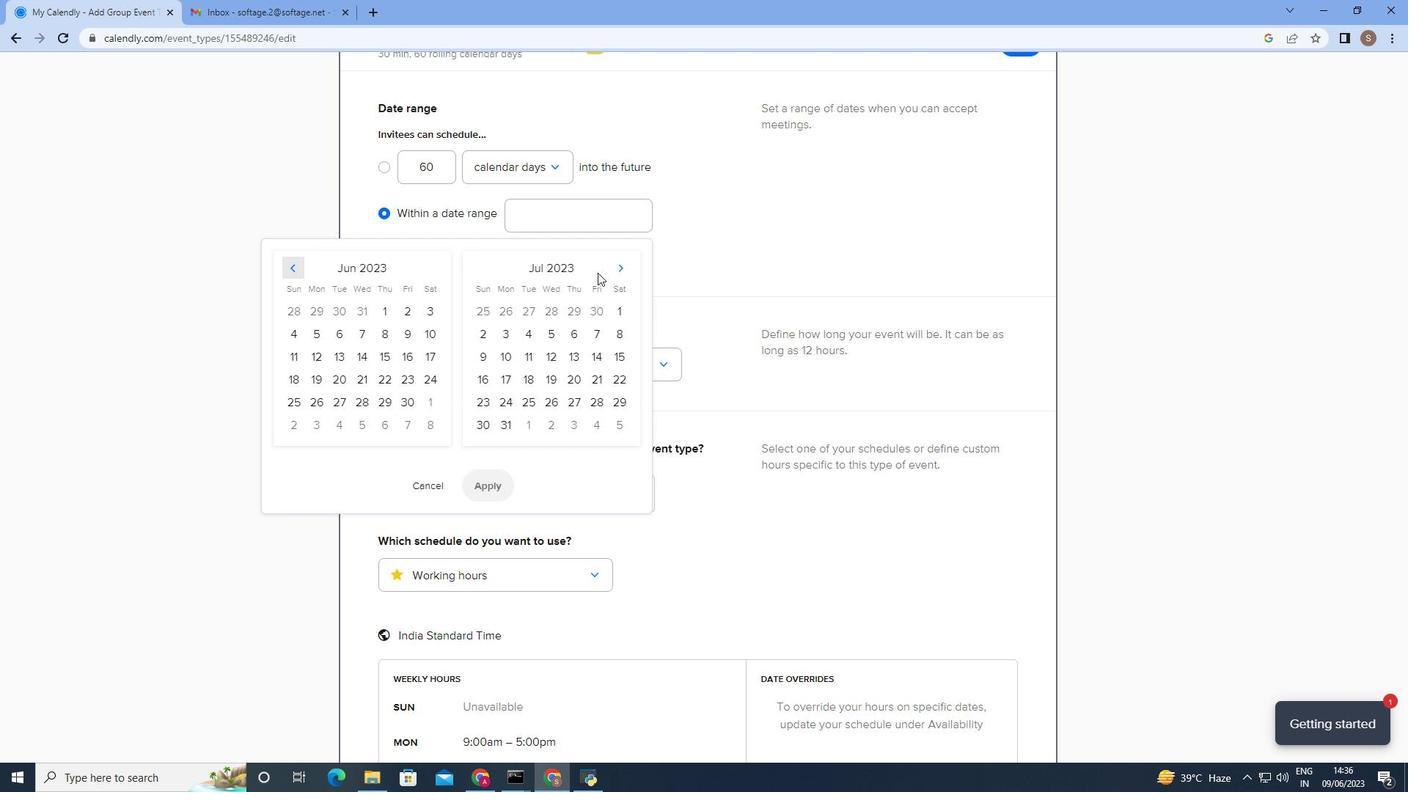 
Action: Mouse pressed left at (613, 268)
Screenshot: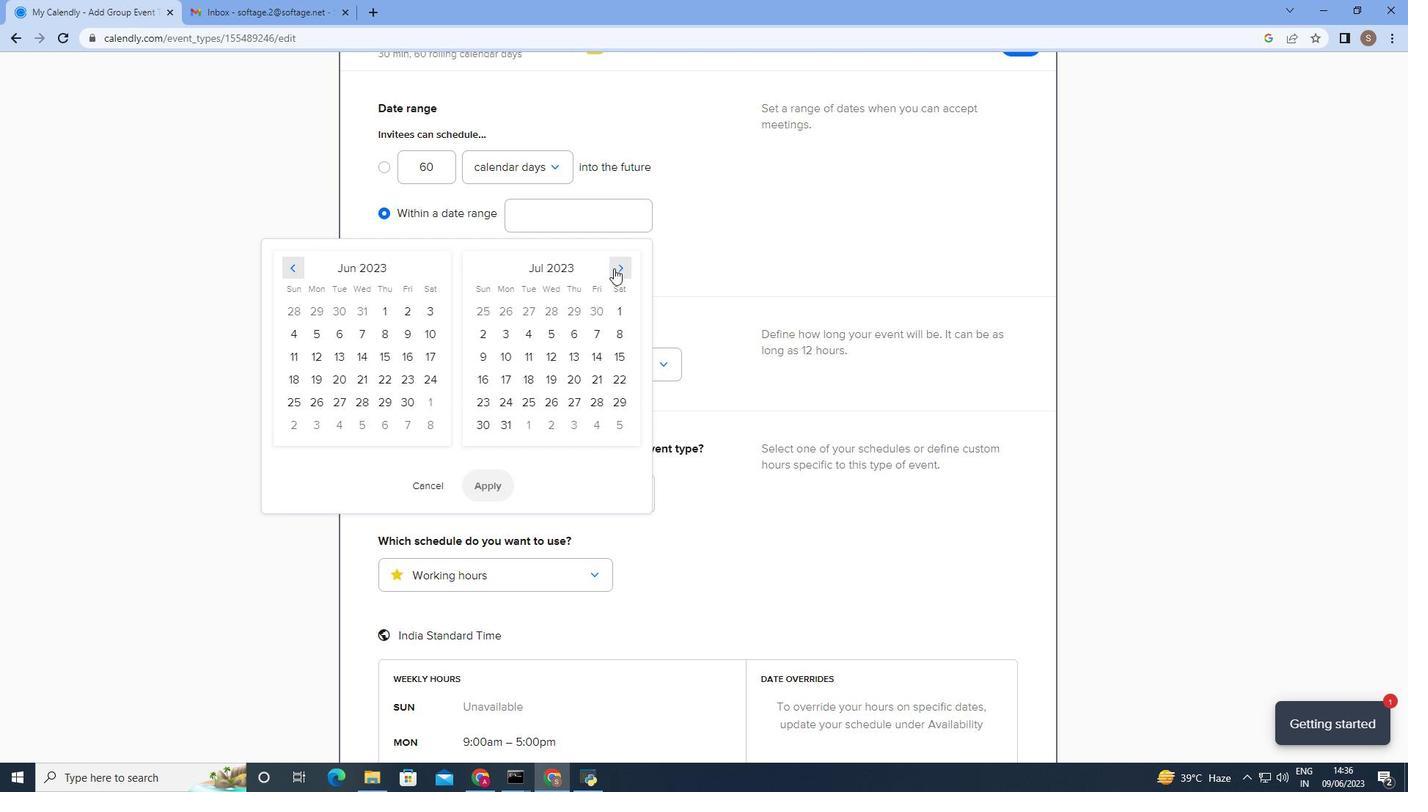 
Action: Mouse pressed left at (613, 268)
Screenshot: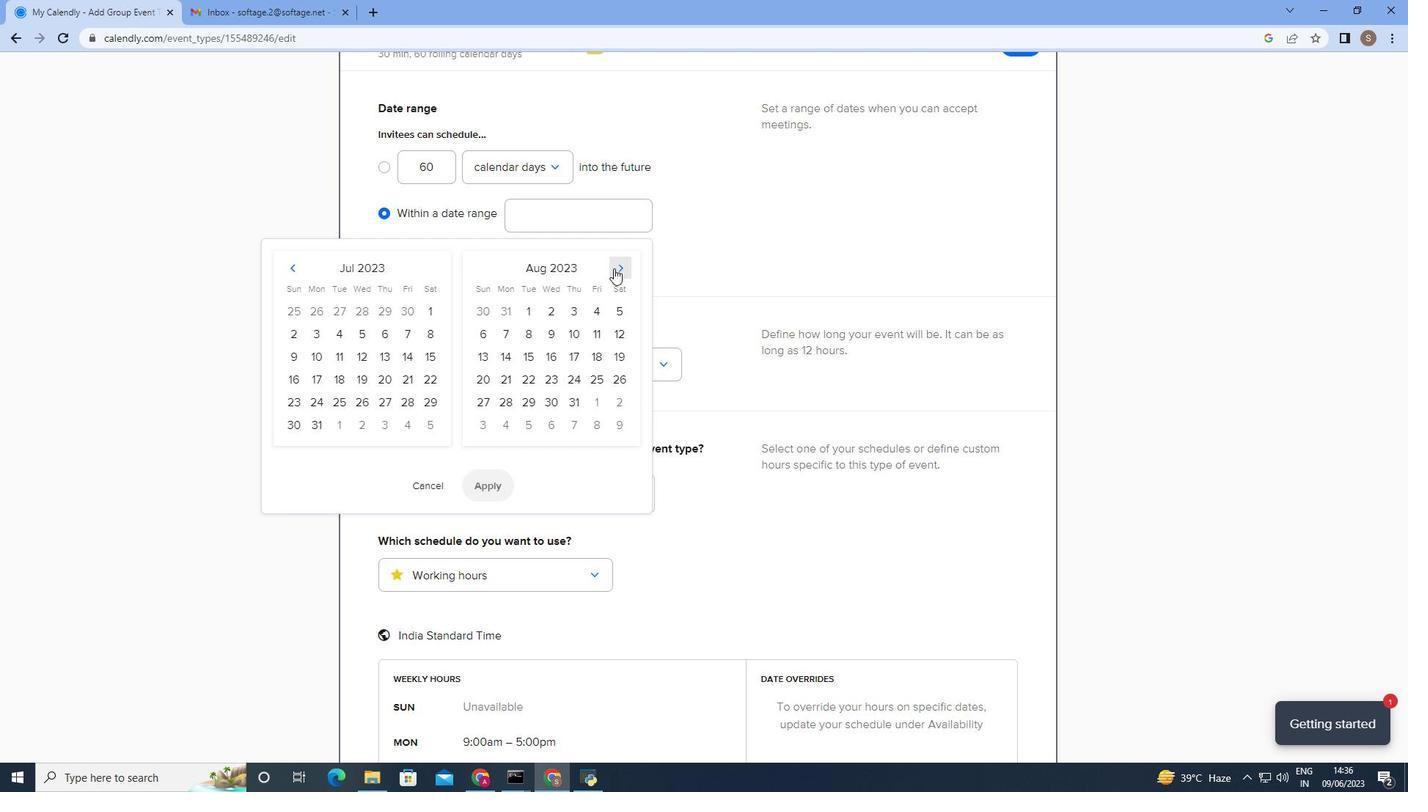 
Action: Mouse pressed left at (613, 268)
Screenshot: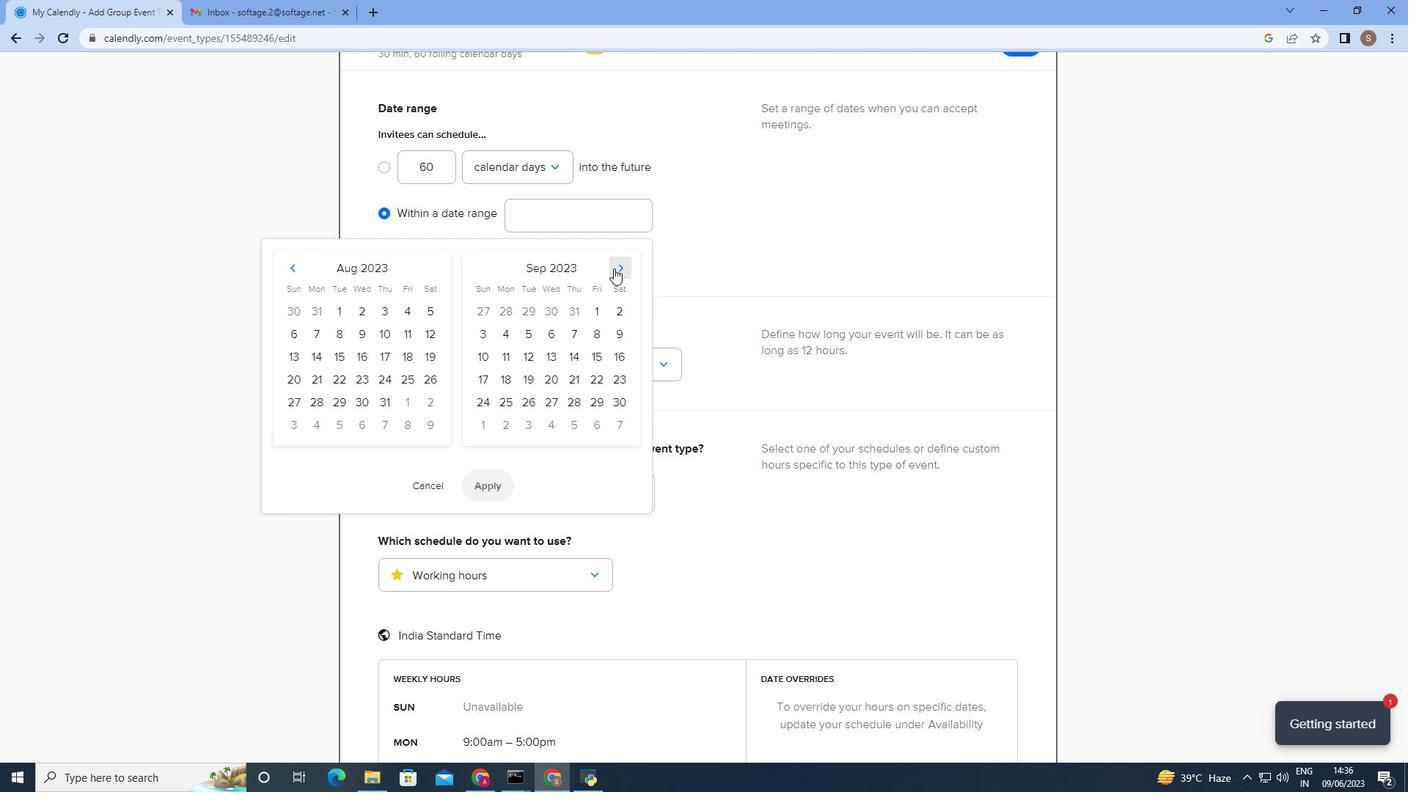 
Action: Mouse pressed left at (613, 268)
Screenshot: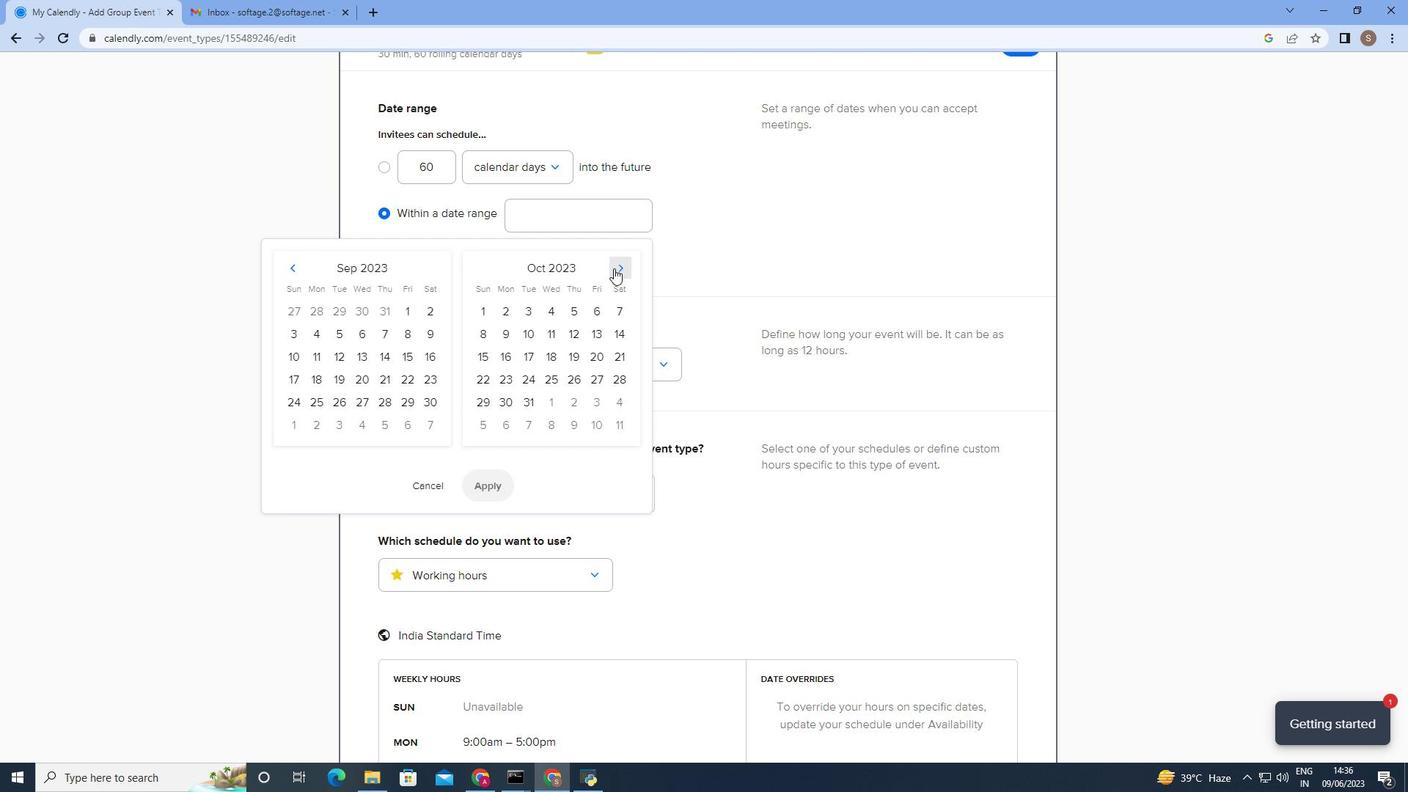 
Action: Mouse pressed left at (613, 268)
Screenshot: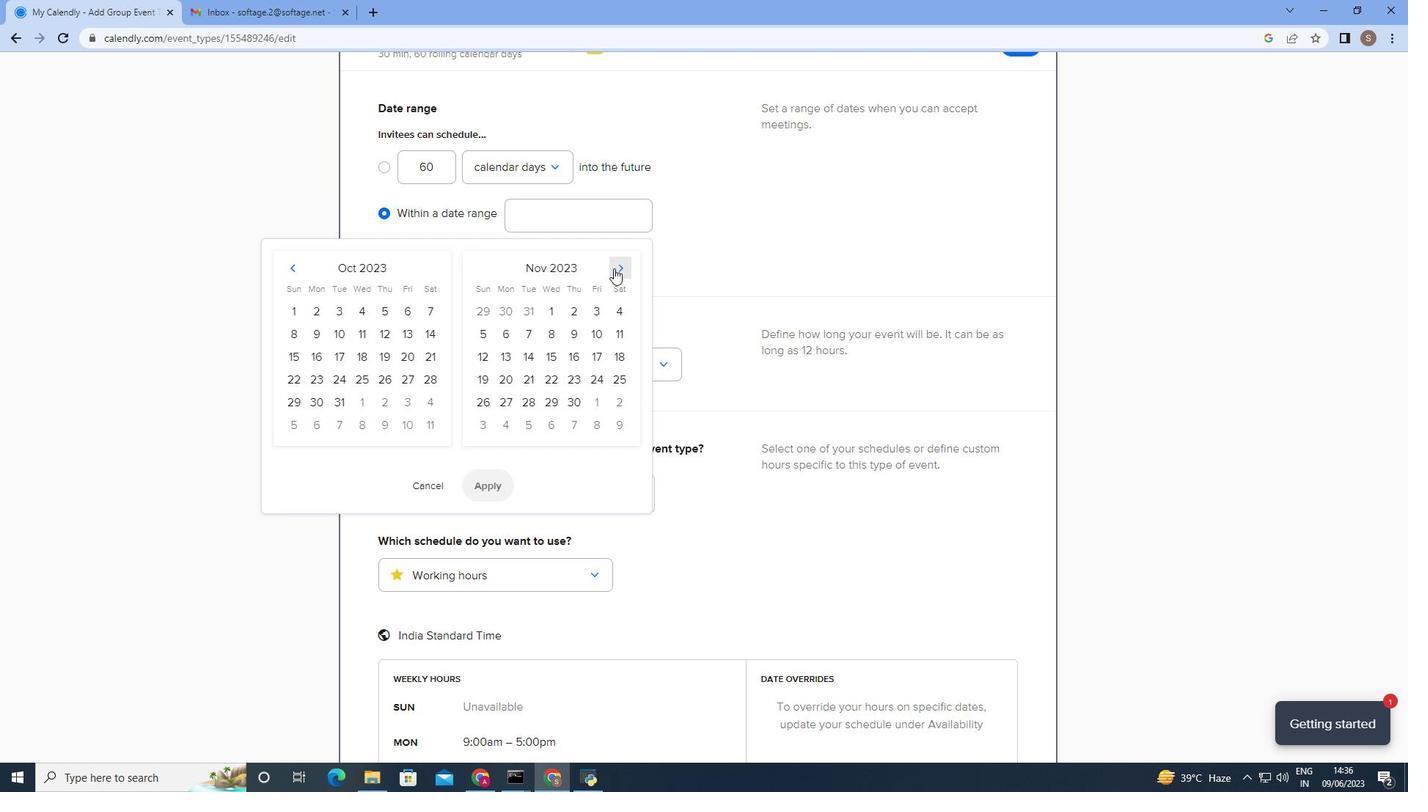 
Action: Mouse pressed left at (613, 268)
Screenshot: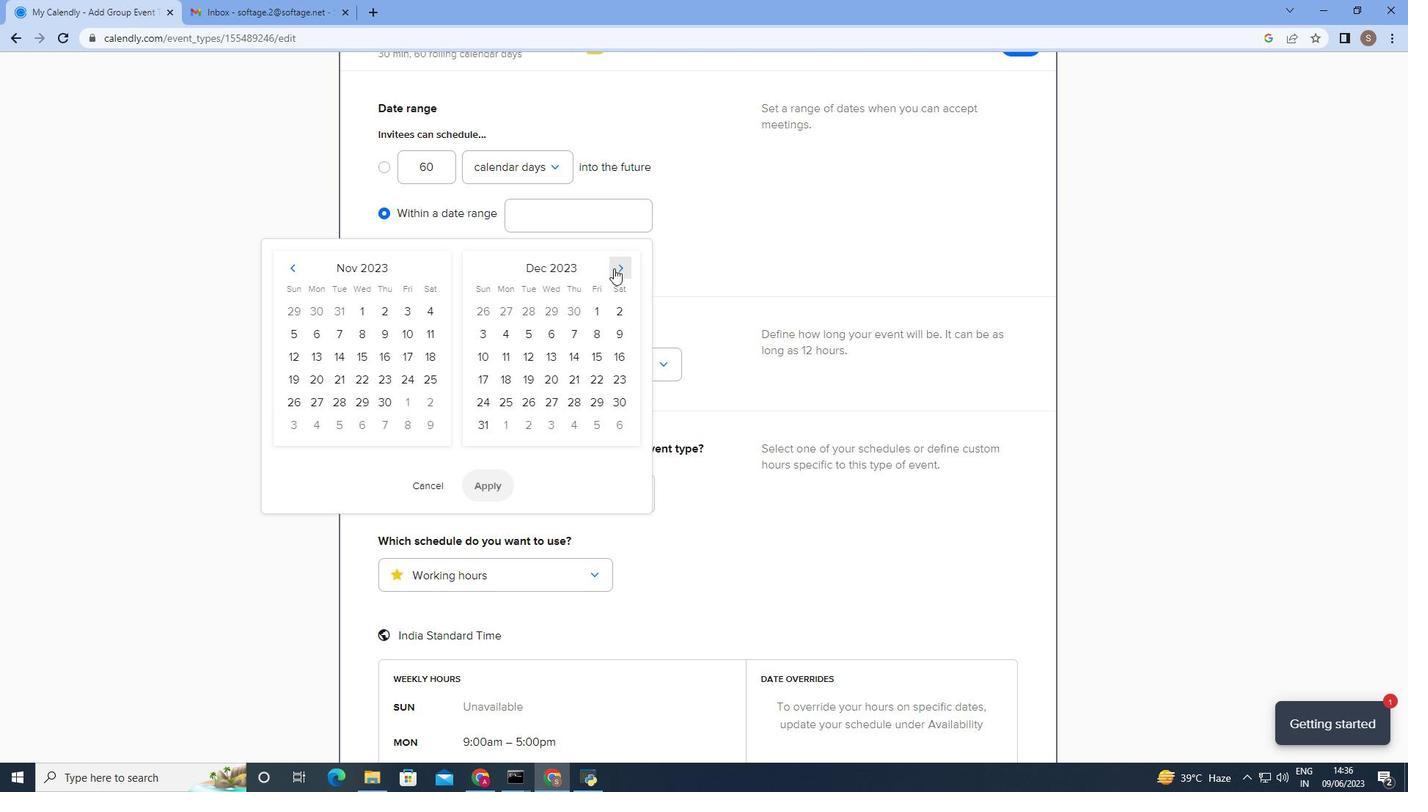 
Action: Mouse pressed left at (613, 268)
Screenshot: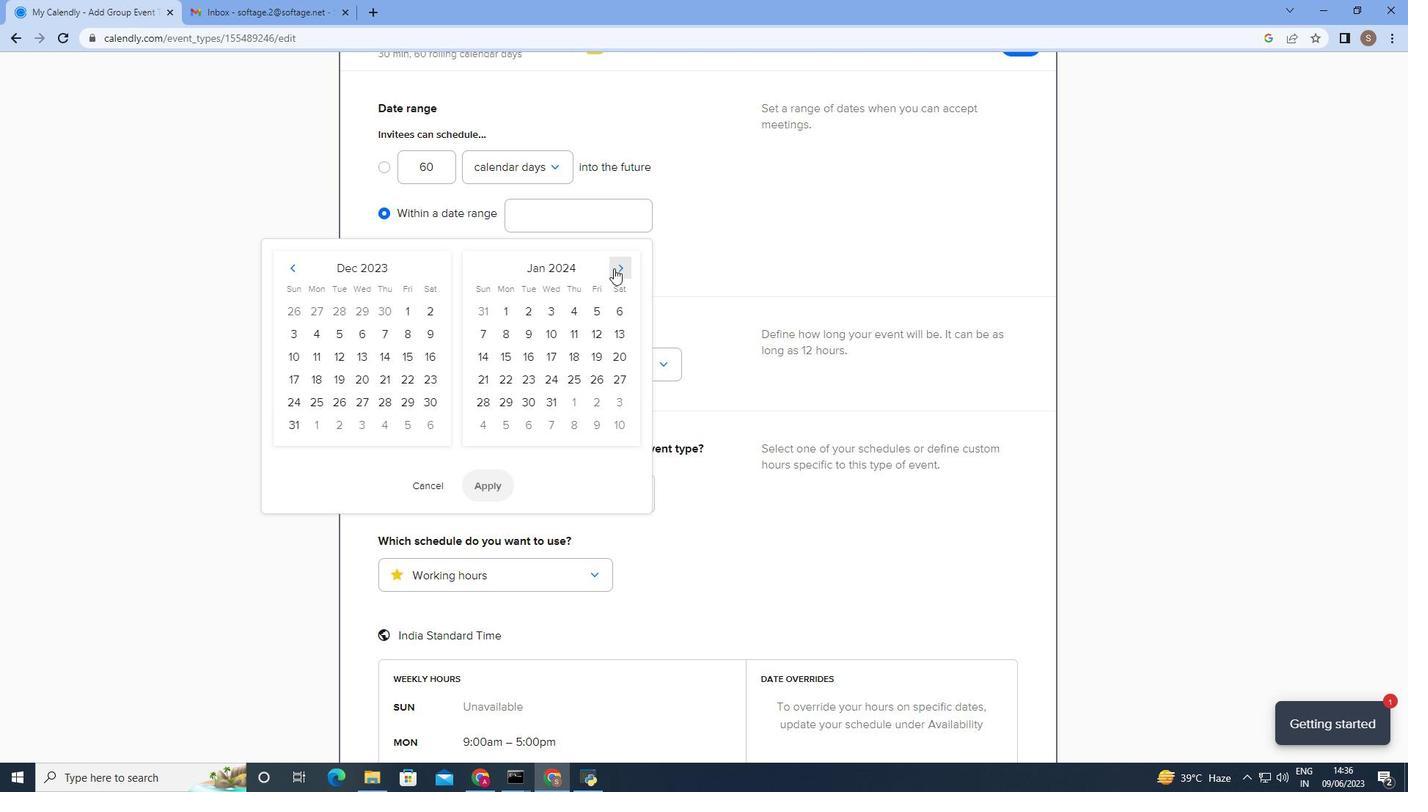 
Action: Mouse pressed left at (613, 268)
Screenshot: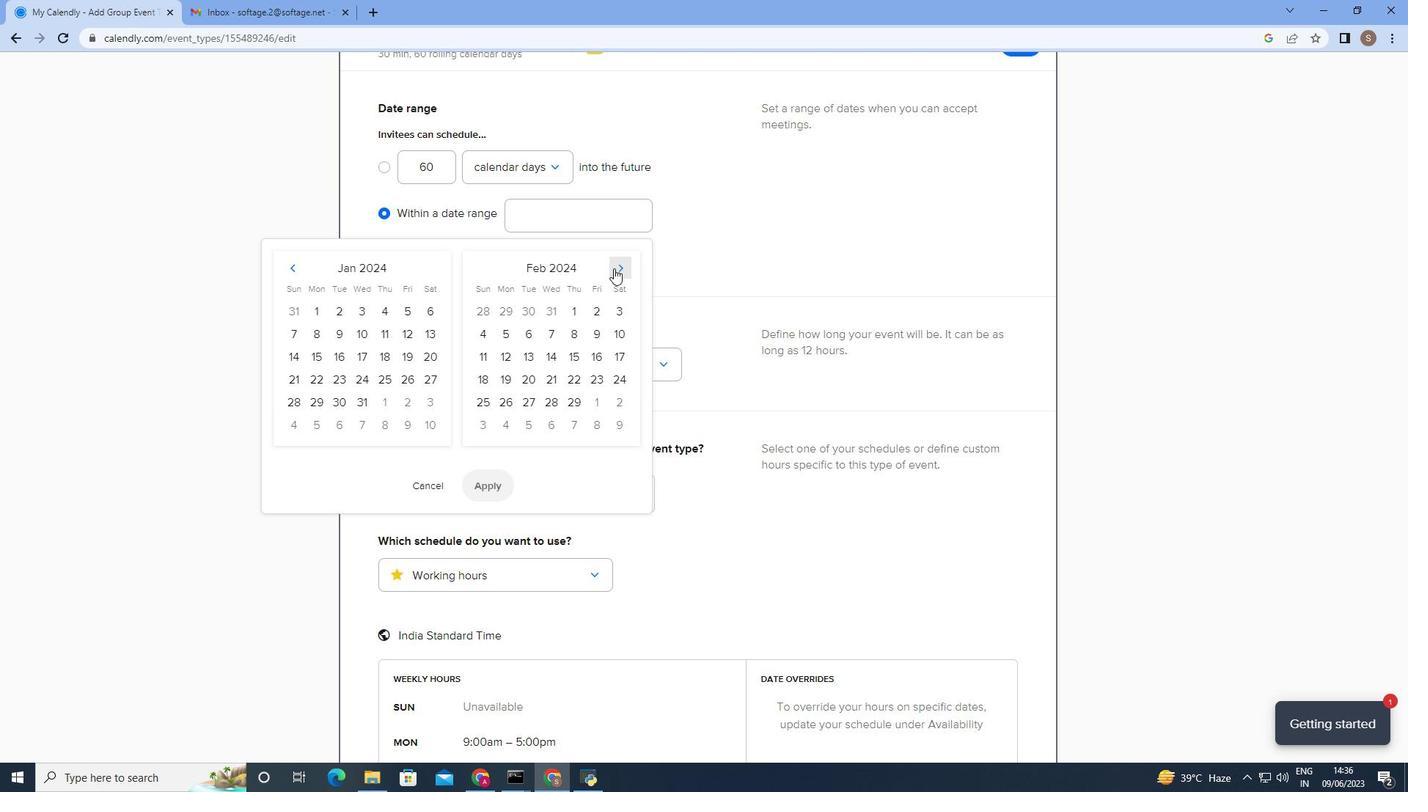 
Action: Mouse pressed left at (613, 268)
Screenshot: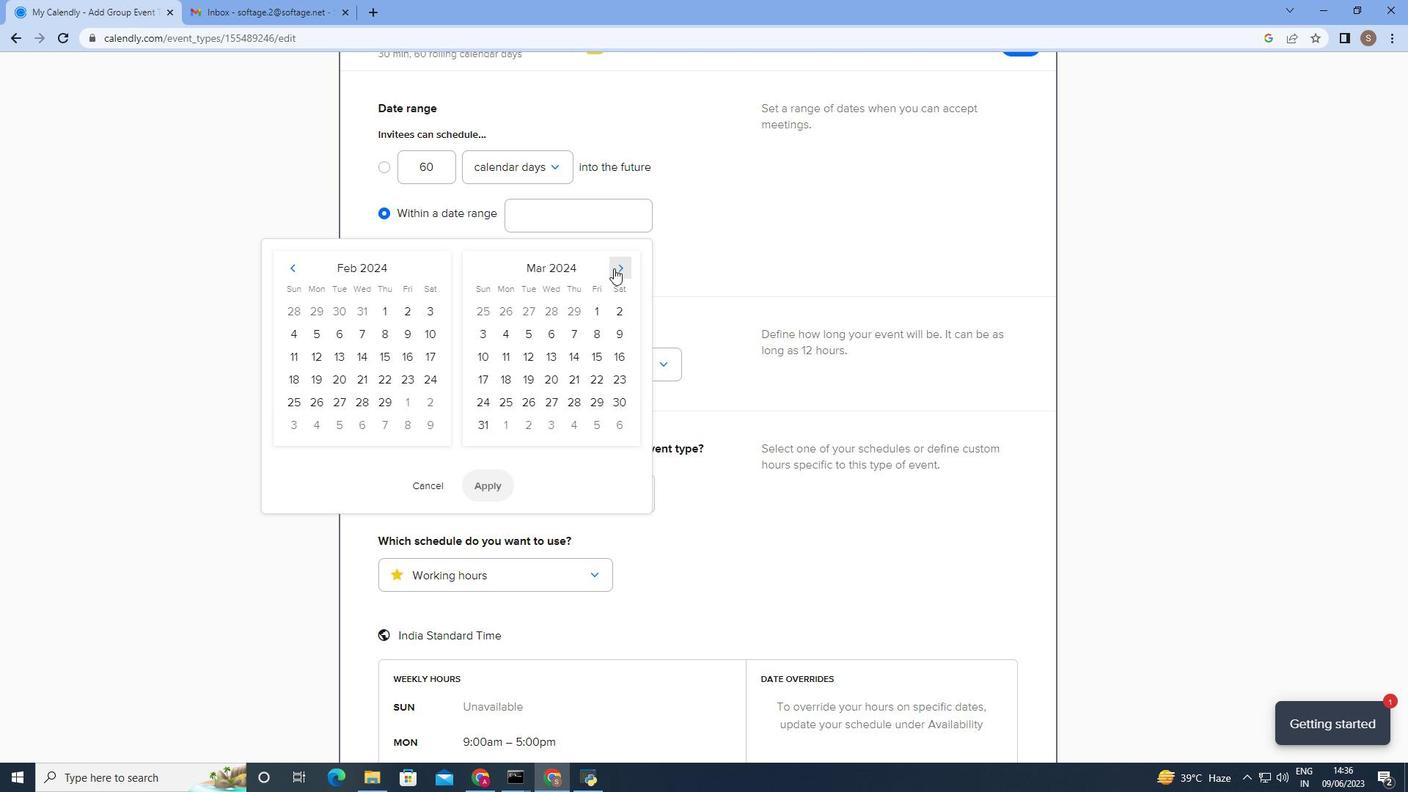 
Action: Mouse pressed left at (613, 268)
Screenshot: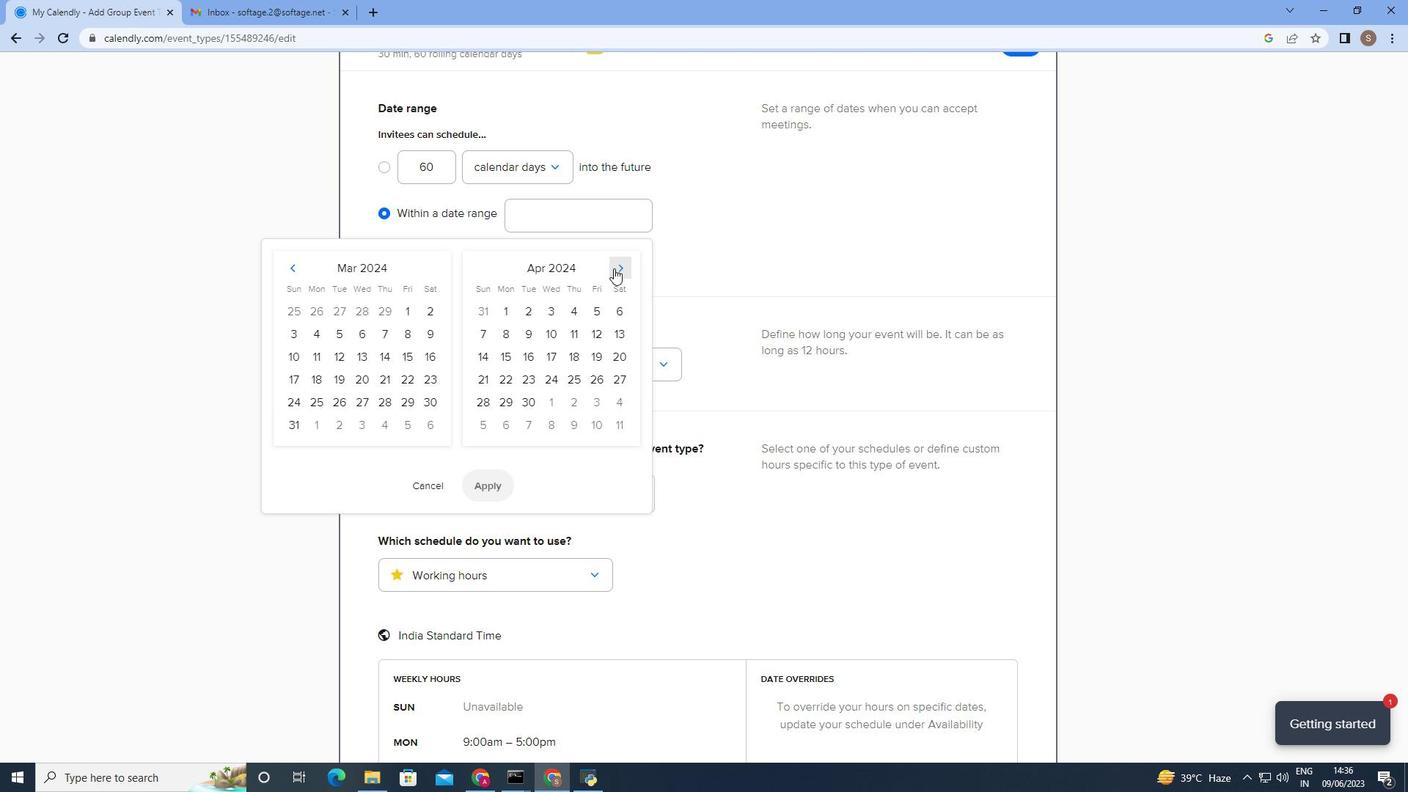 
Action: Mouse moved to (577, 352)
Screenshot: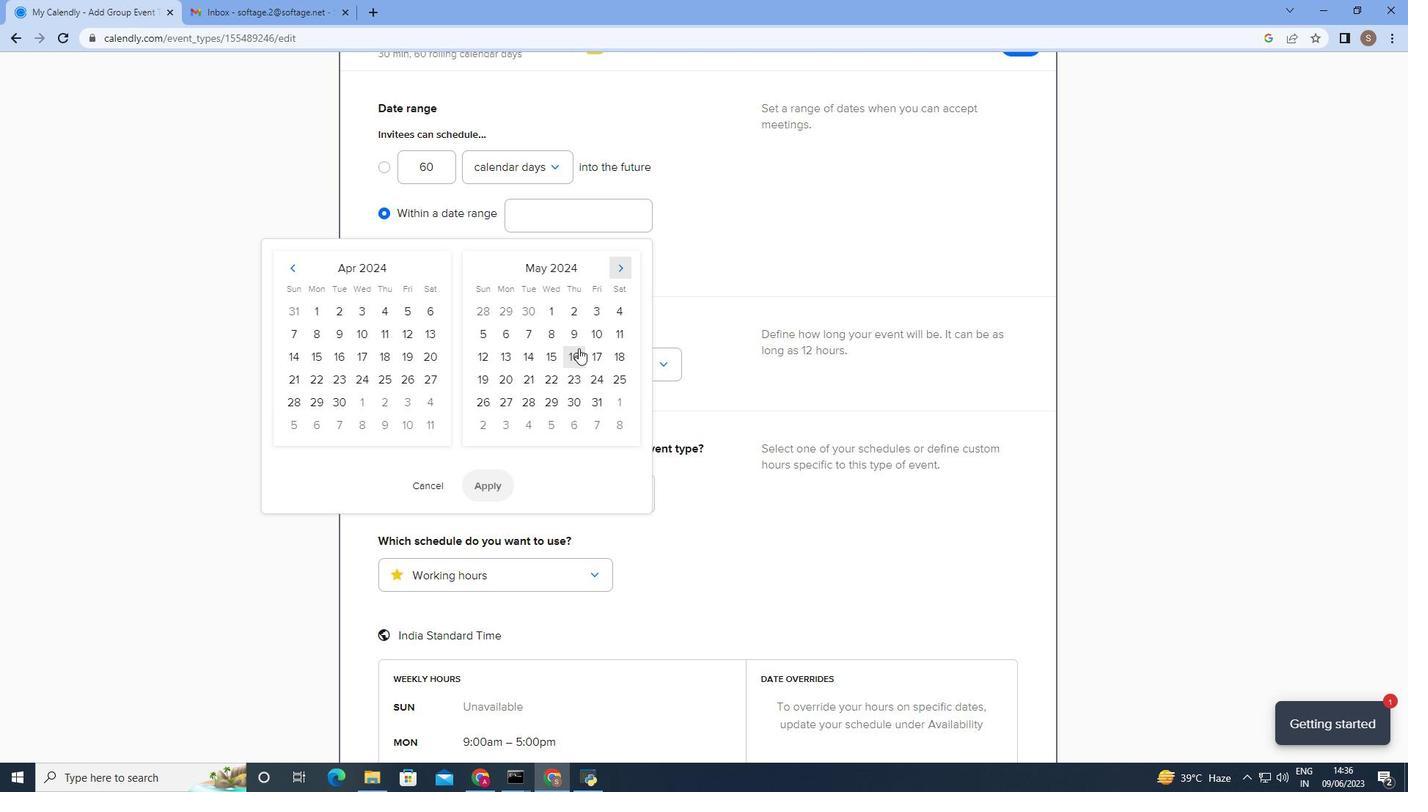 
Action: Mouse pressed left at (577, 352)
Screenshot: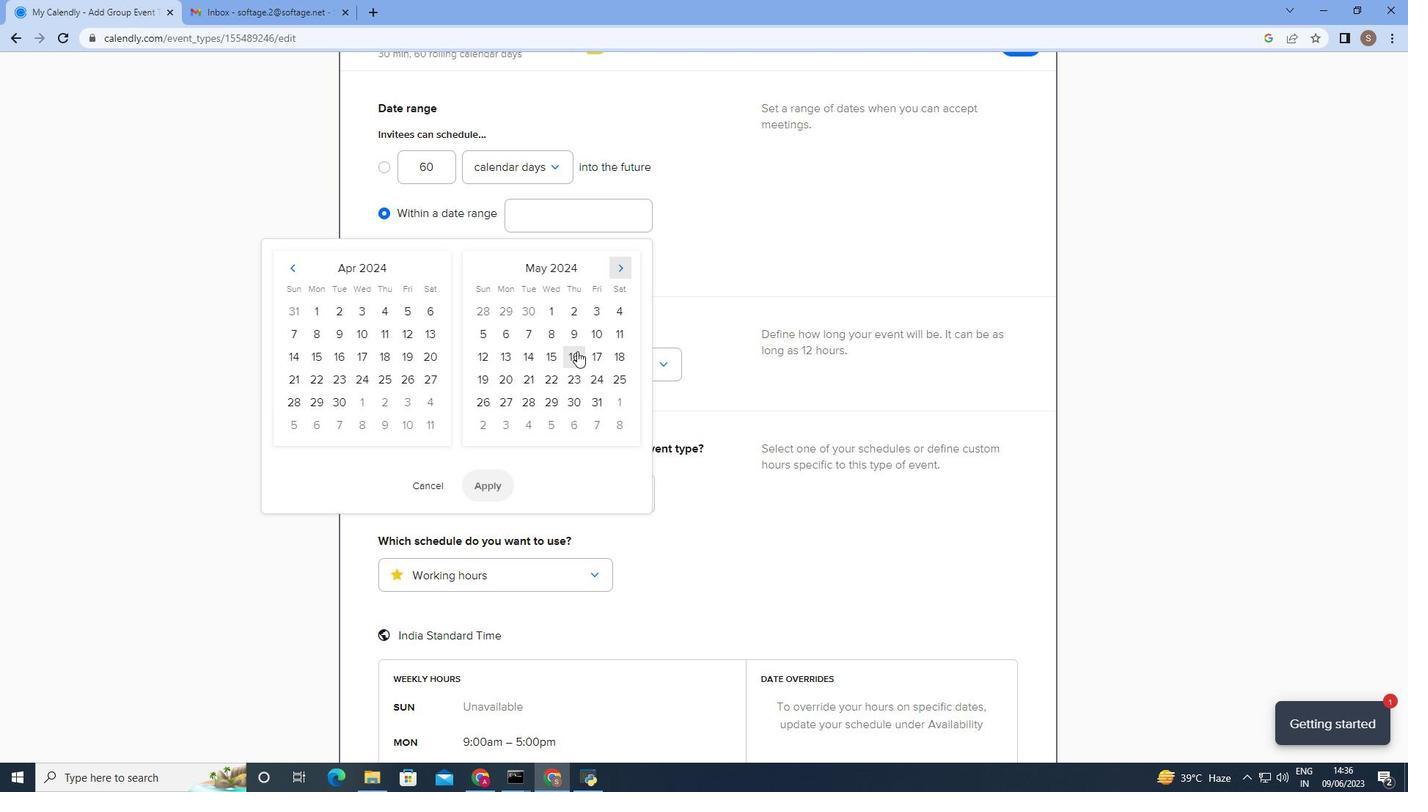 
Action: Mouse moved to (506, 379)
Screenshot: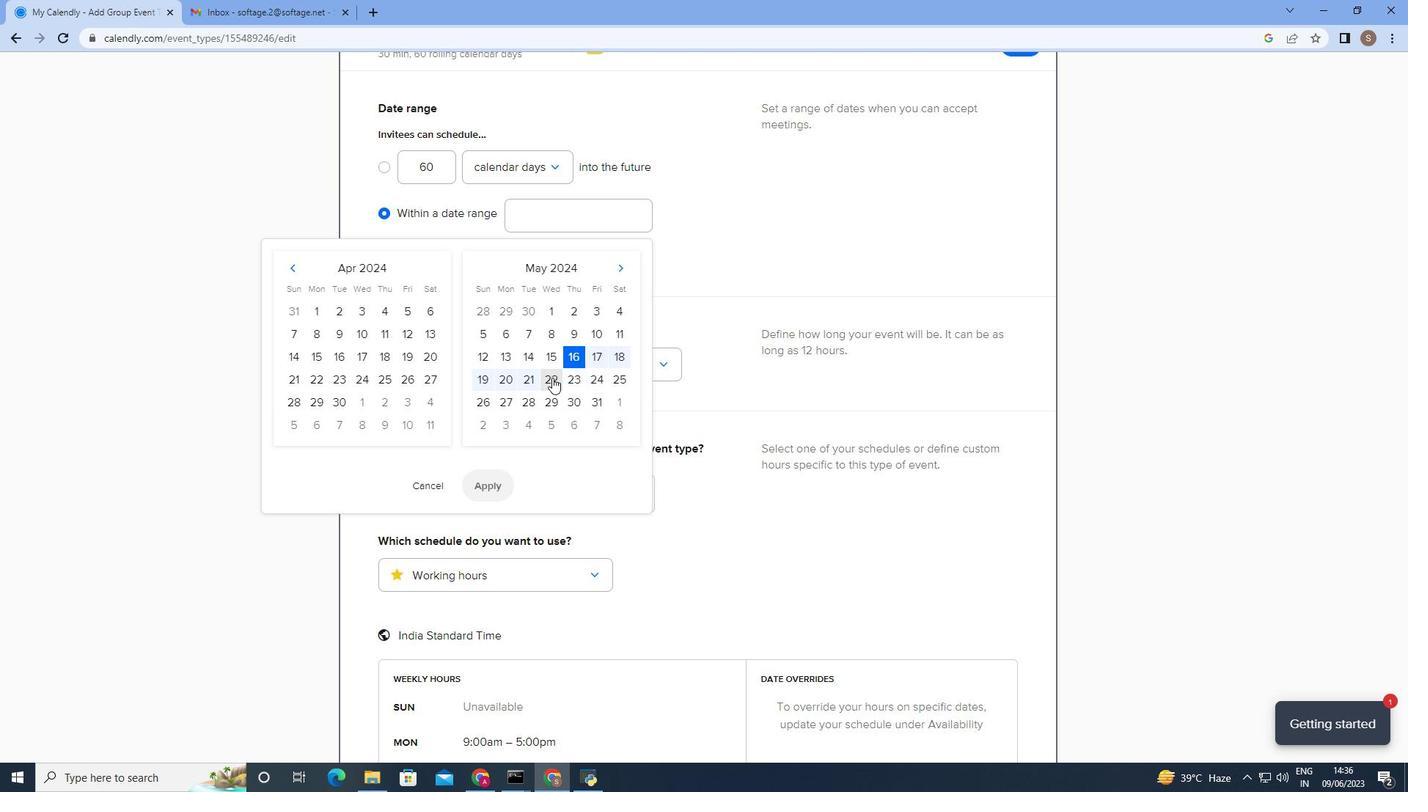 
Action: Mouse pressed left at (506, 379)
Screenshot: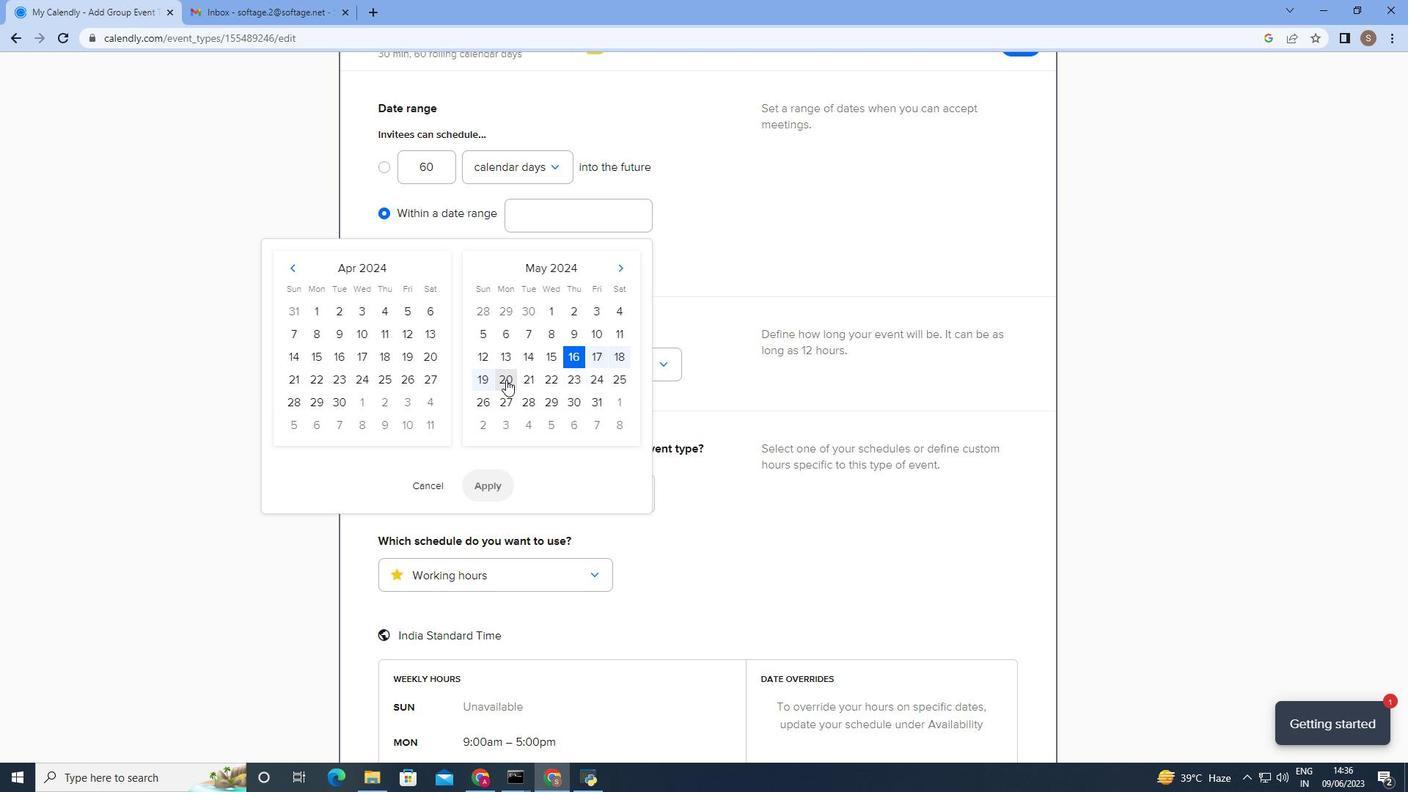 
Action: Mouse moved to (499, 489)
Screenshot: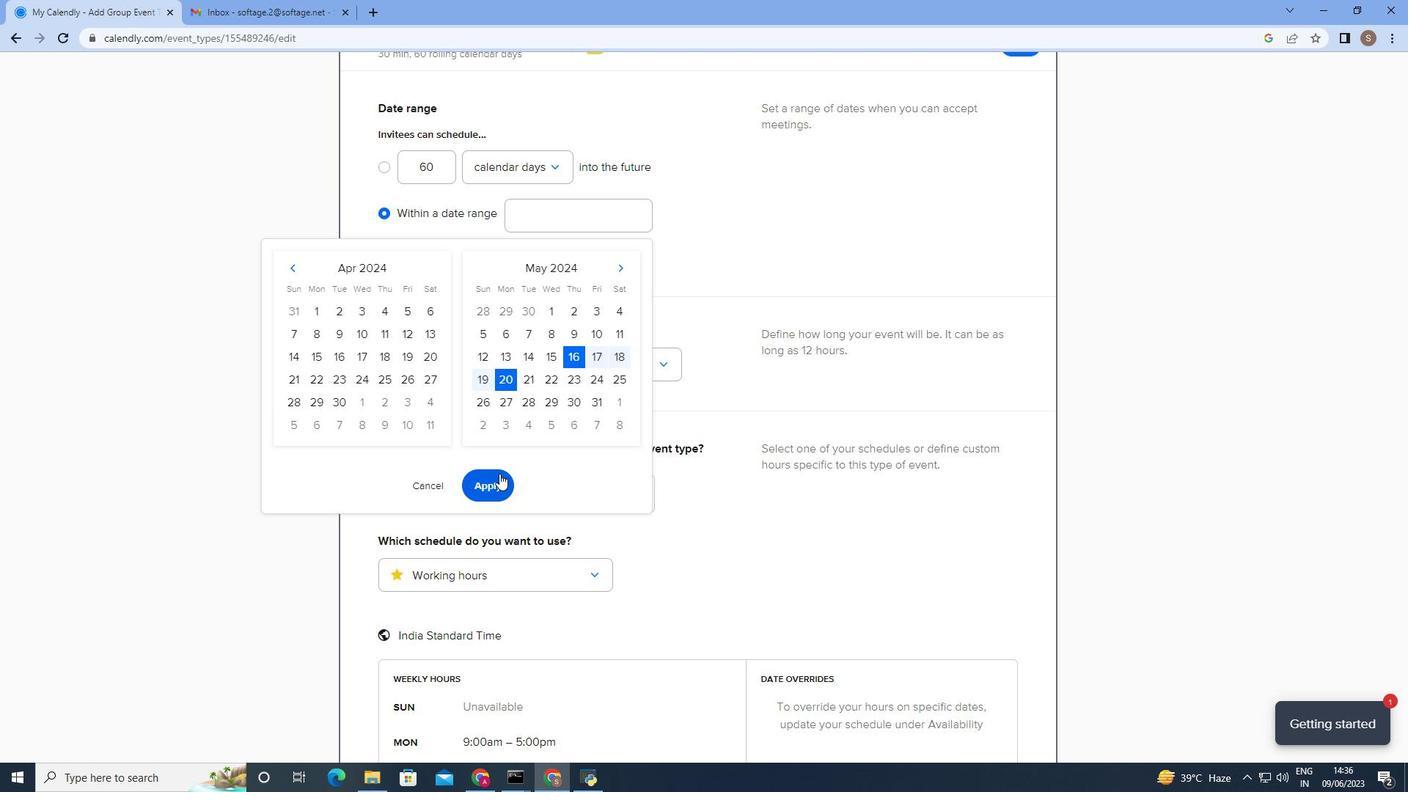 
Action: Mouse pressed left at (499, 489)
Screenshot: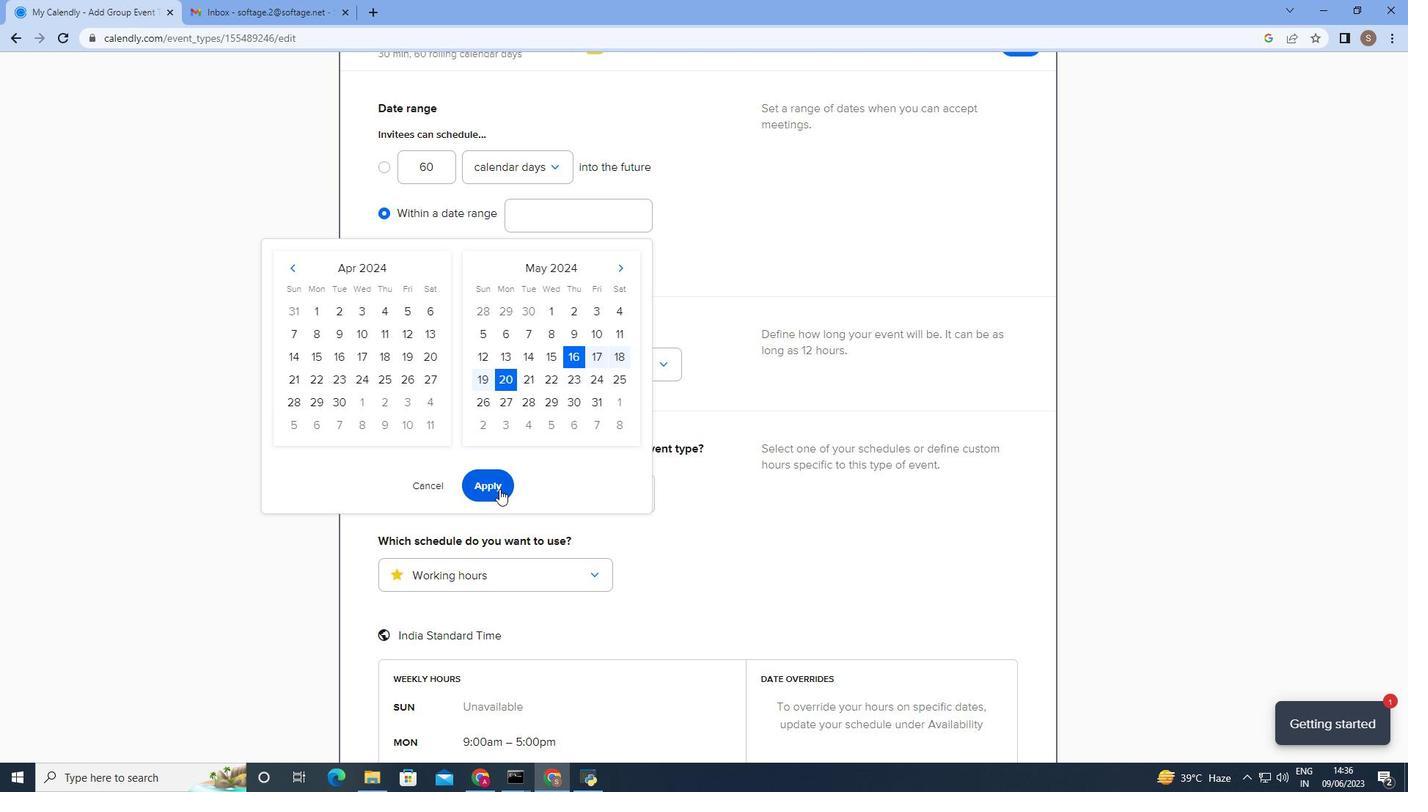 
Action: Mouse moved to (778, 513)
Screenshot: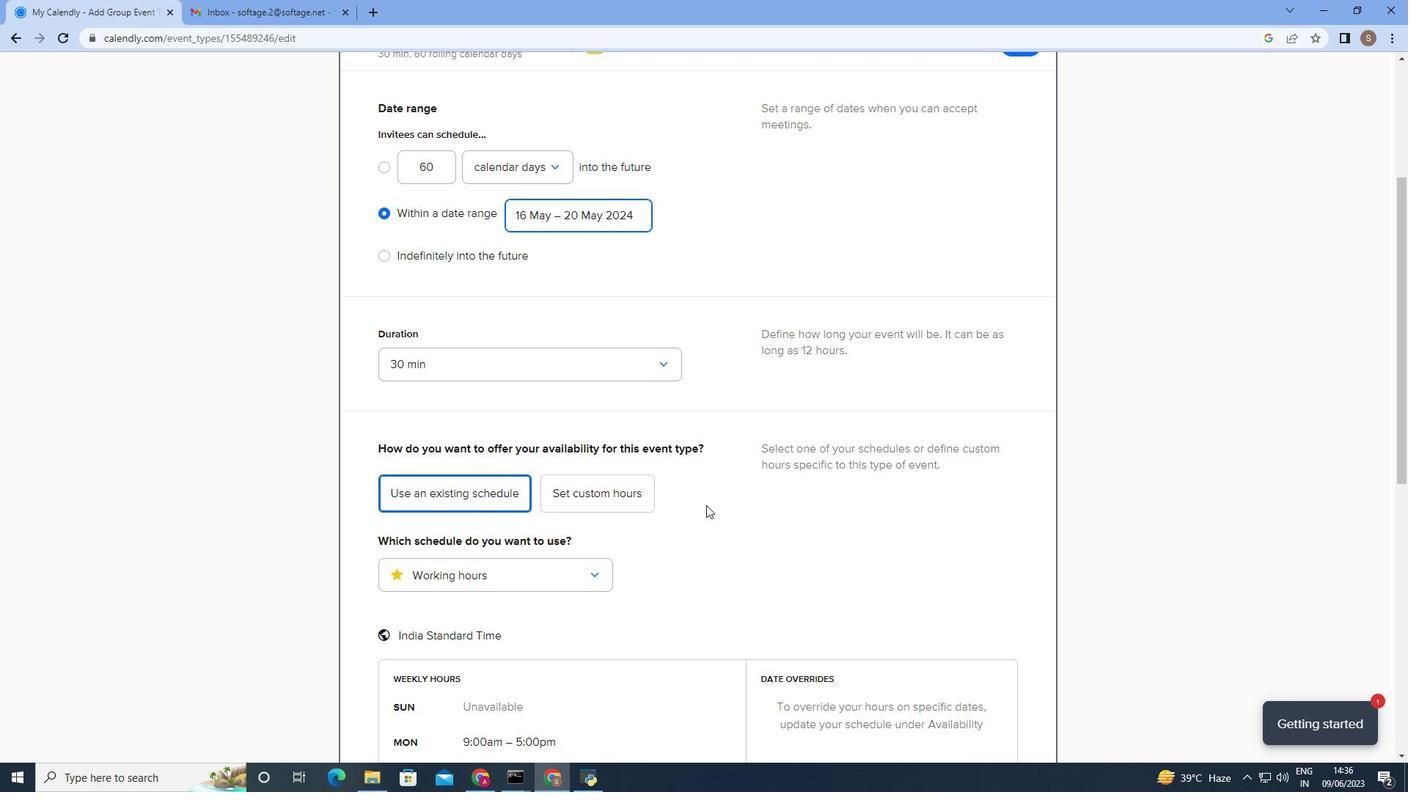 
Action: Mouse scrolled (778, 512) with delta (0, 0)
Screenshot: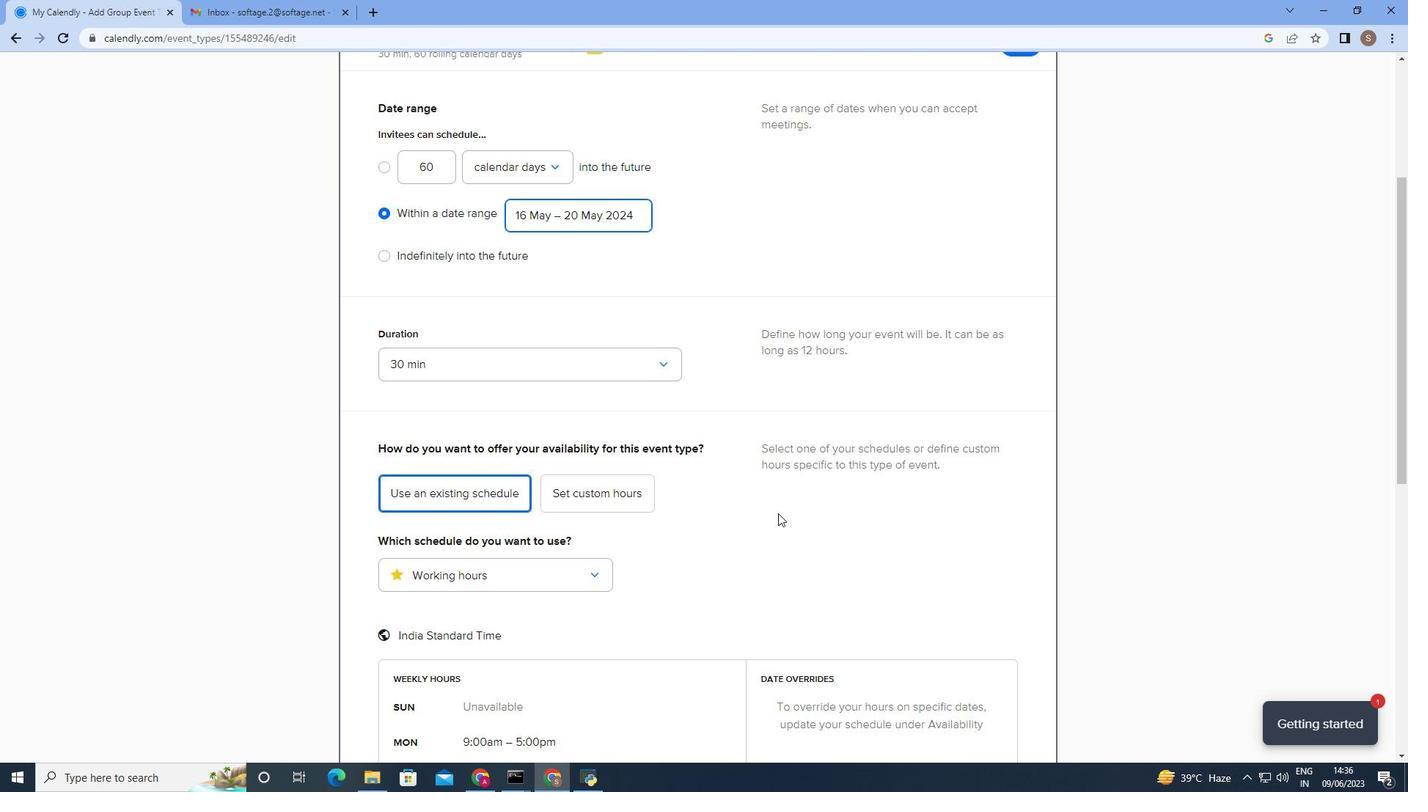 
Action: Mouse scrolled (778, 512) with delta (0, 0)
Screenshot: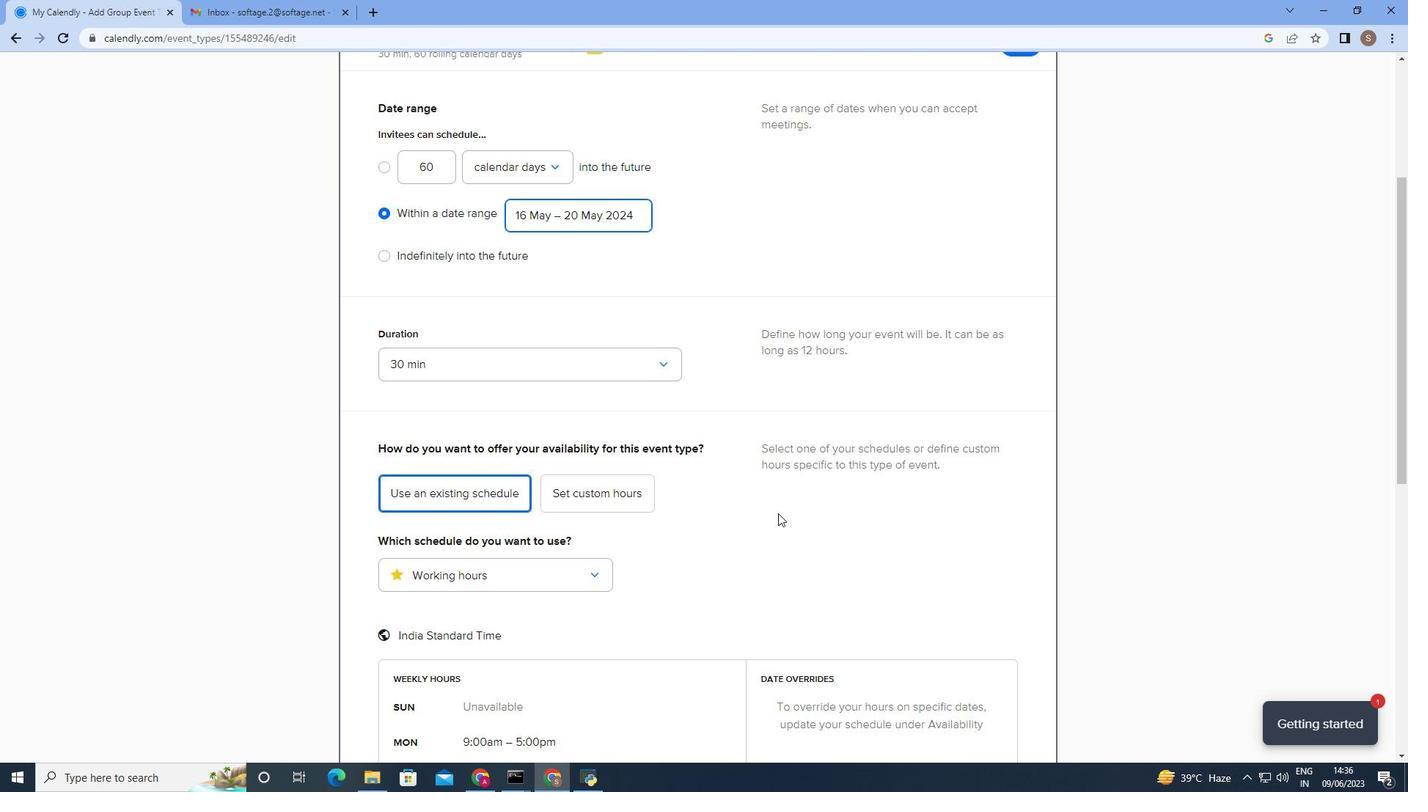 
Action: Mouse scrolled (778, 512) with delta (0, 0)
Screenshot: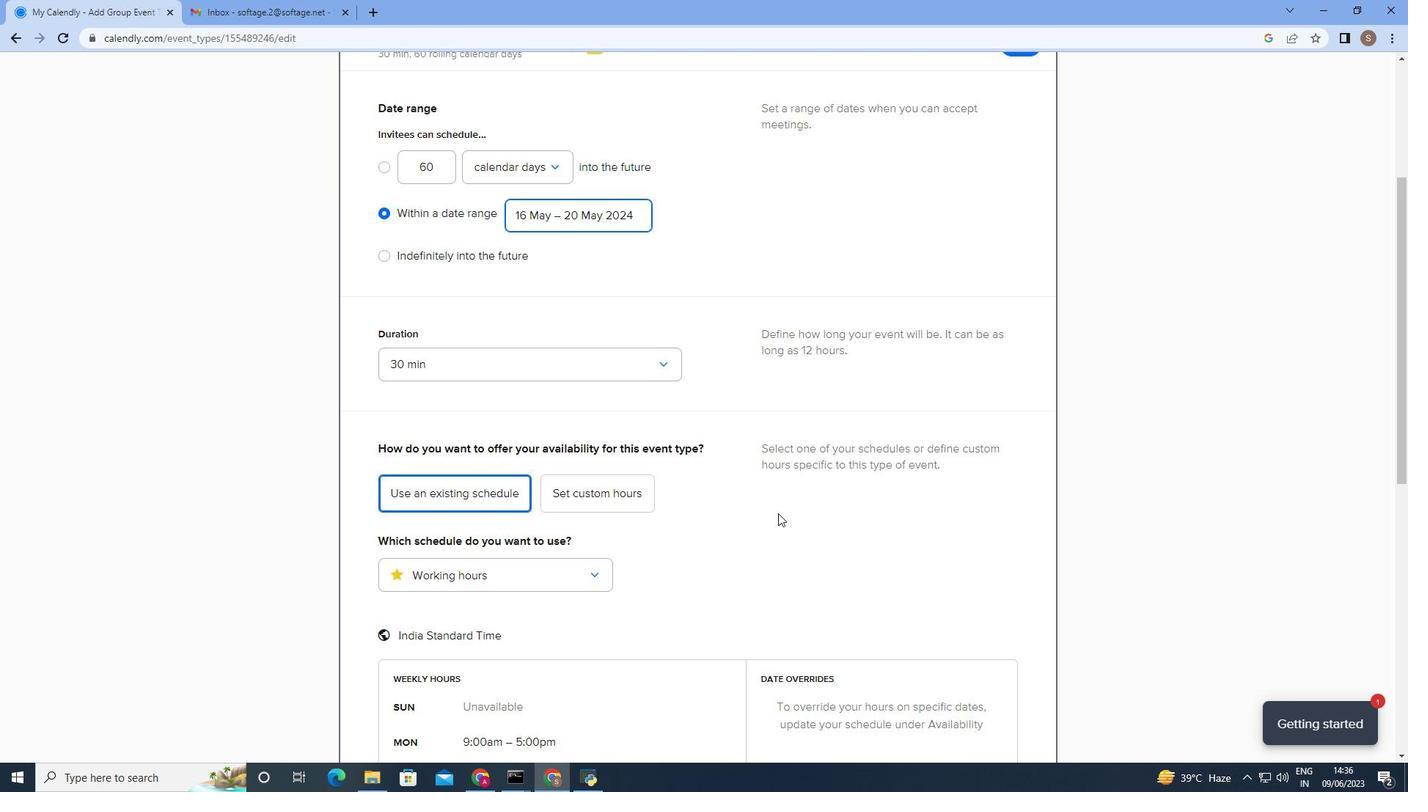 
Action: Mouse scrolled (778, 512) with delta (0, 0)
Screenshot: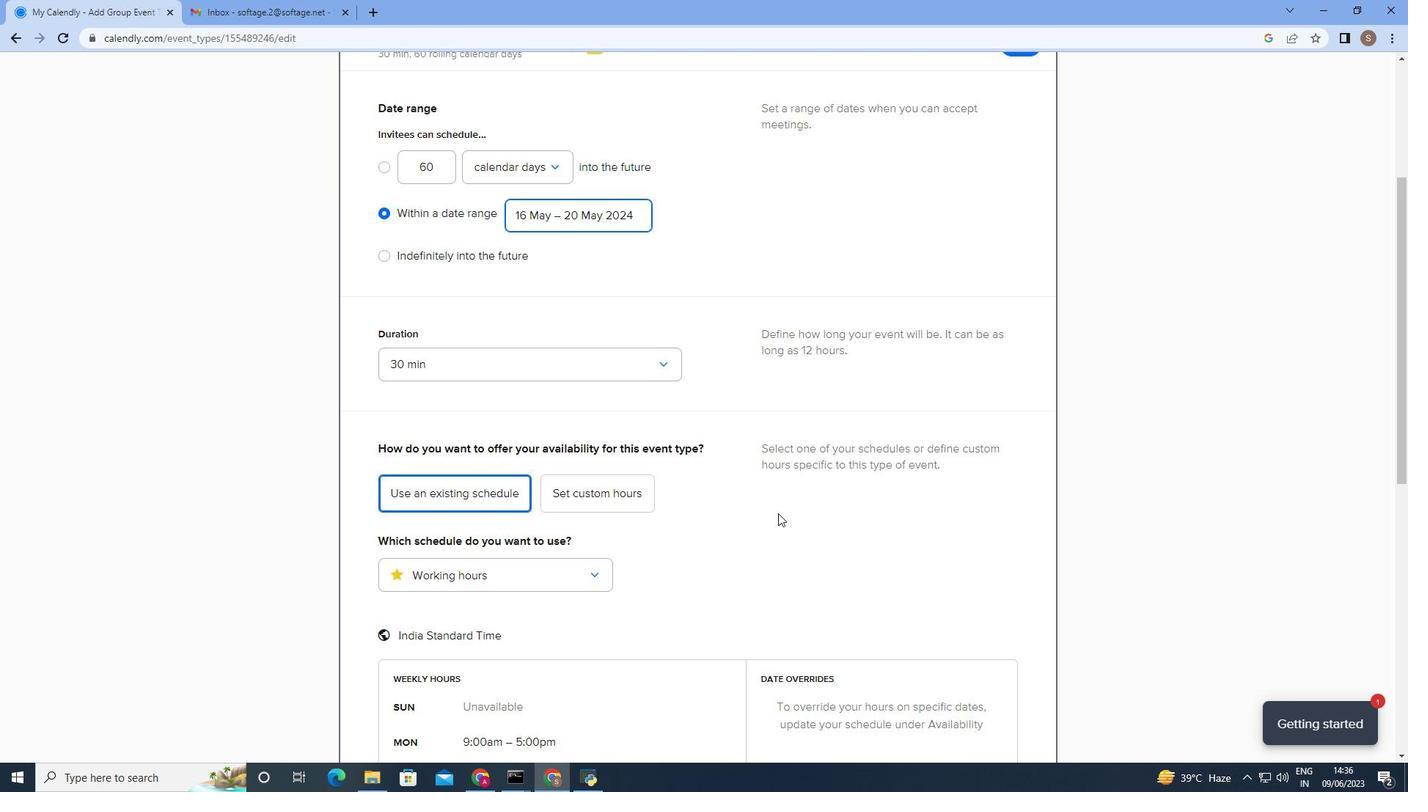 
Action: Mouse scrolled (778, 512) with delta (0, 0)
Screenshot: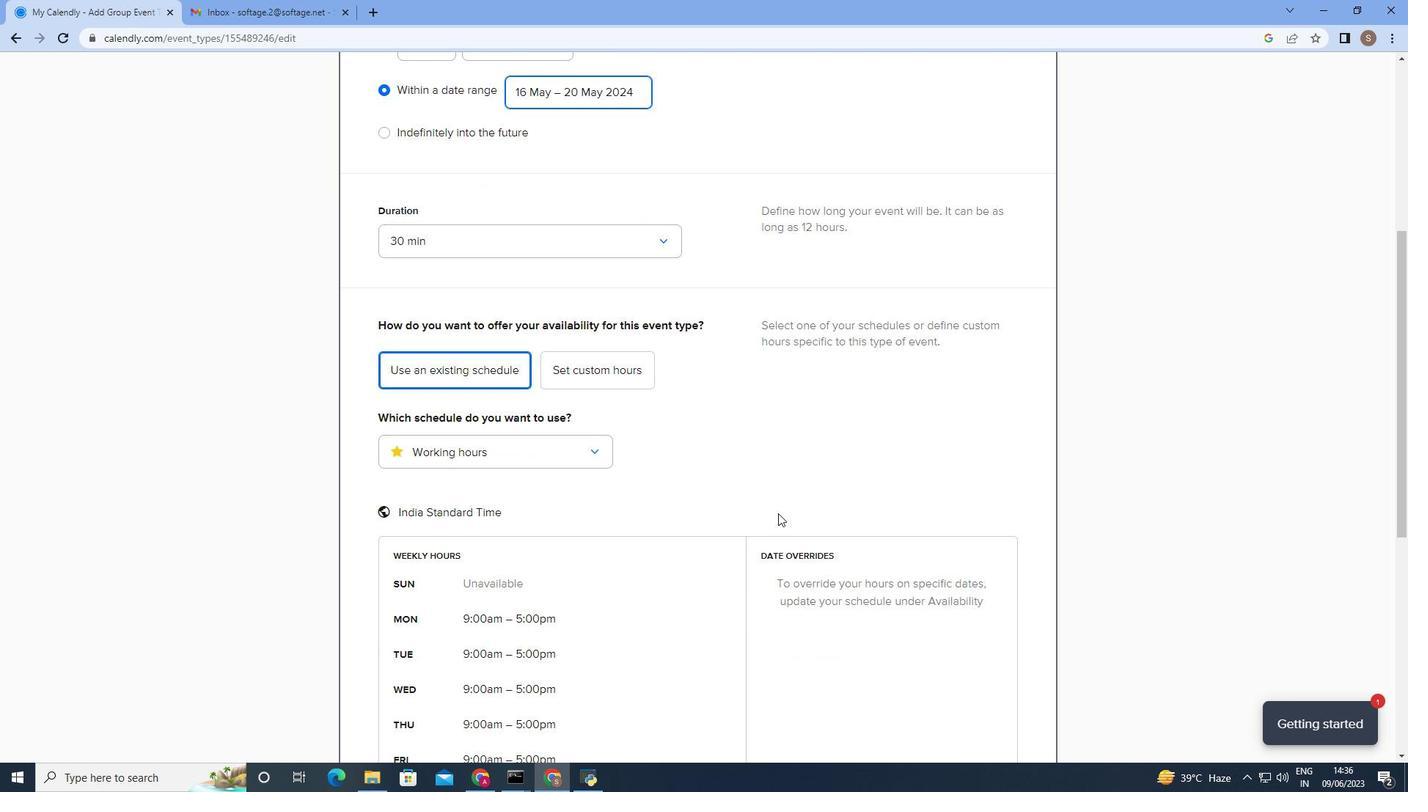 
Action: Mouse scrolled (778, 512) with delta (0, 0)
Screenshot: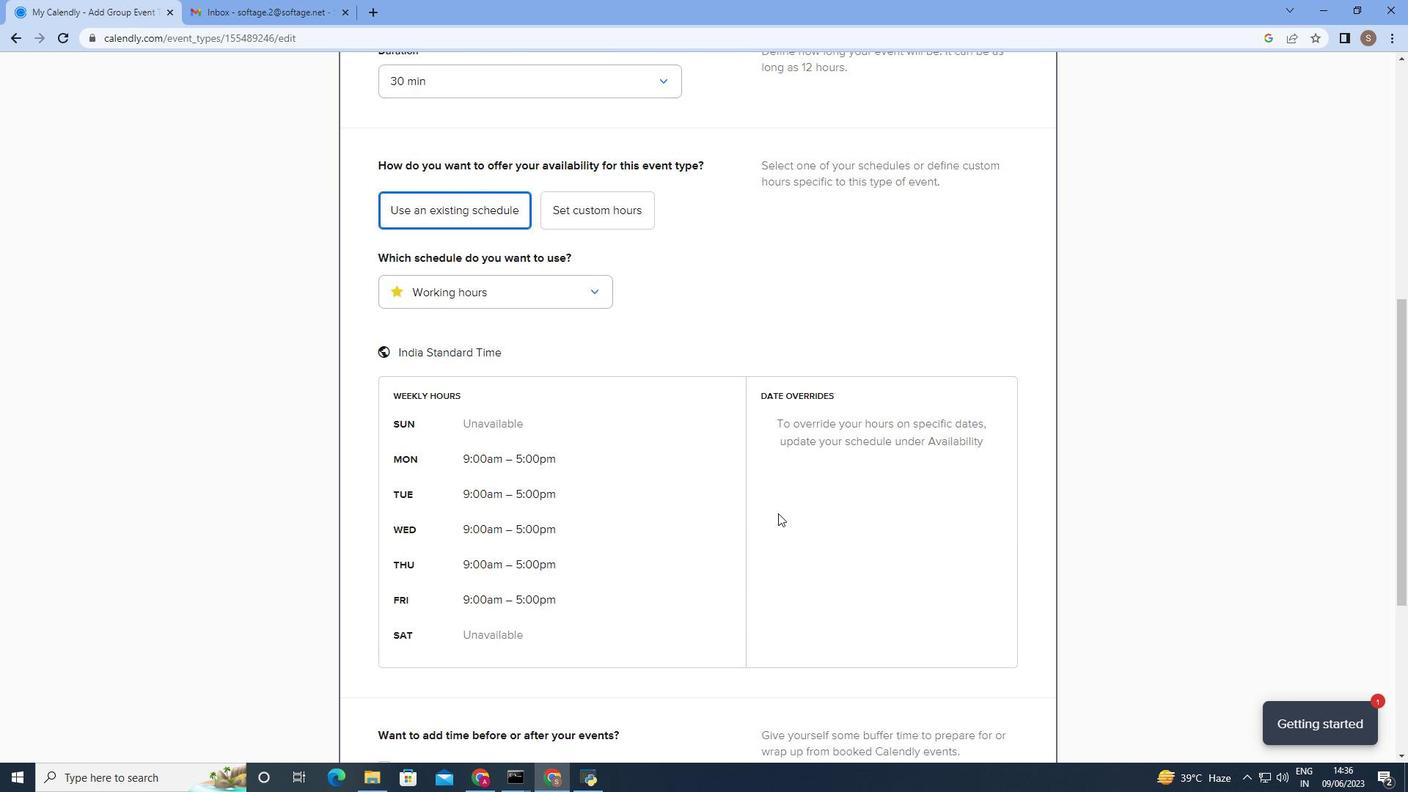 
Action: Mouse scrolled (778, 512) with delta (0, 0)
Screenshot: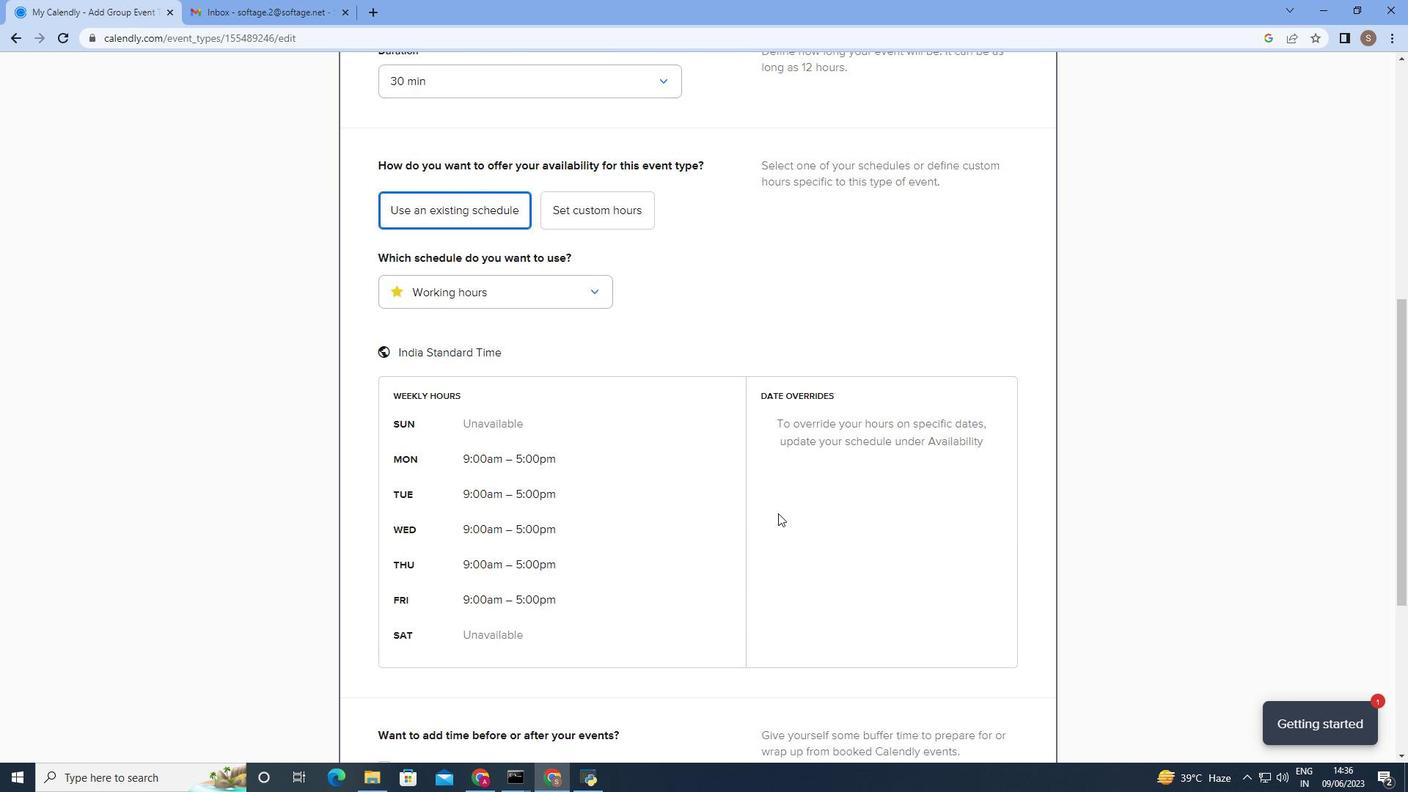
Action: Mouse scrolled (778, 512) with delta (0, 0)
Screenshot: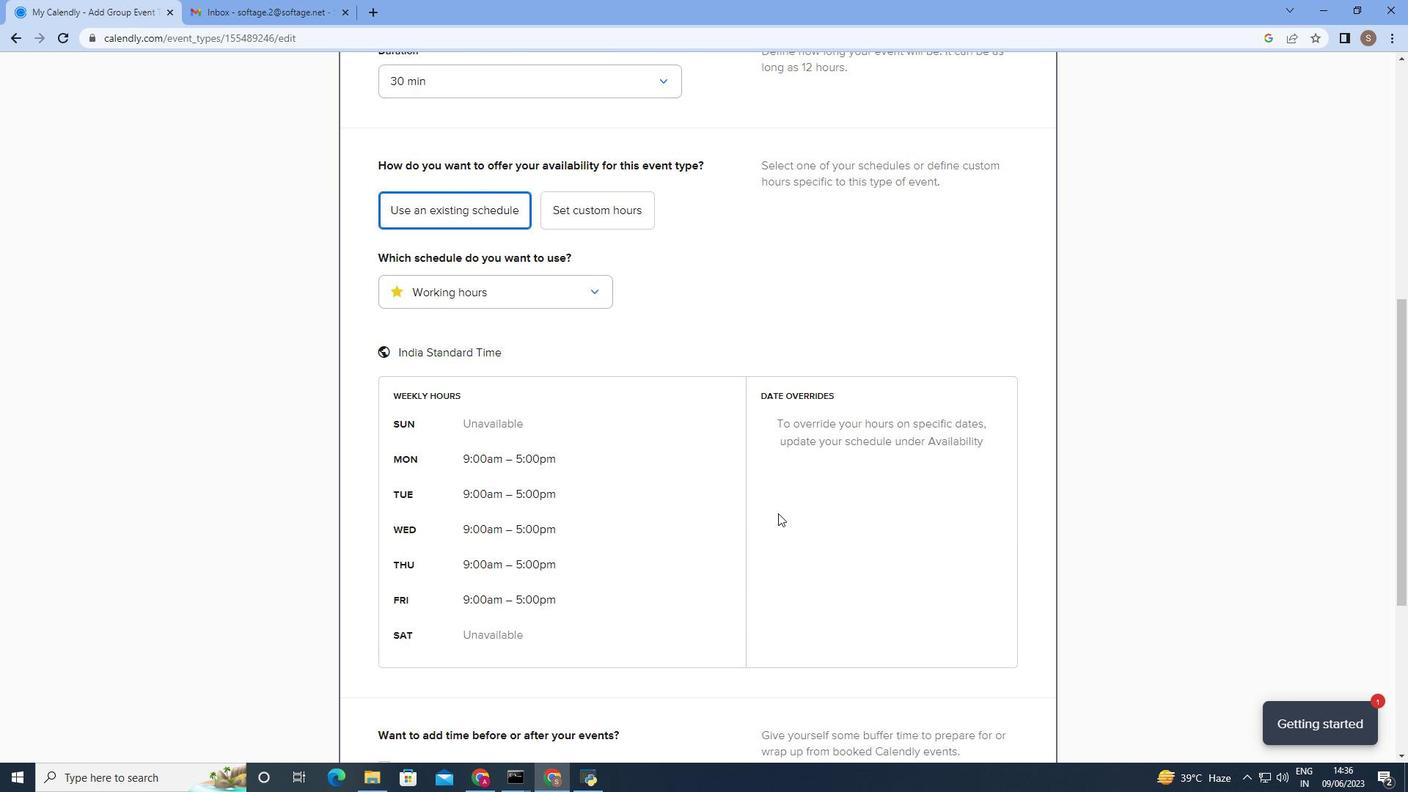 
Action: Mouse scrolled (778, 512) with delta (0, 0)
Screenshot: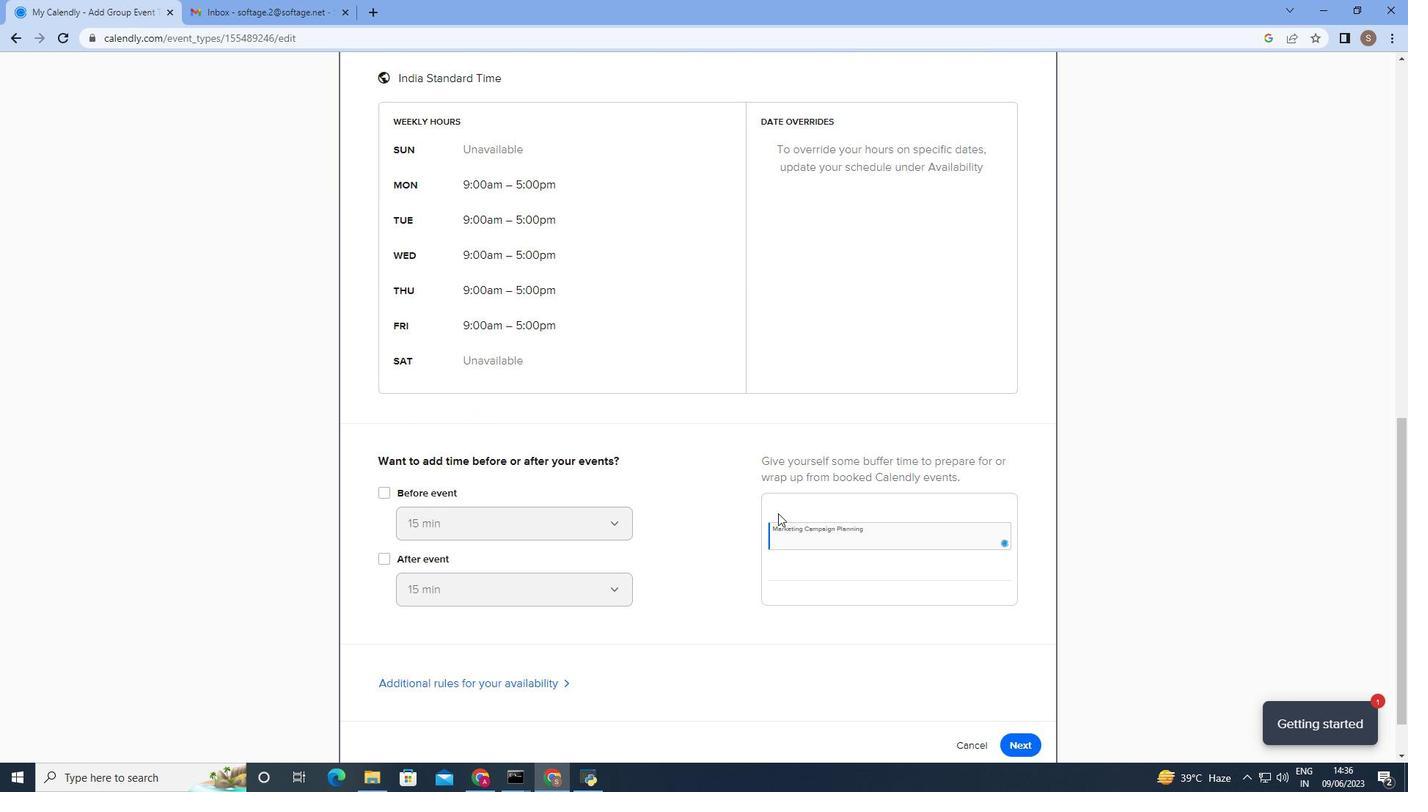 
Action: Mouse scrolled (778, 512) with delta (0, 0)
Screenshot: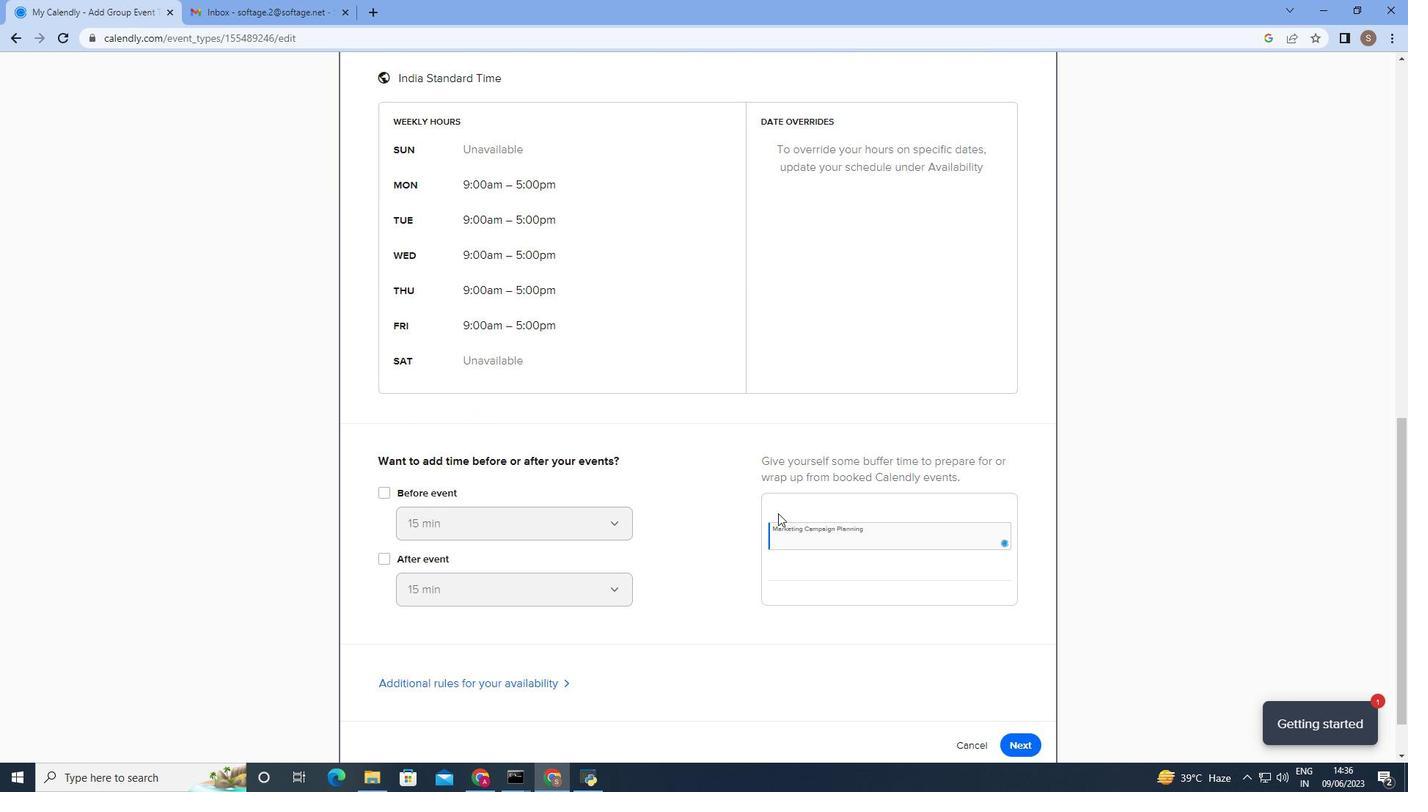 
Action: Mouse scrolled (778, 512) with delta (0, 0)
Screenshot: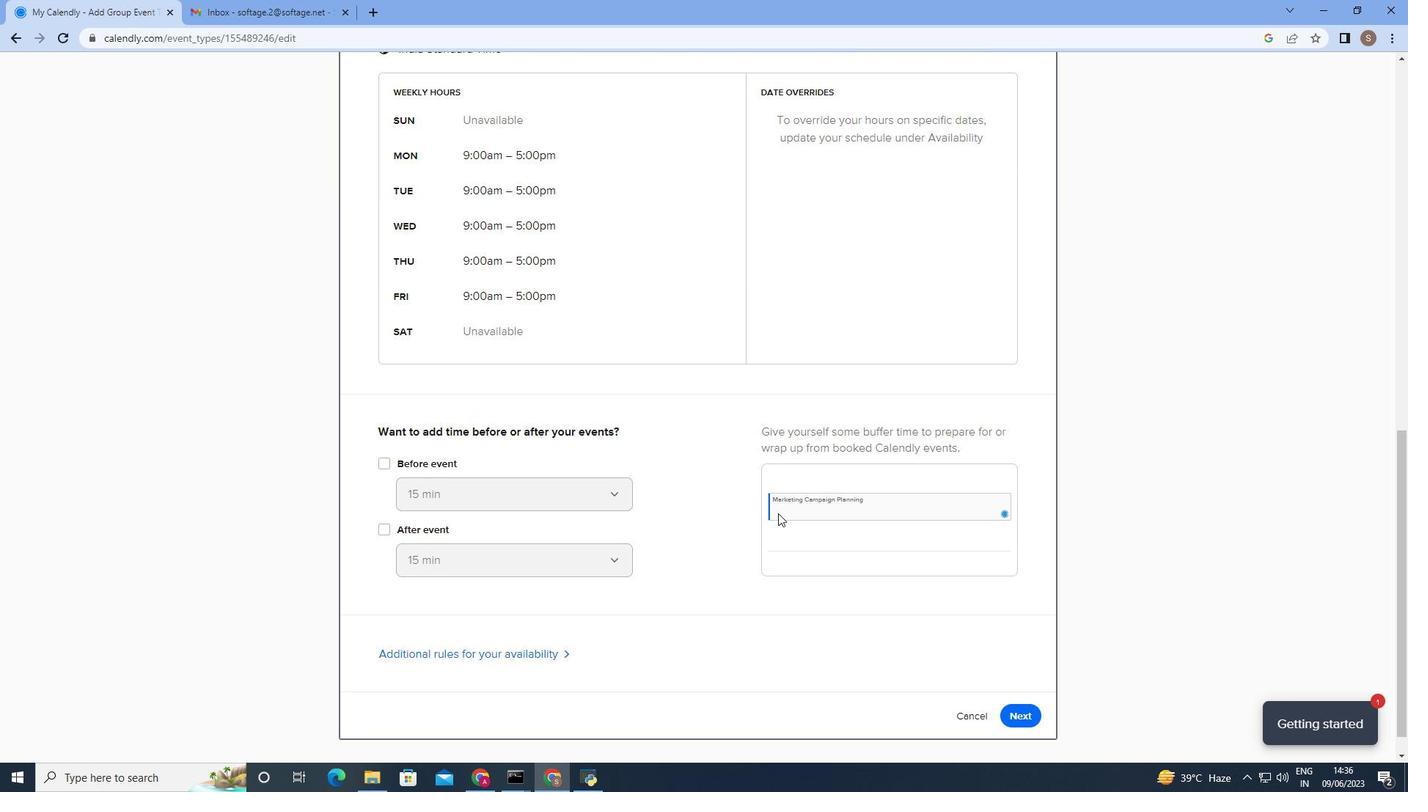 
Action: Mouse scrolled (778, 512) with delta (0, 0)
Screenshot: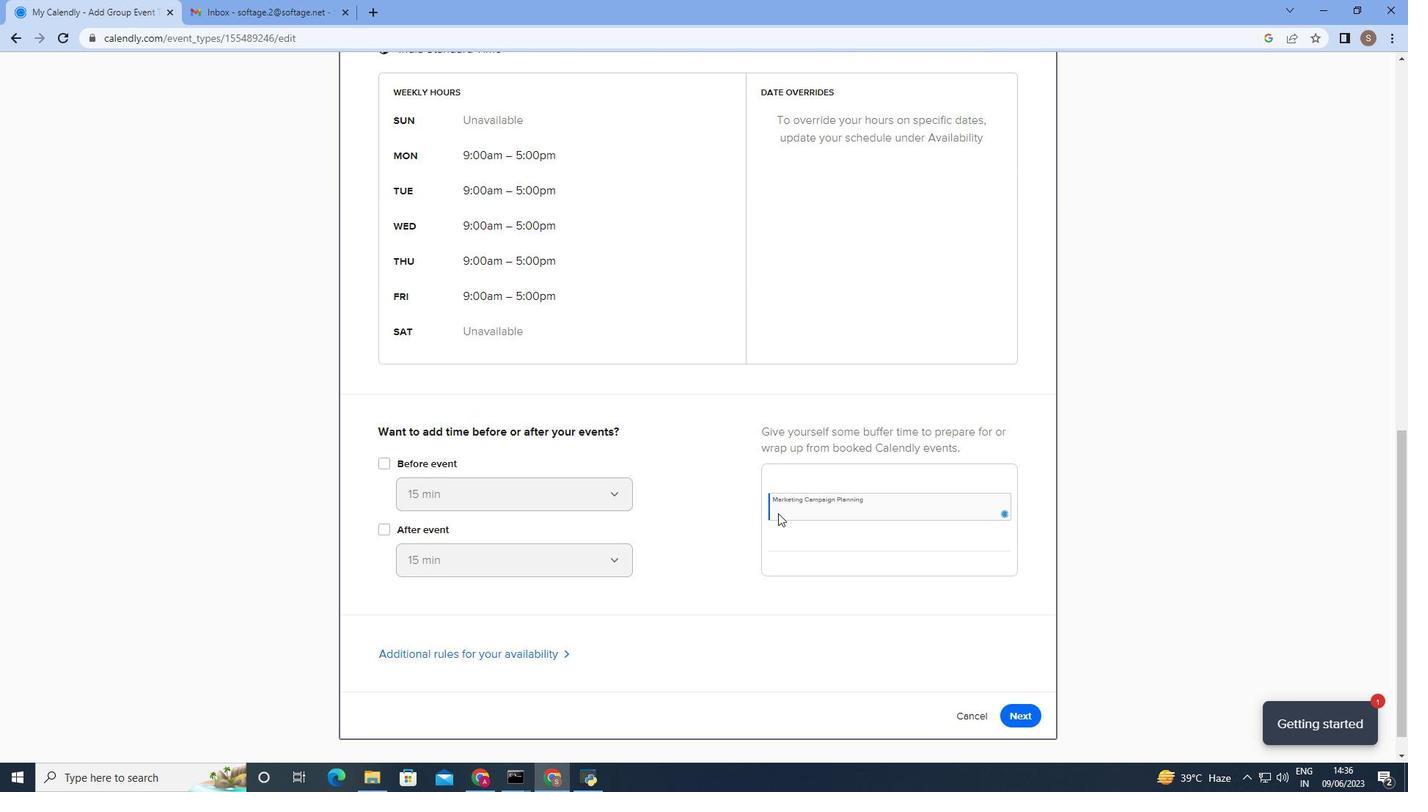 
Action: Mouse scrolled (778, 512) with delta (0, 0)
Screenshot: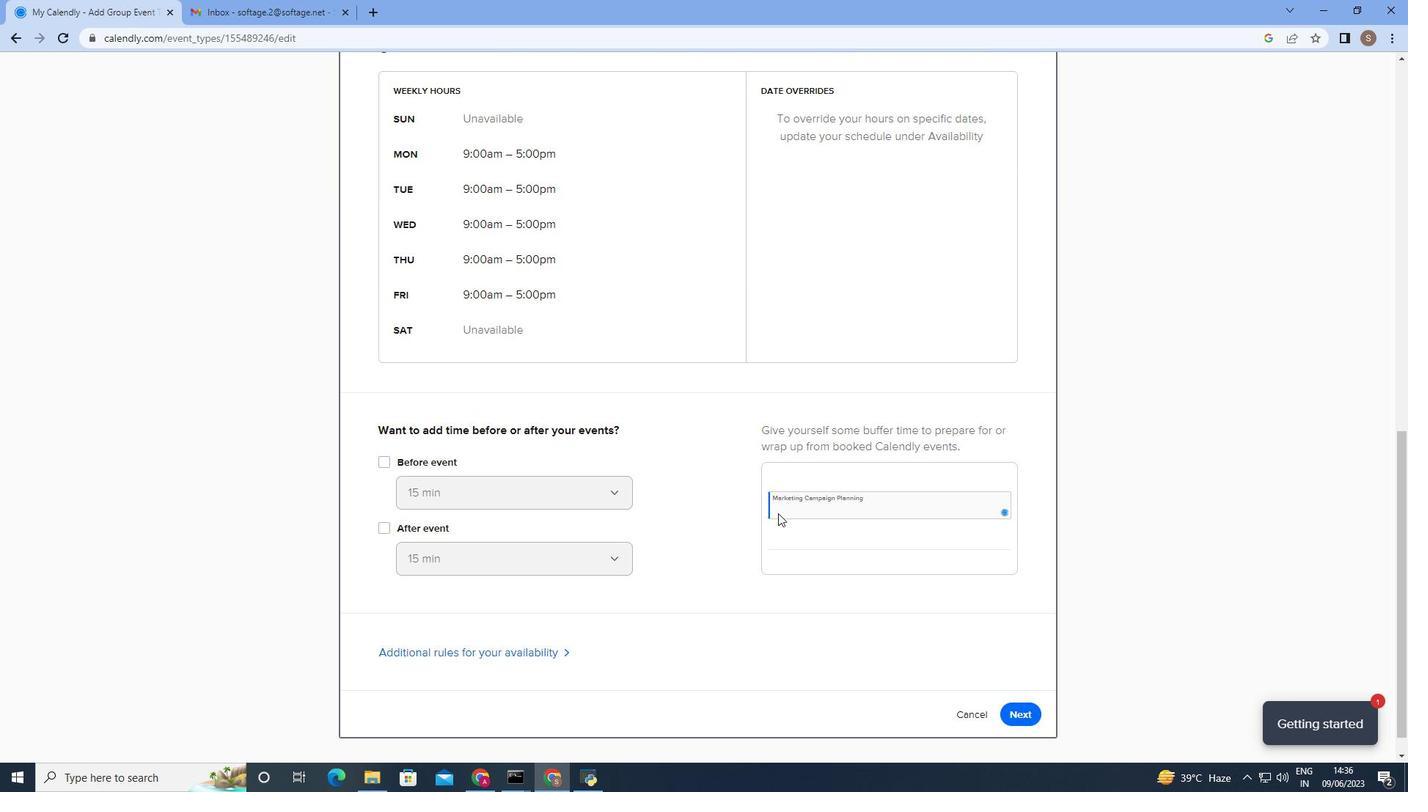 
Action: Mouse moved to (1008, 682)
Screenshot: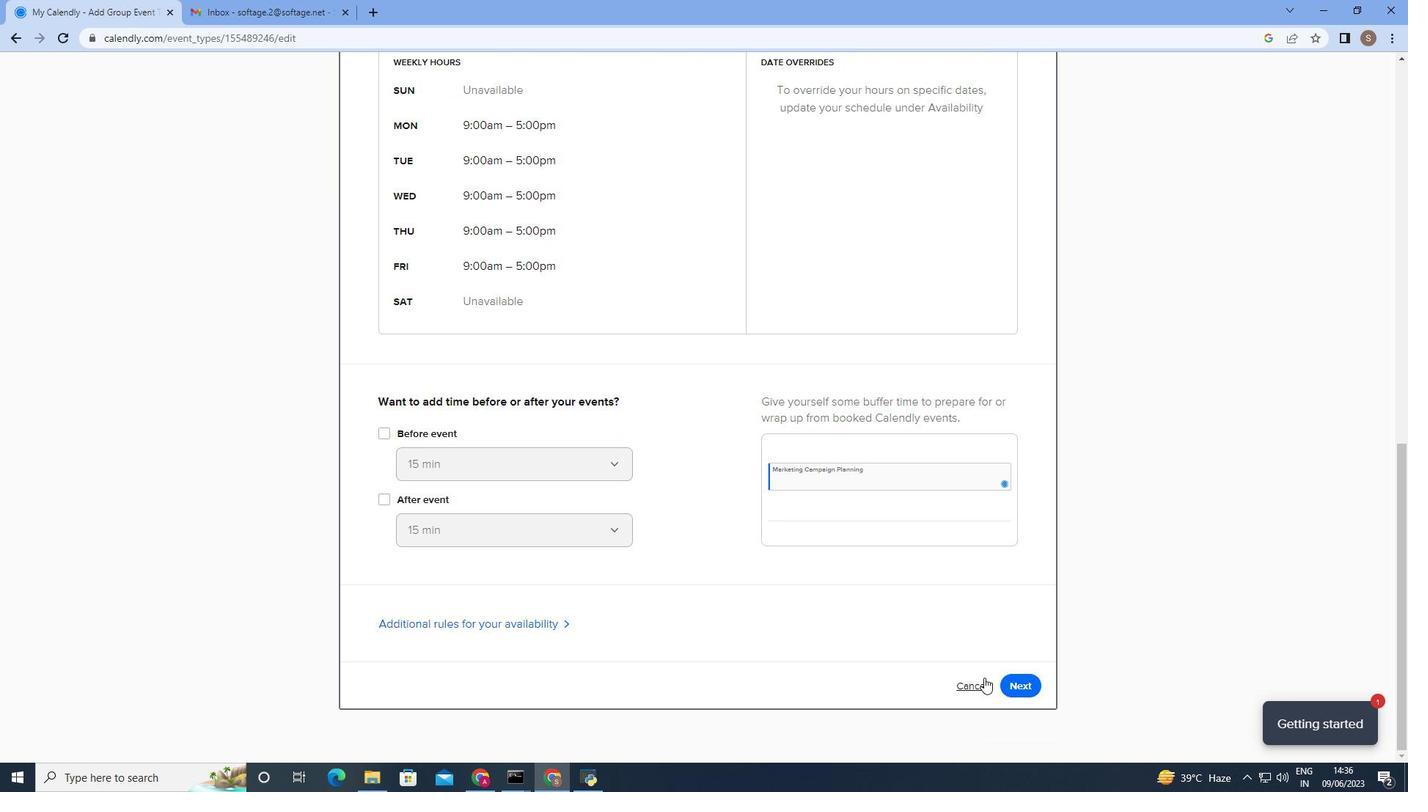 
Action: Mouse pressed left at (1008, 682)
Screenshot: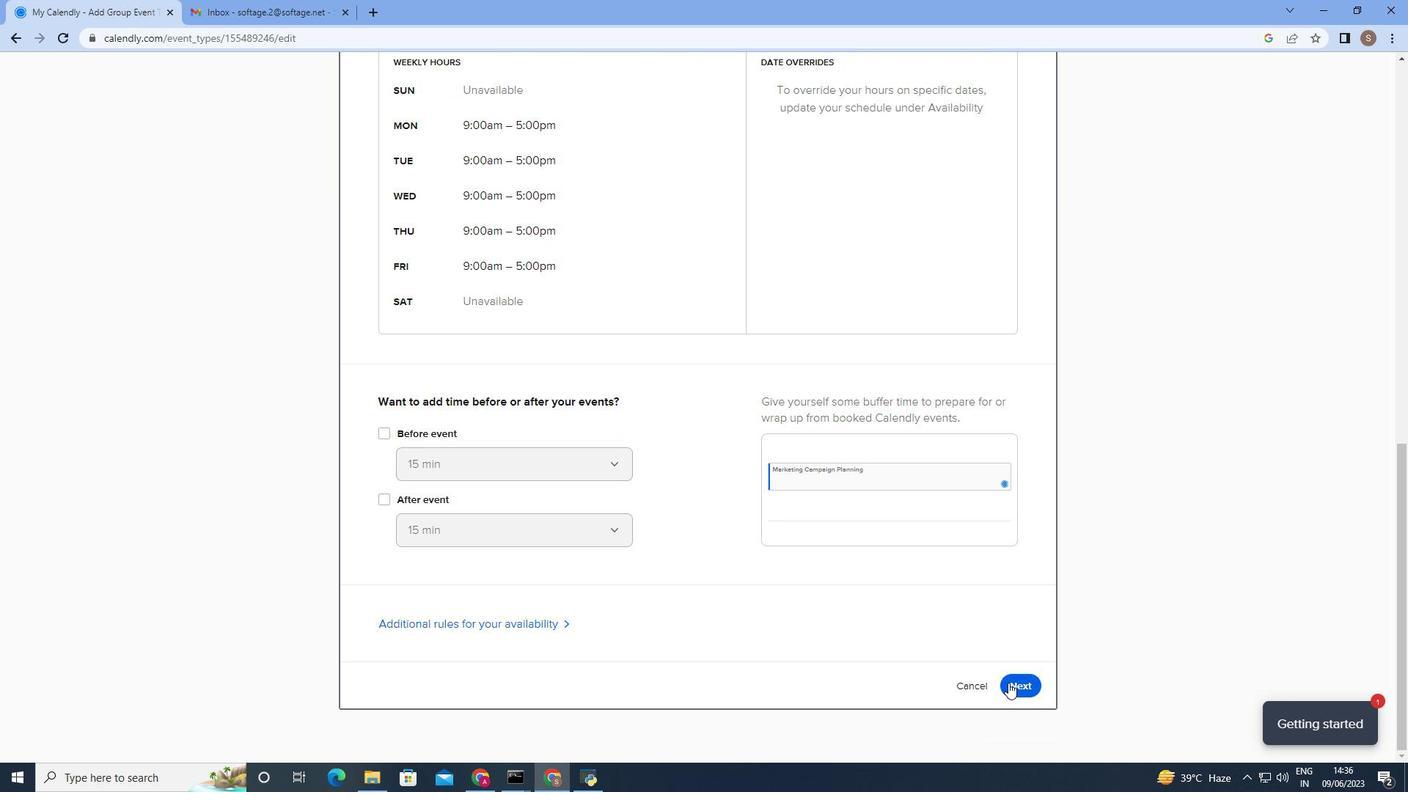 
Action: Mouse moved to (1012, 126)
Screenshot: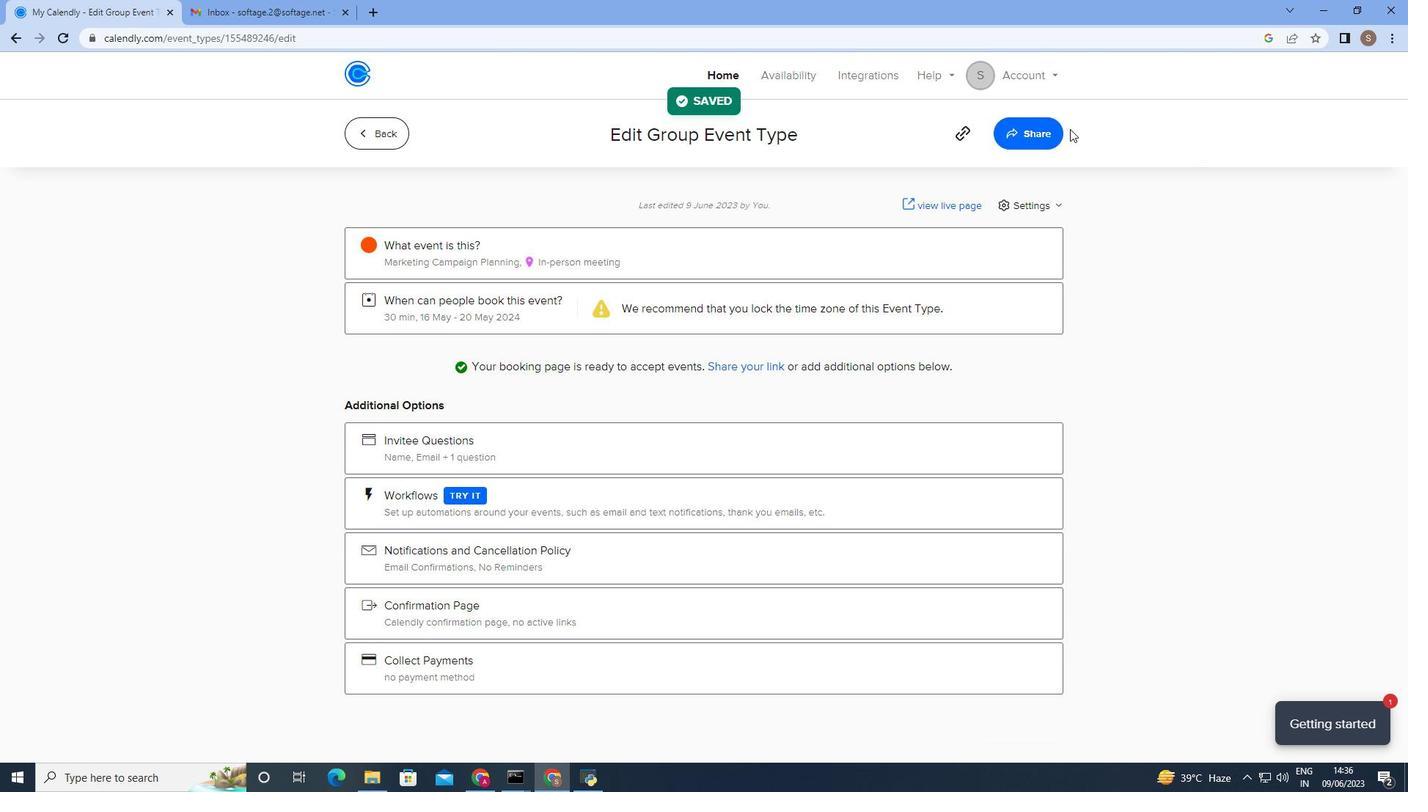 
Action: Mouse pressed left at (1012, 126)
Screenshot: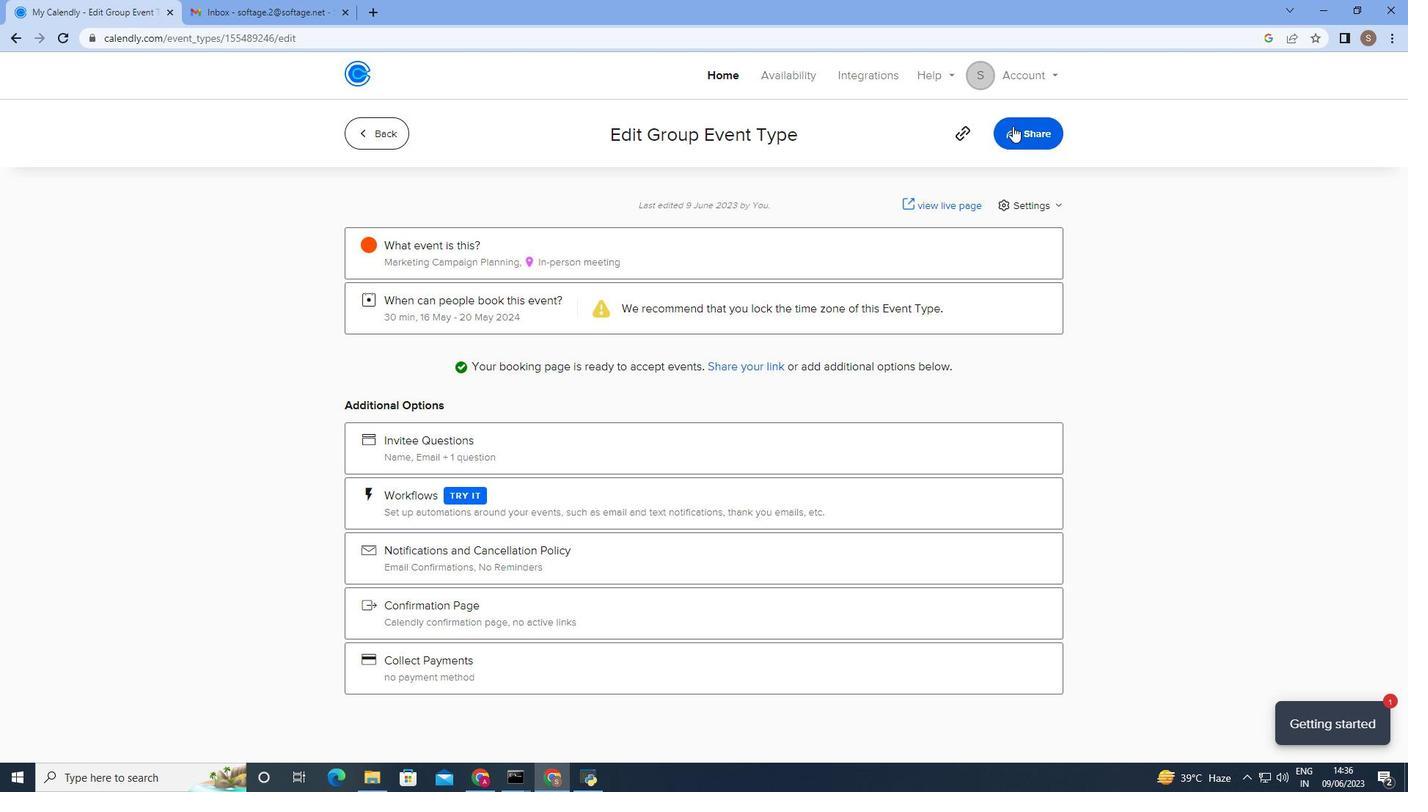 
Action: Mouse moved to (873, 264)
Screenshot: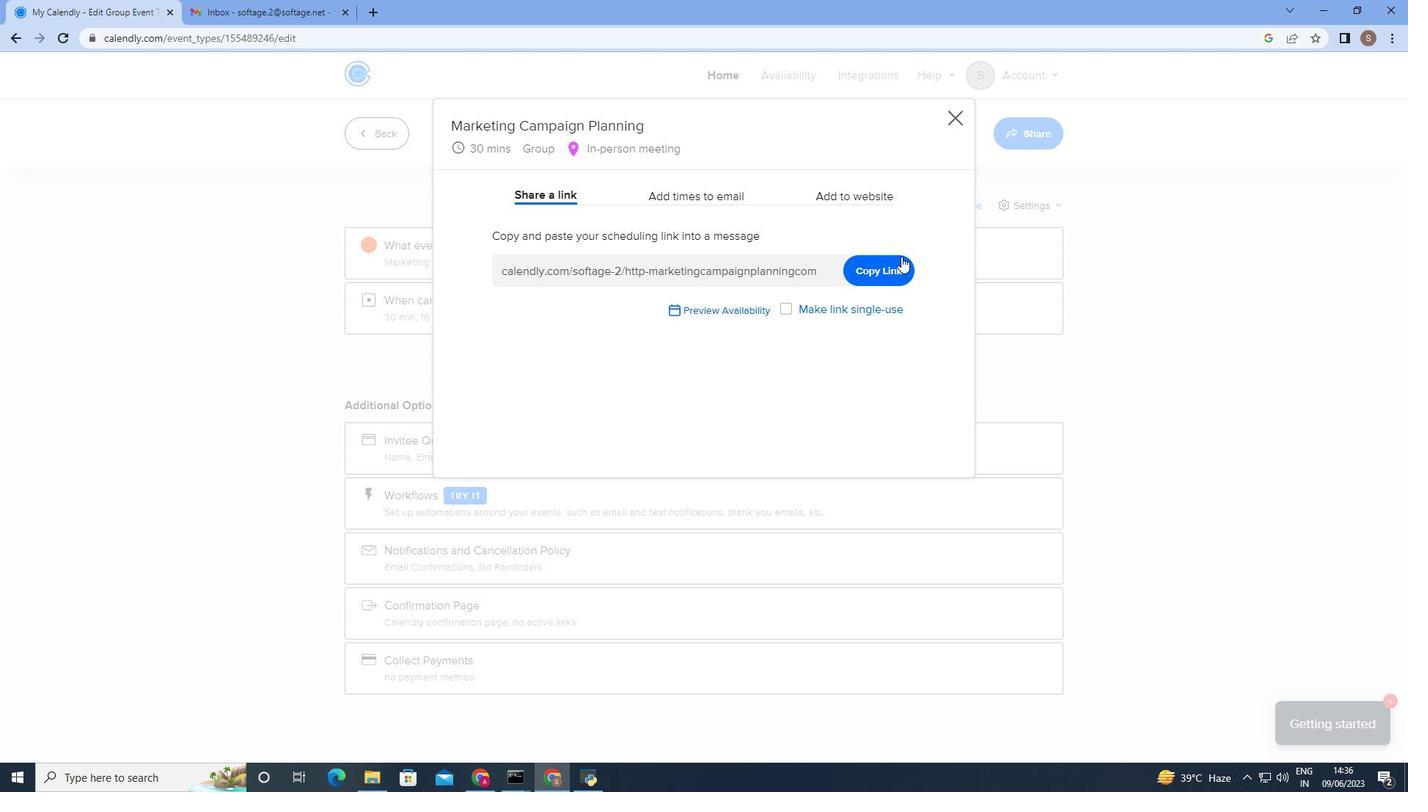 
Action: Mouse pressed left at (873, 264)
Screenshot: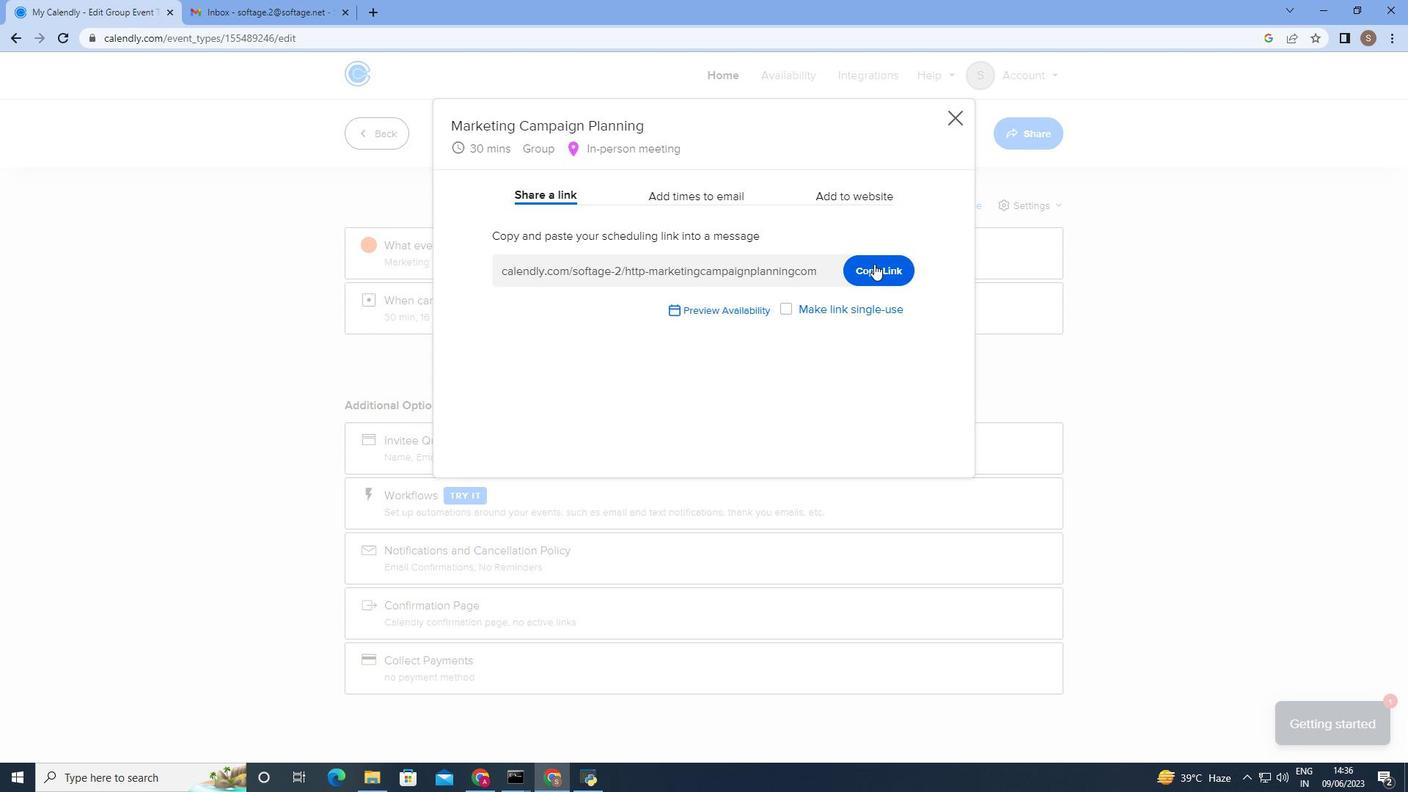 
Action: Mouse moved to (882, 266)
Screenshot: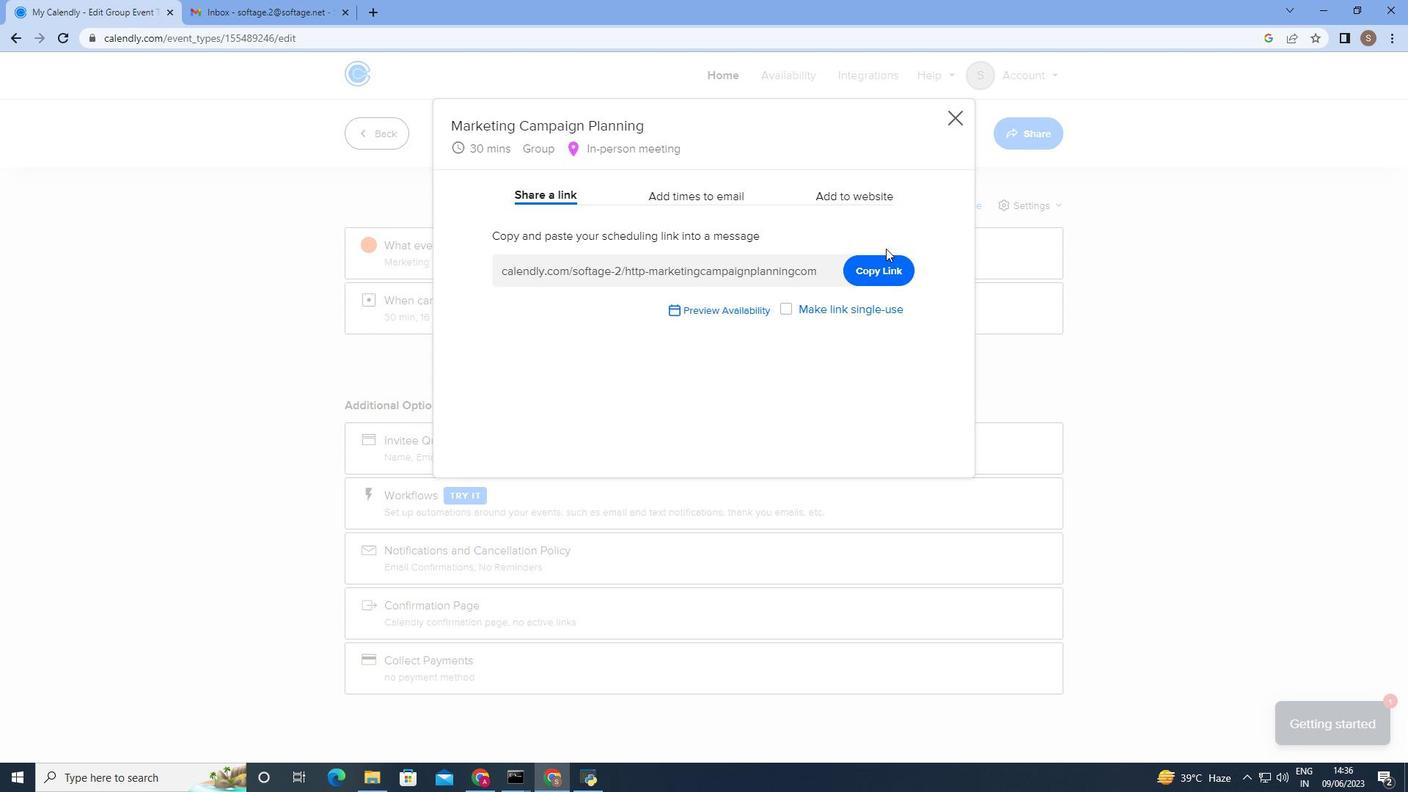 
Action: Mouse pressed left at (882, 266)
Screenshot: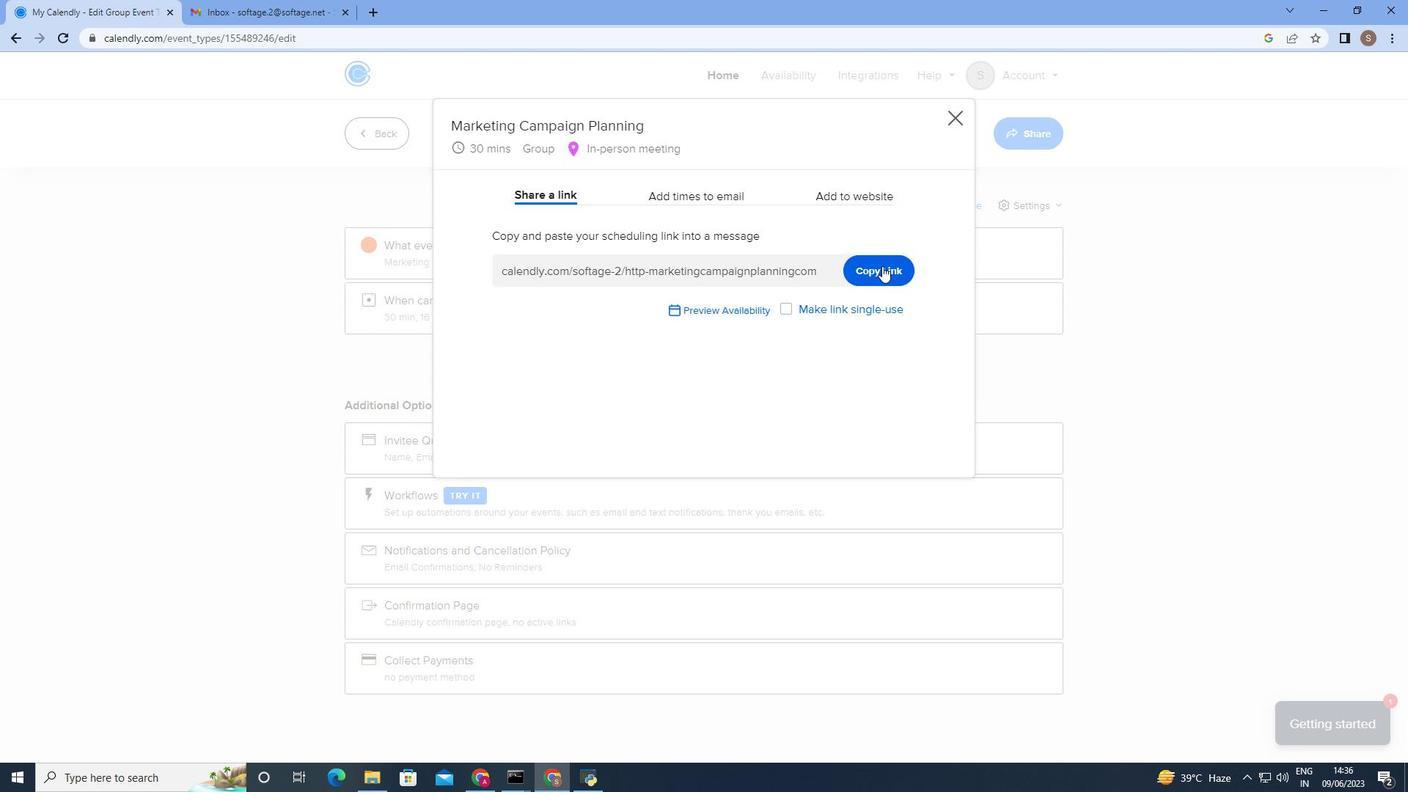 
Action: Mouse moved to (215, 0)
Screenshot: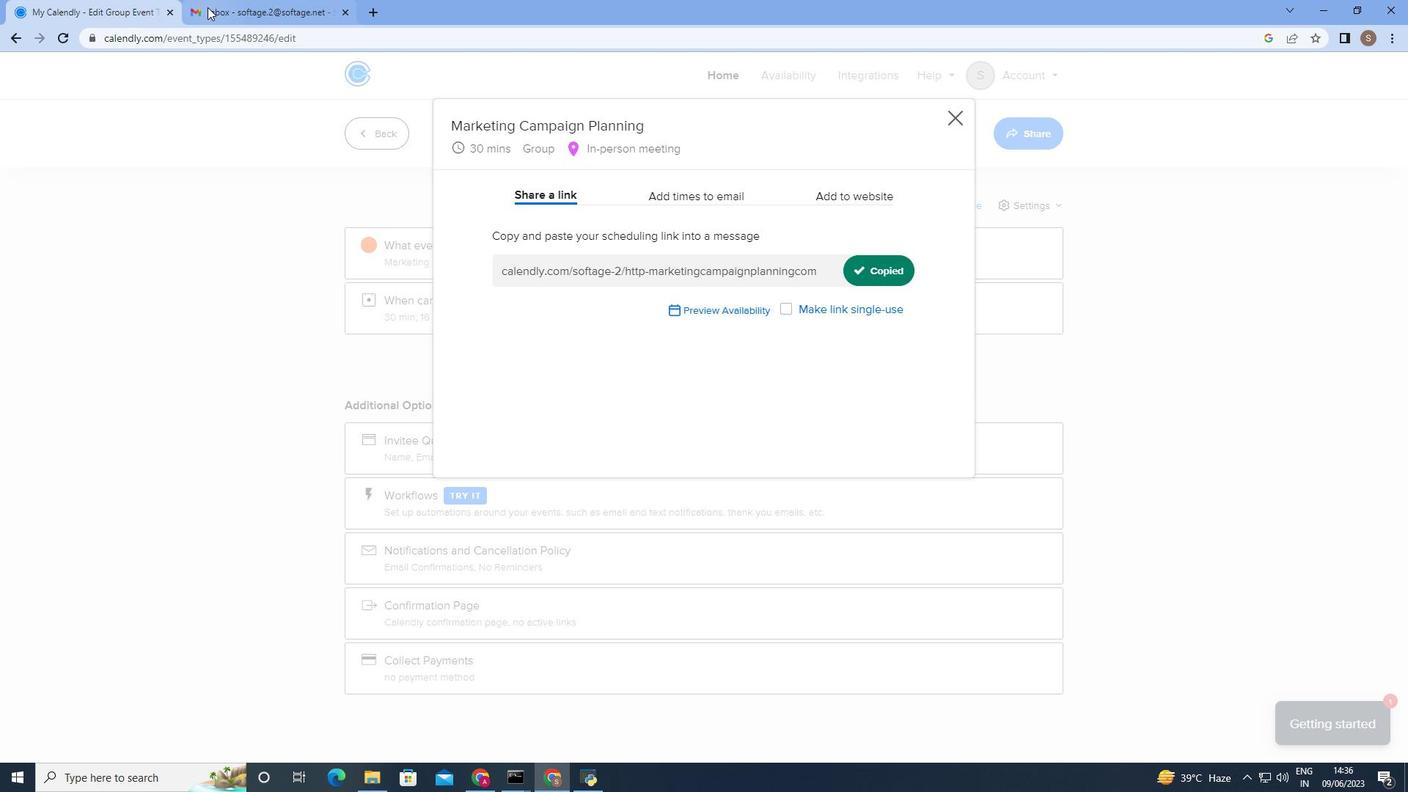 
Action: Mouse pressed left at (215, 0)
Screenshot: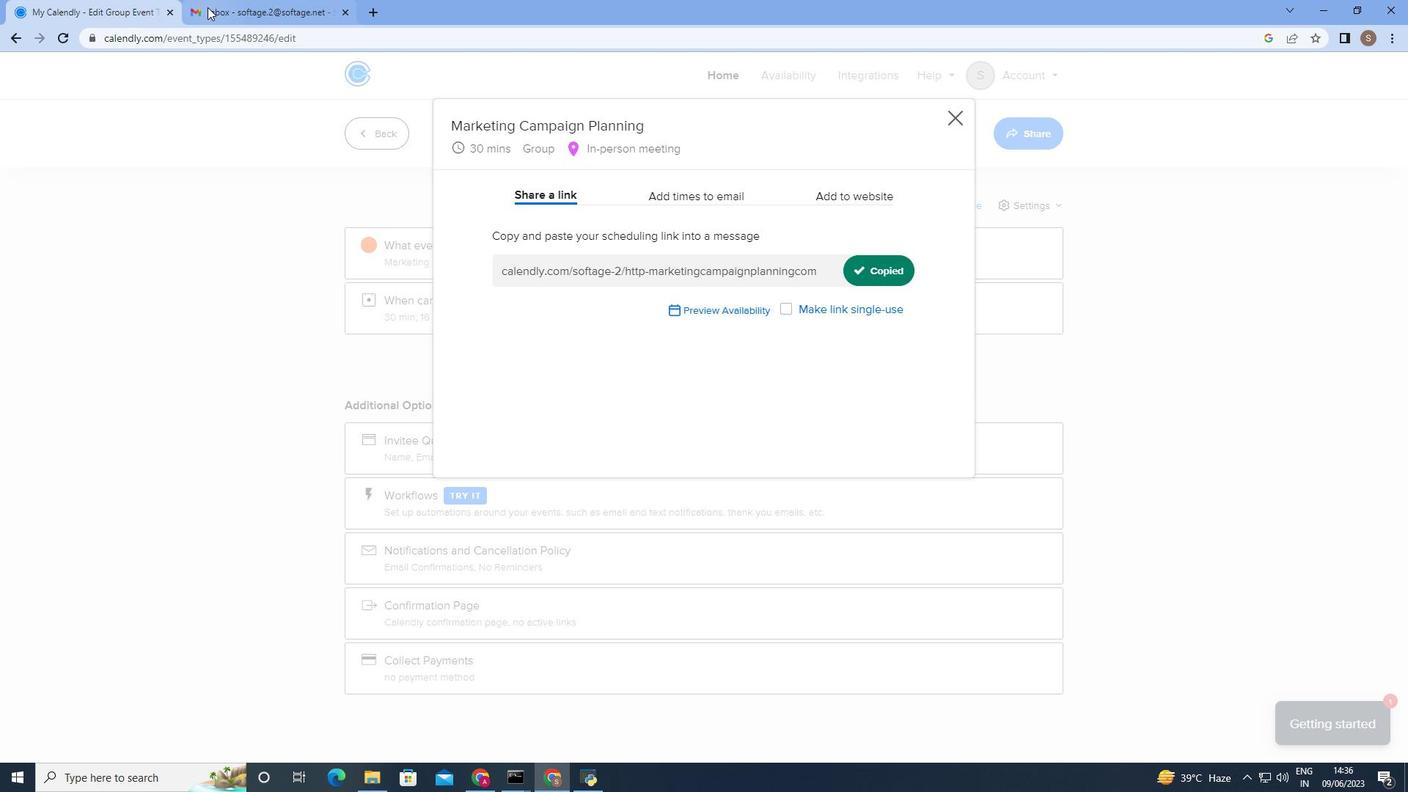
Action: Mouse moved to (137, 148)
Screenshot: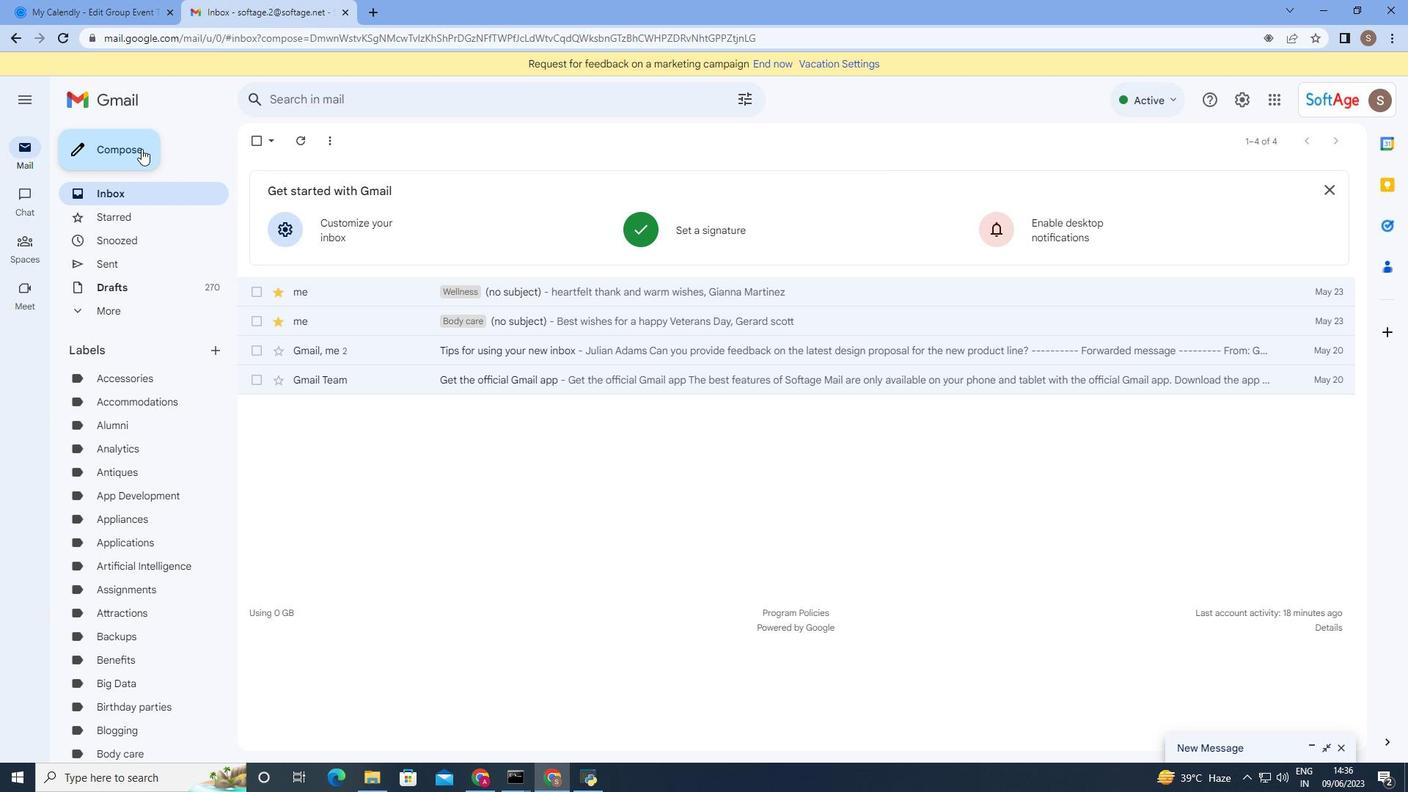 
Action: Mouse pressed left at (137, 148)
Screenshot: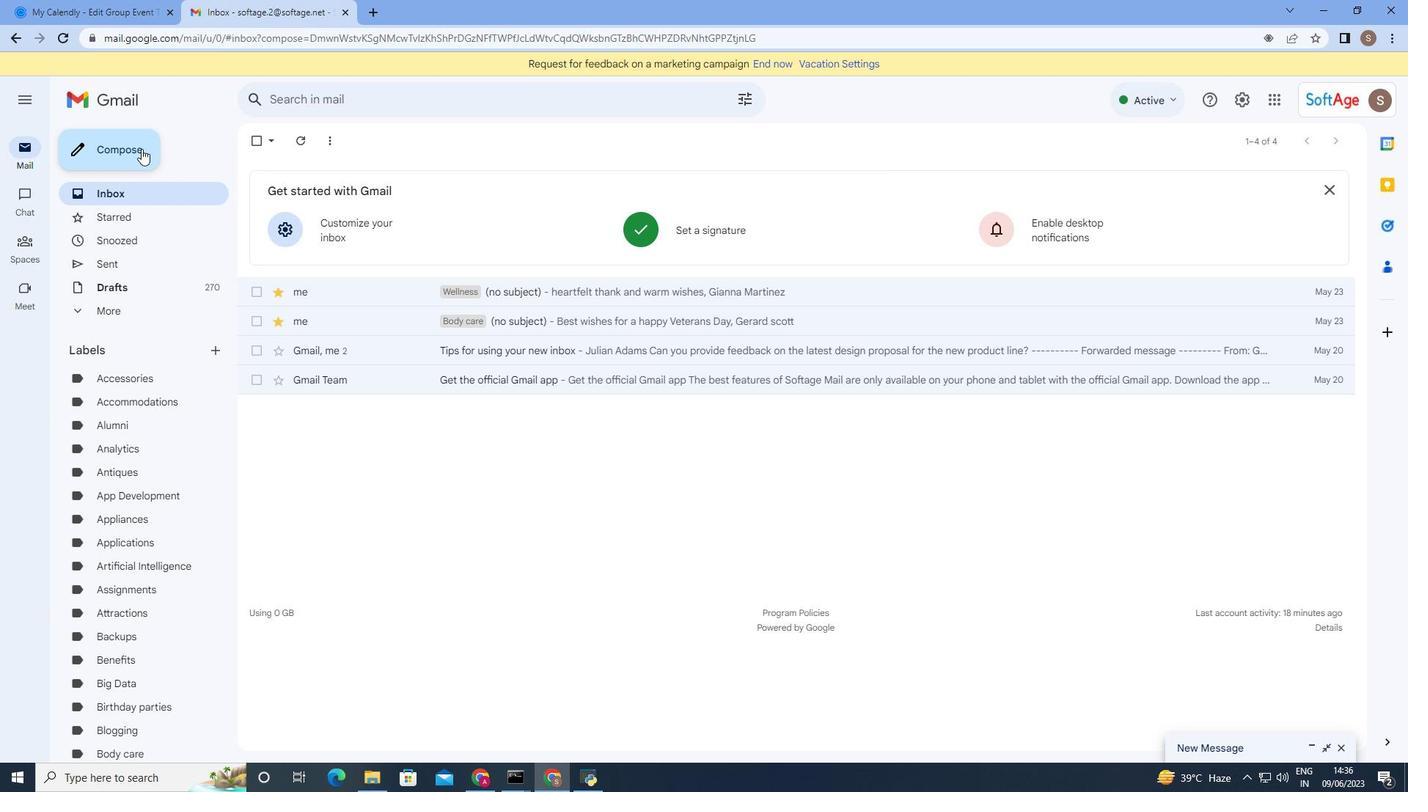 
Action: Mouse moved to (206, 124)
Screenshot: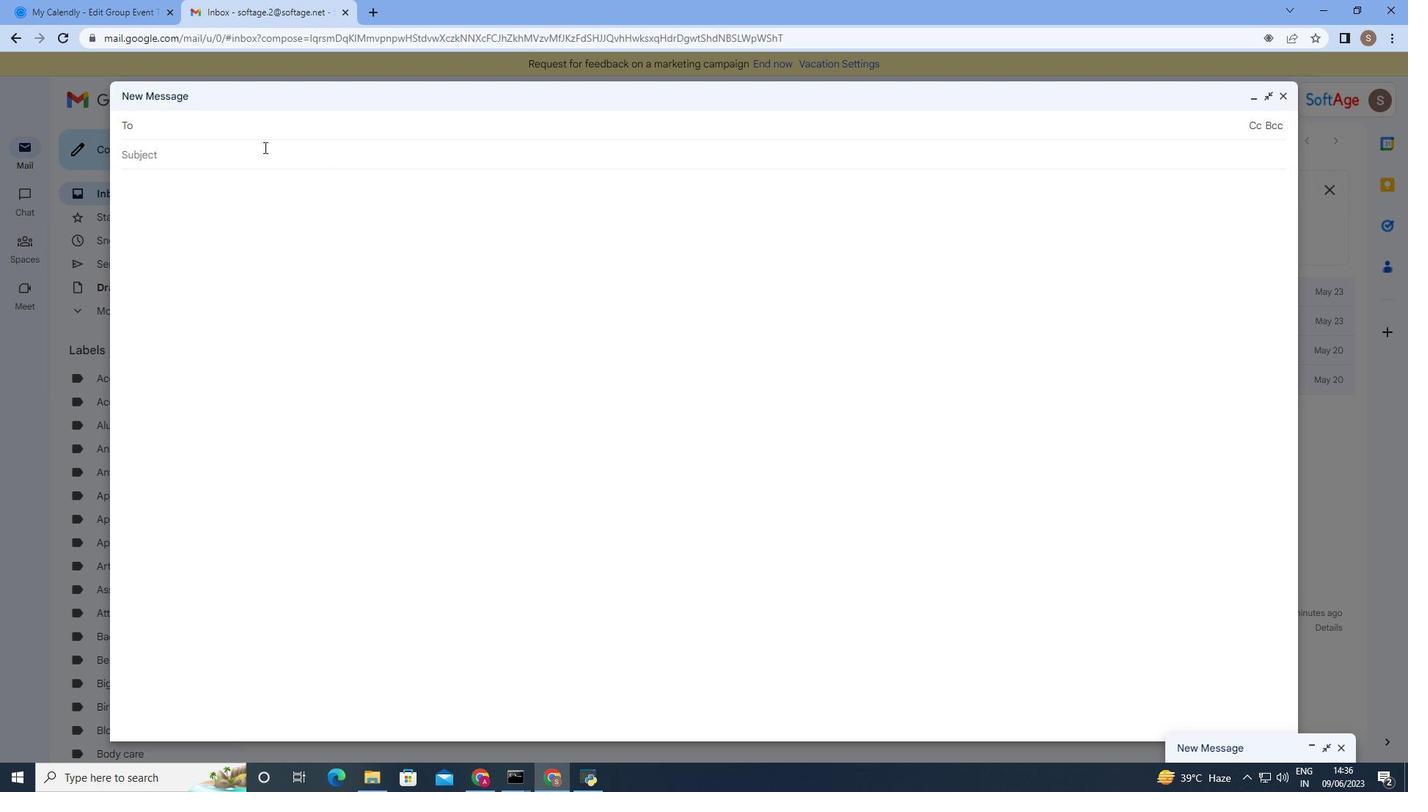 
Action: Key pressed softage.3<Key.shift>@
Screenshot: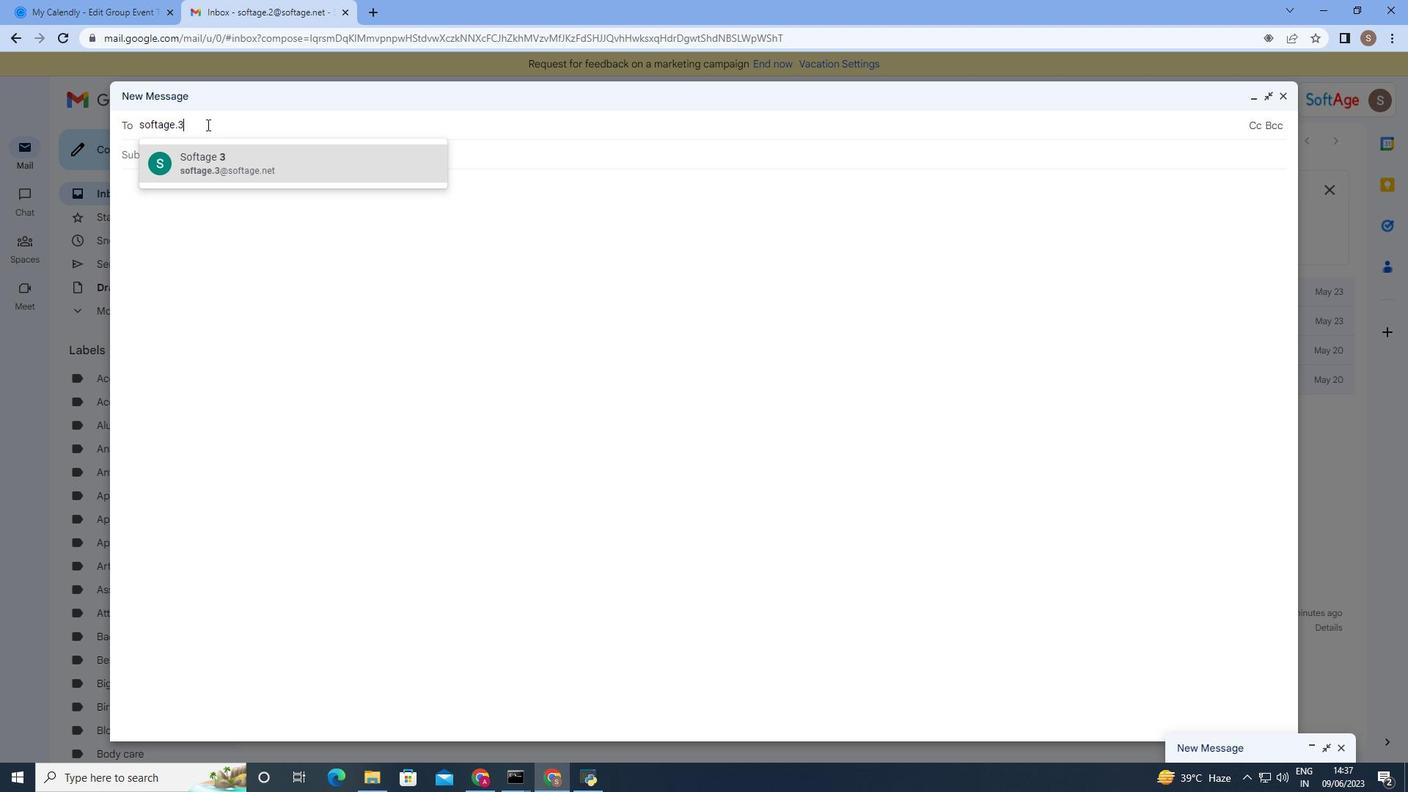 
Action: Mouse moved to (231, 173)
Screenshot: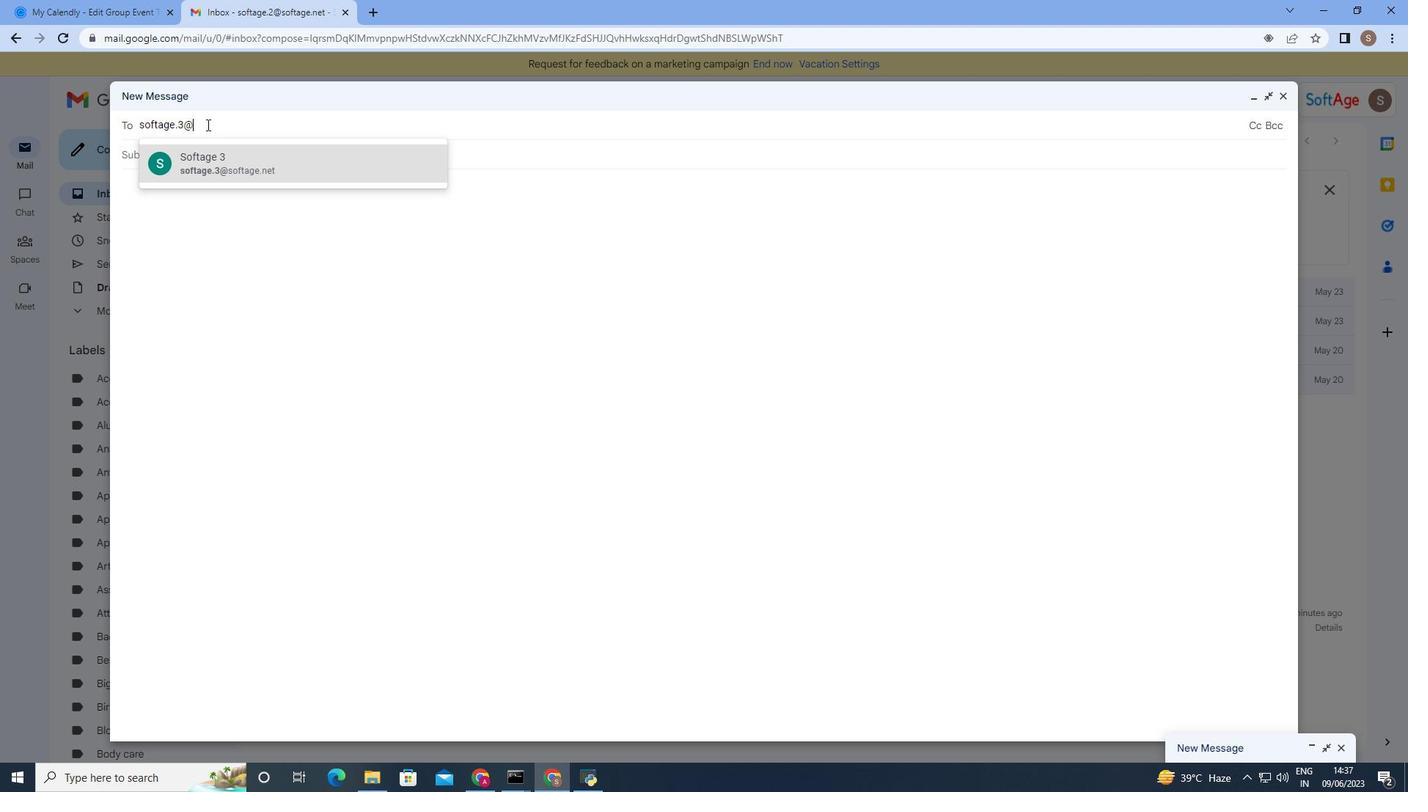 
Action: Mouse pressed left at (231, 173)
Screenshot: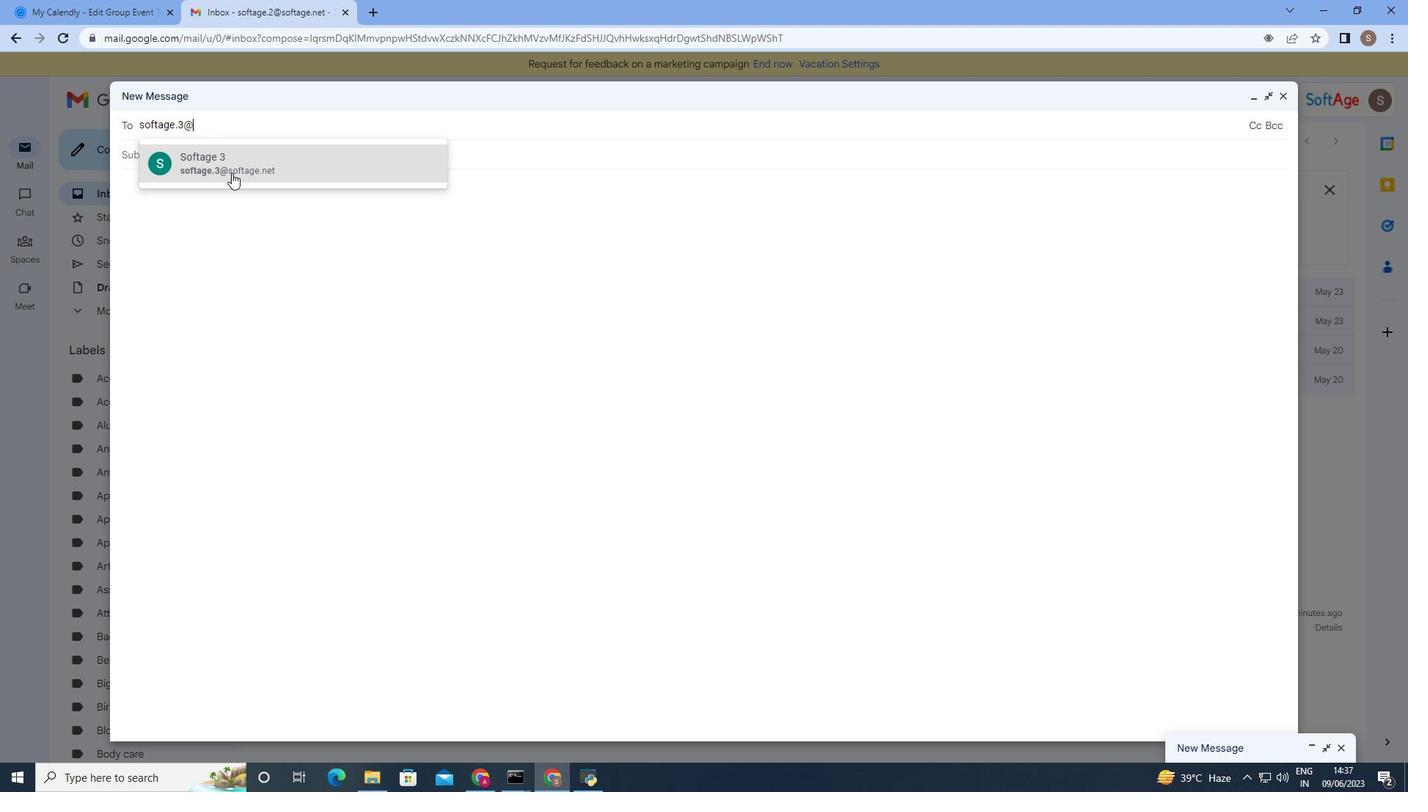 
Action: Key pressed softage.4<Key.shift>@
Screenshot: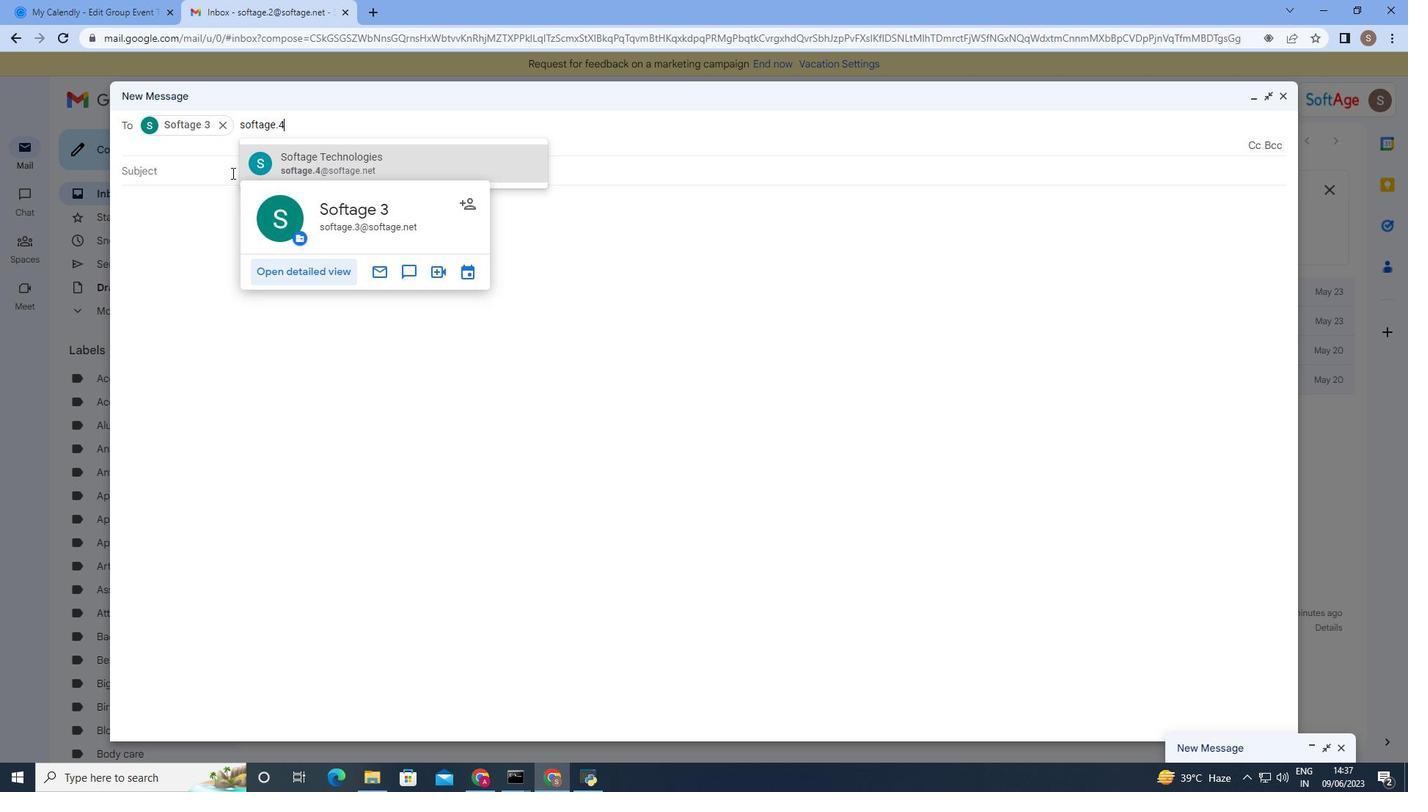 
Action: Mouse moved to (324, 154)
Screenshot: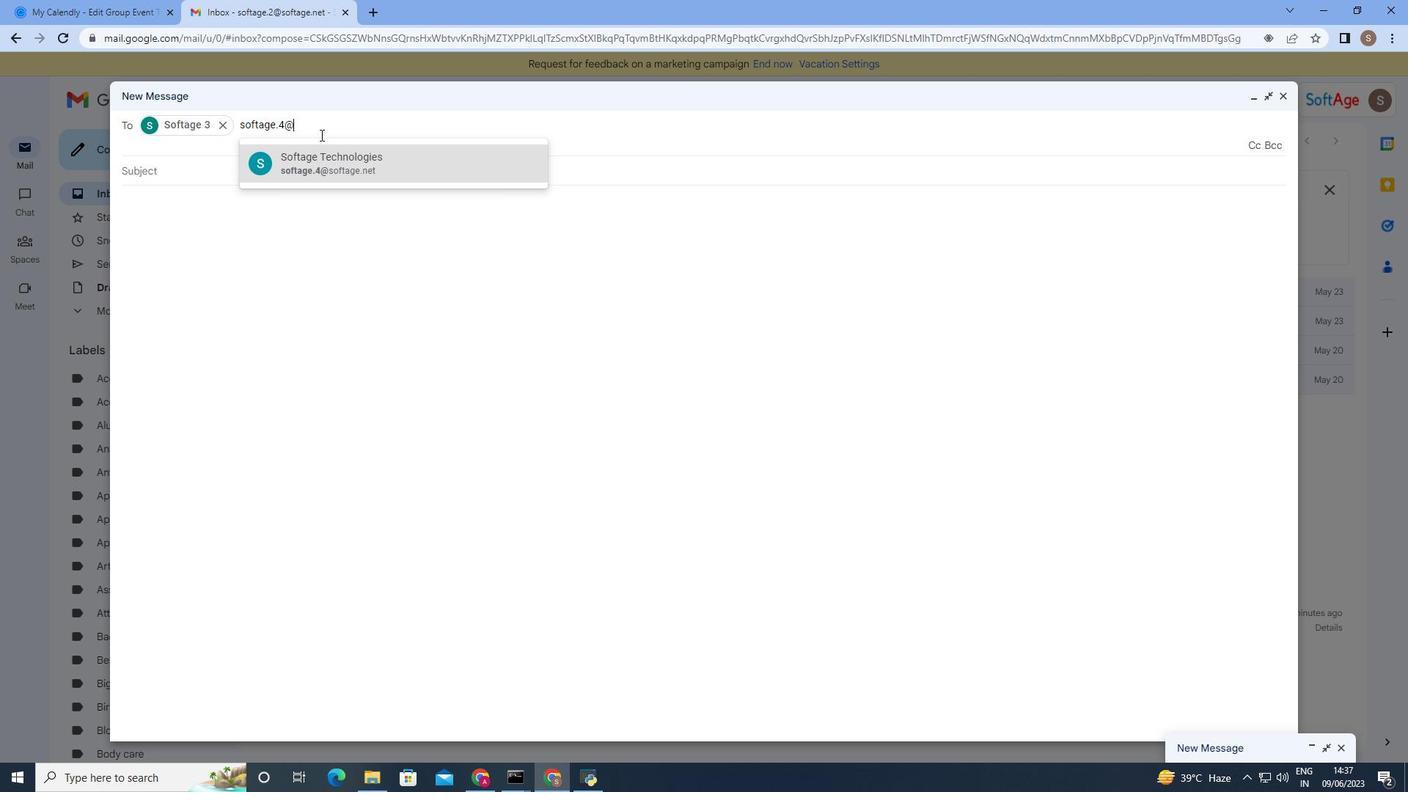 
Action: Mouse pressed left at (324, 154)
Screenshot: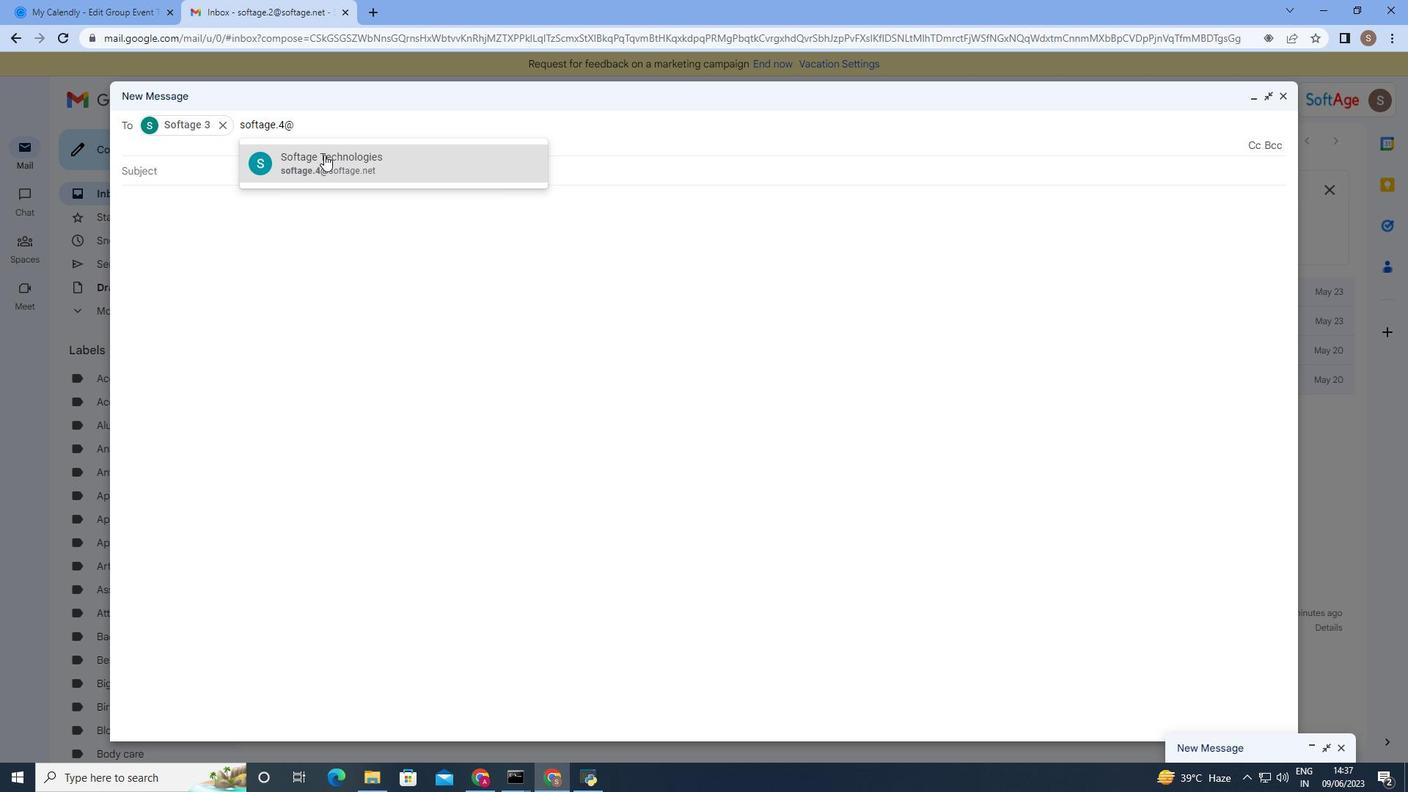 
Action: Mouse moved to (314, 372)
Screenshot: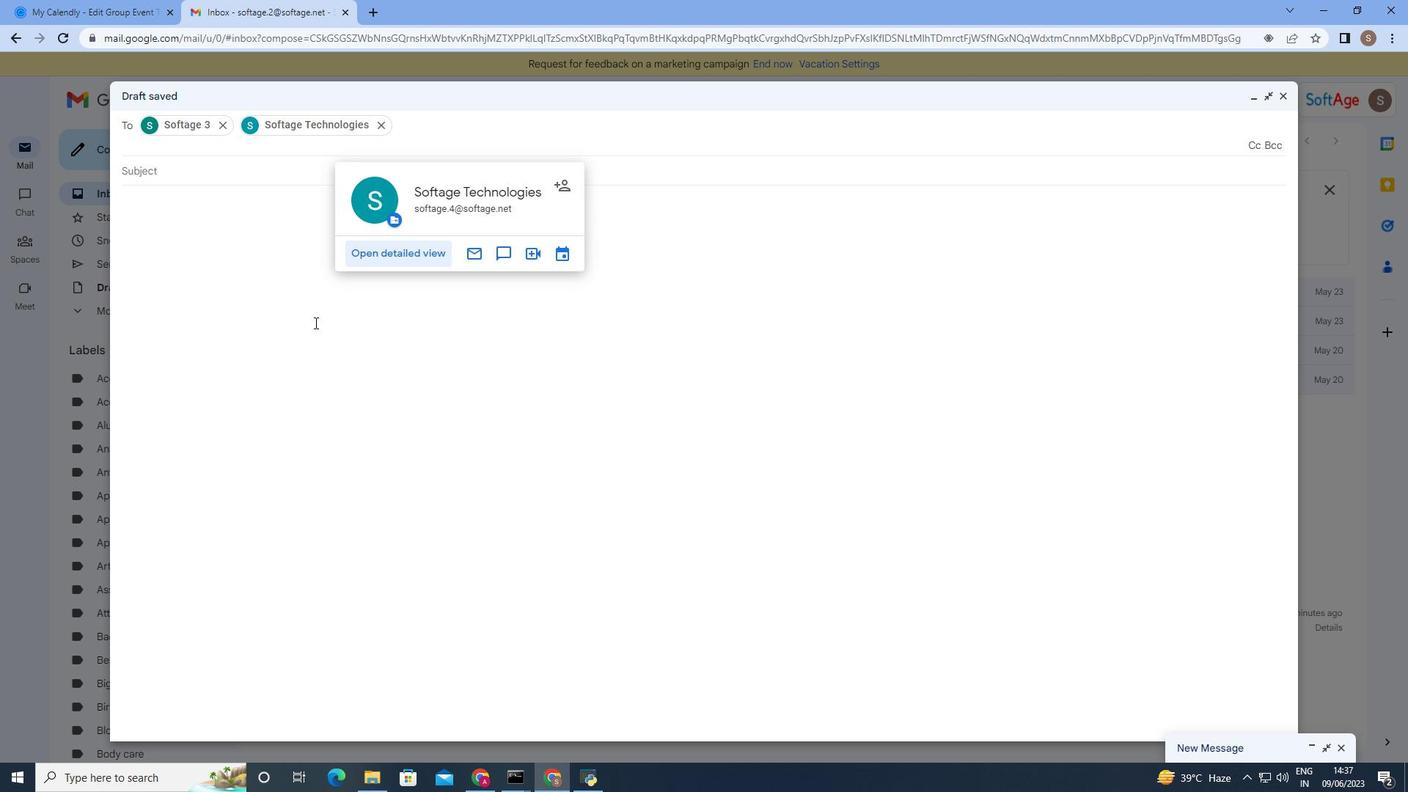
Action: Mouse pressed left at (314, 372)
Screenshot: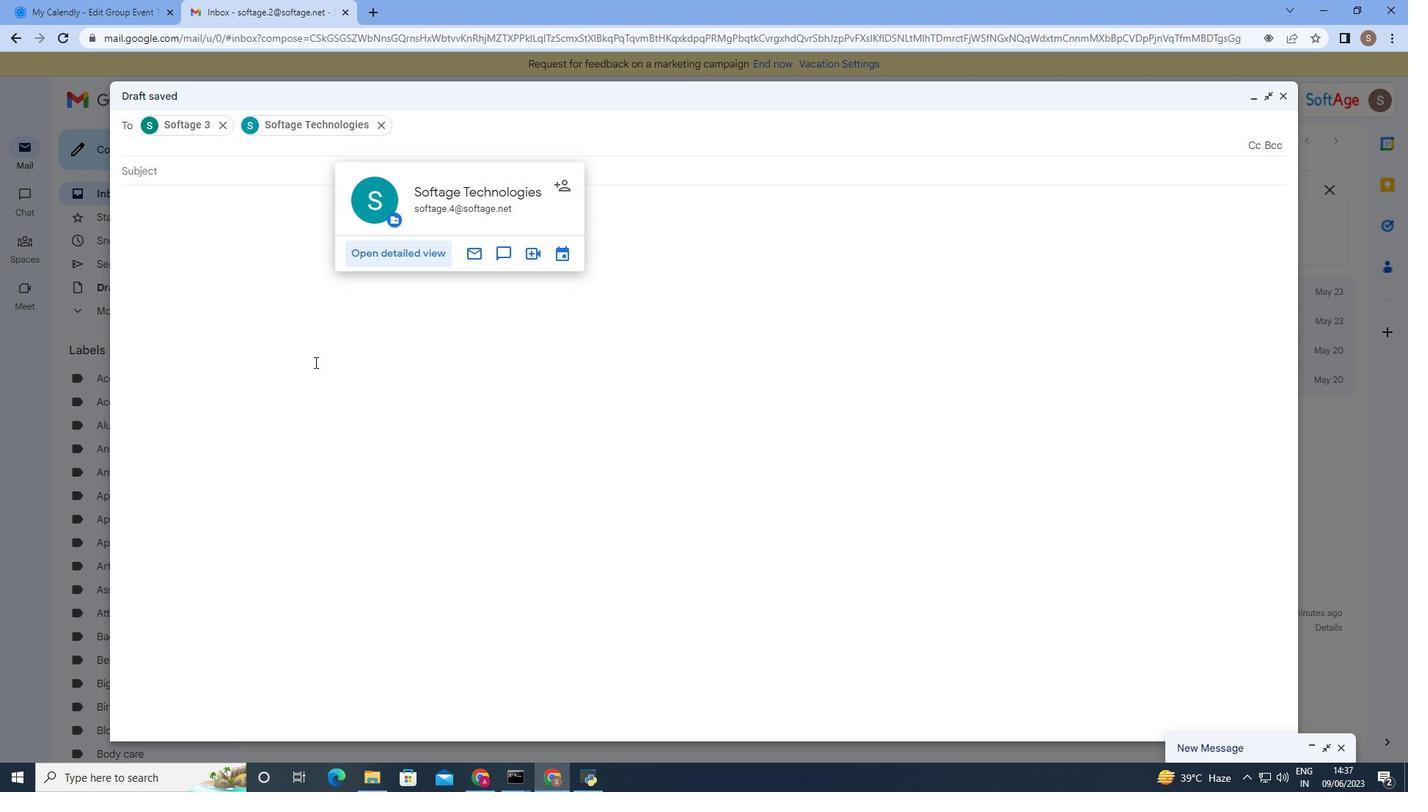 
Action: Mouse moved to (266, 723)
Screenshot: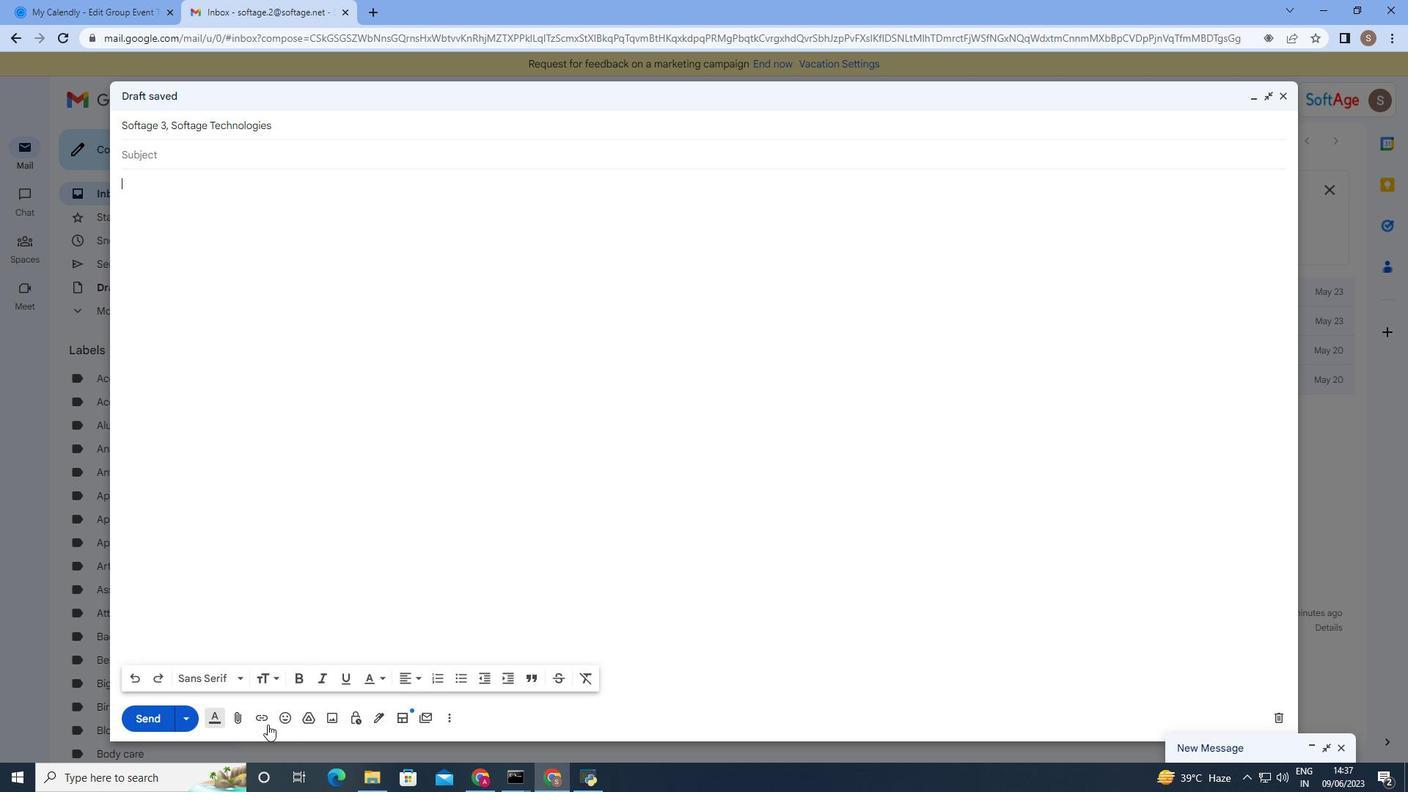 
Action: Mouse pressed left at (266, 723)
Screenshot: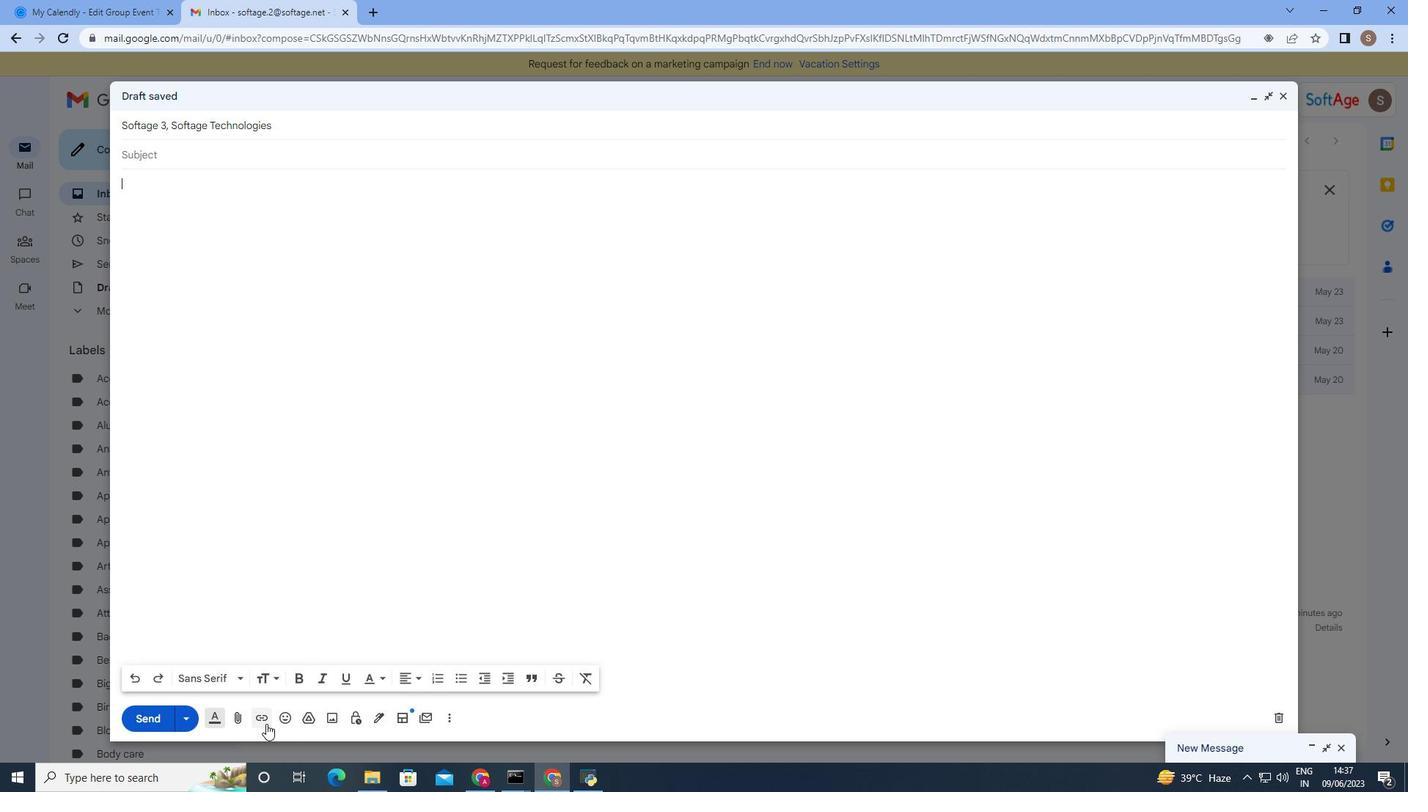 
Action: Mouse moved to (586, 365)
Screenshot: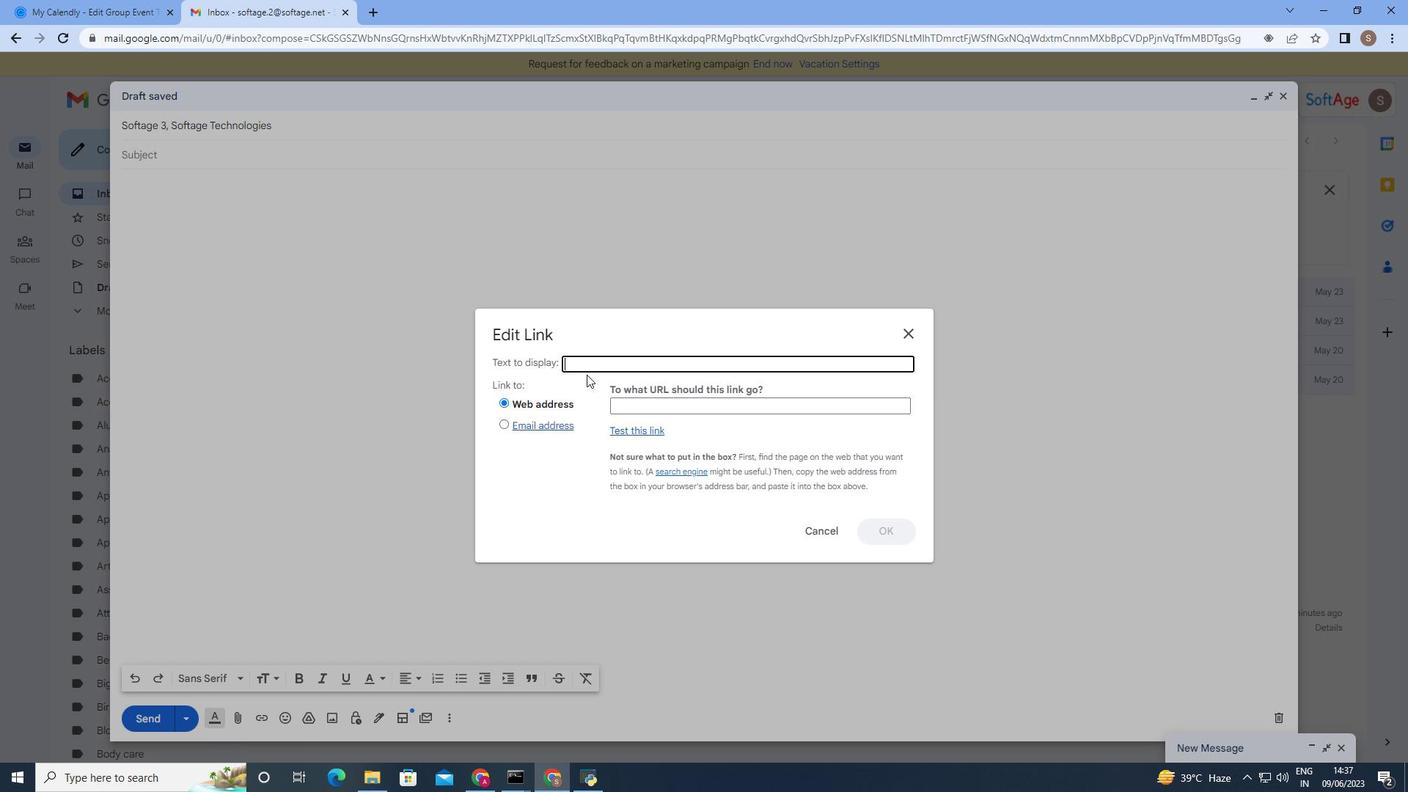 
Action: Mouse pressed left at (586, 365)
Screenshot: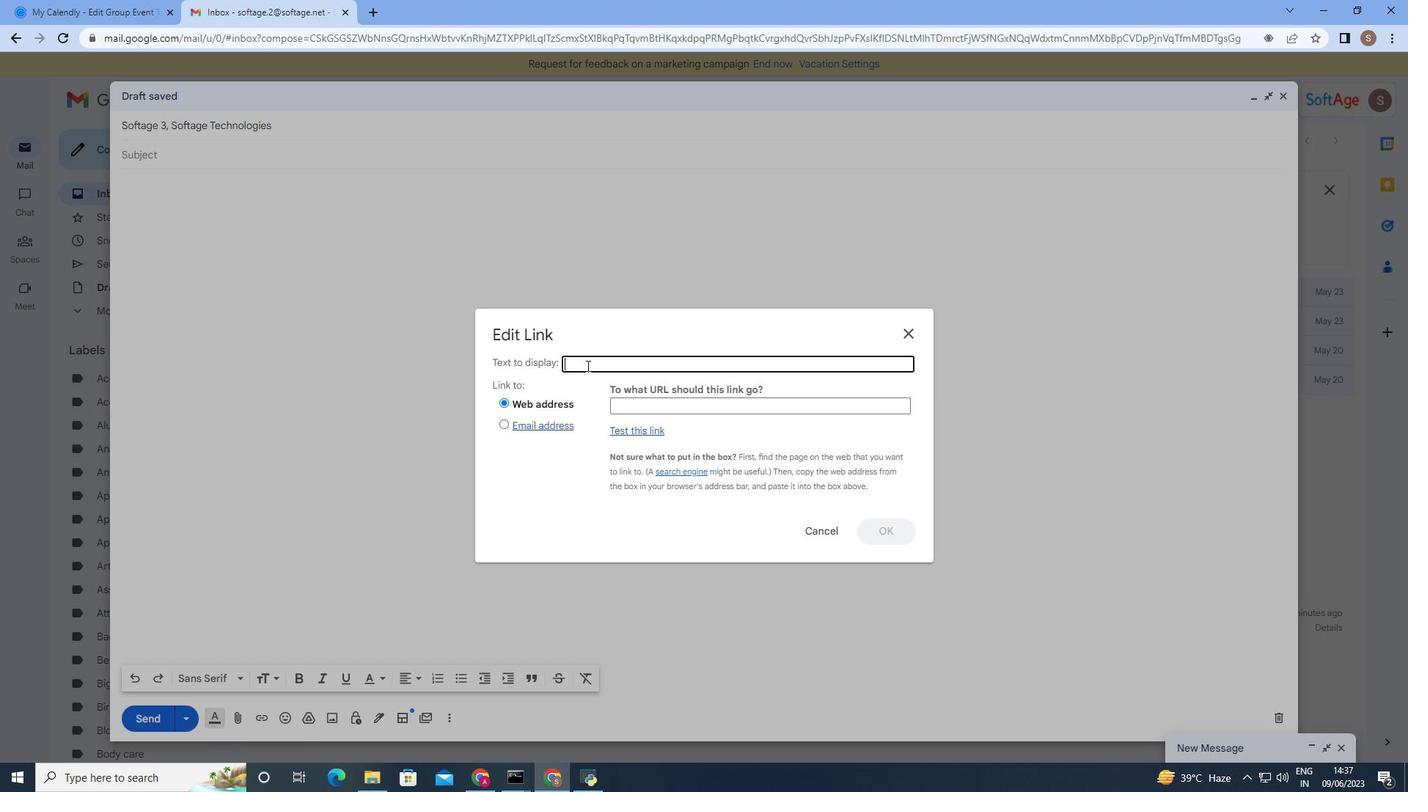
Action: Key pressed ctrl+V
Screenshot: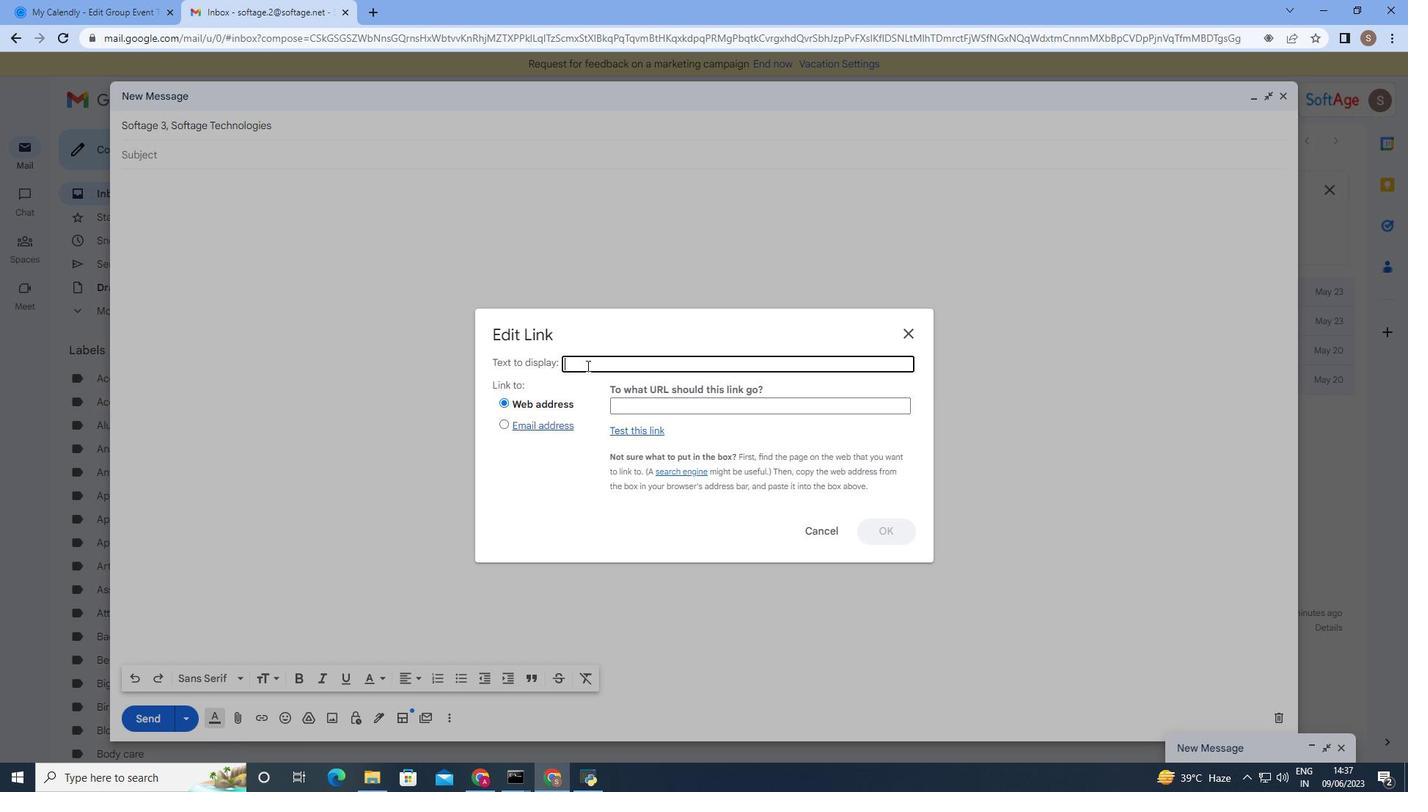 
Action: Mouse moved to (683, 407)
Screenshot: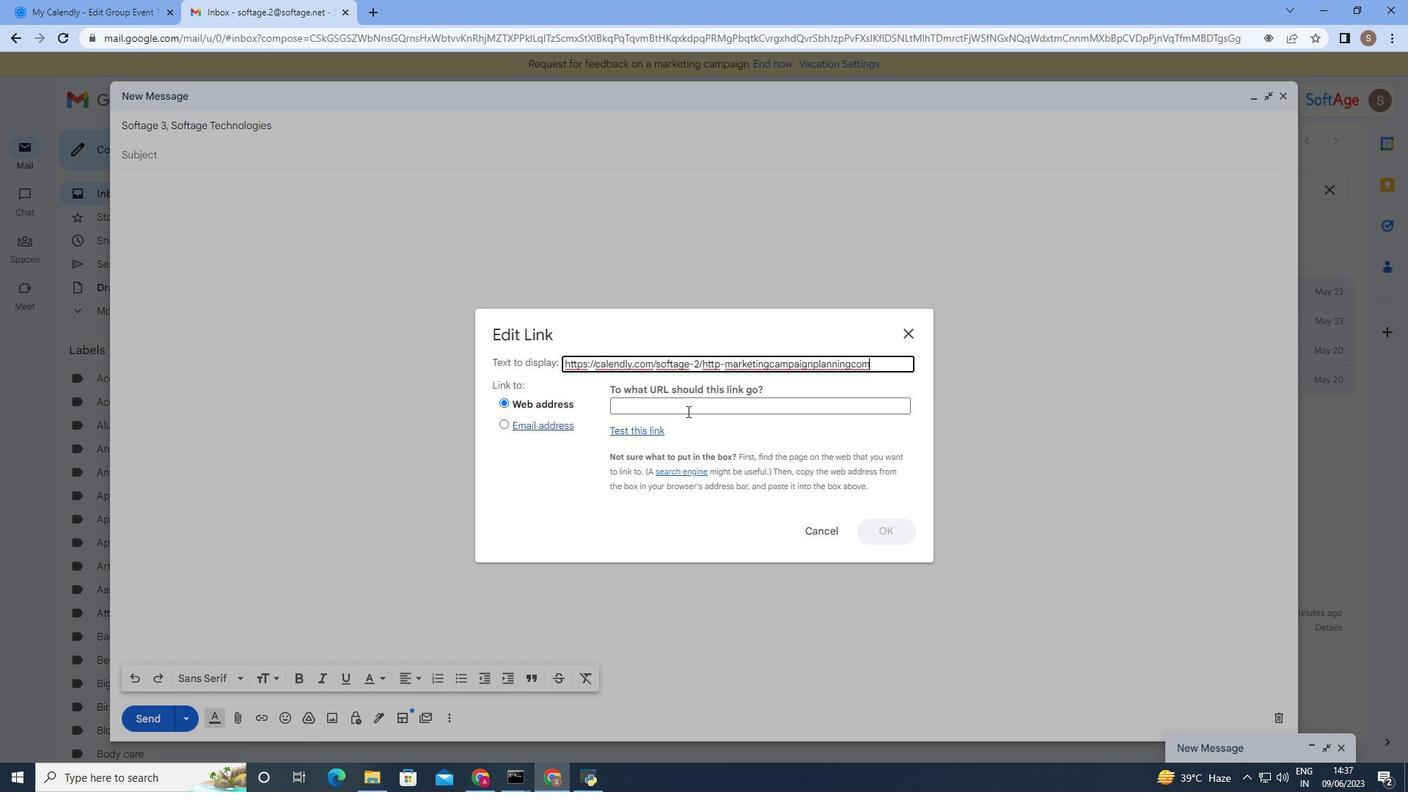 
Action: Mouse pressed left at (683, 407)
Screenshot: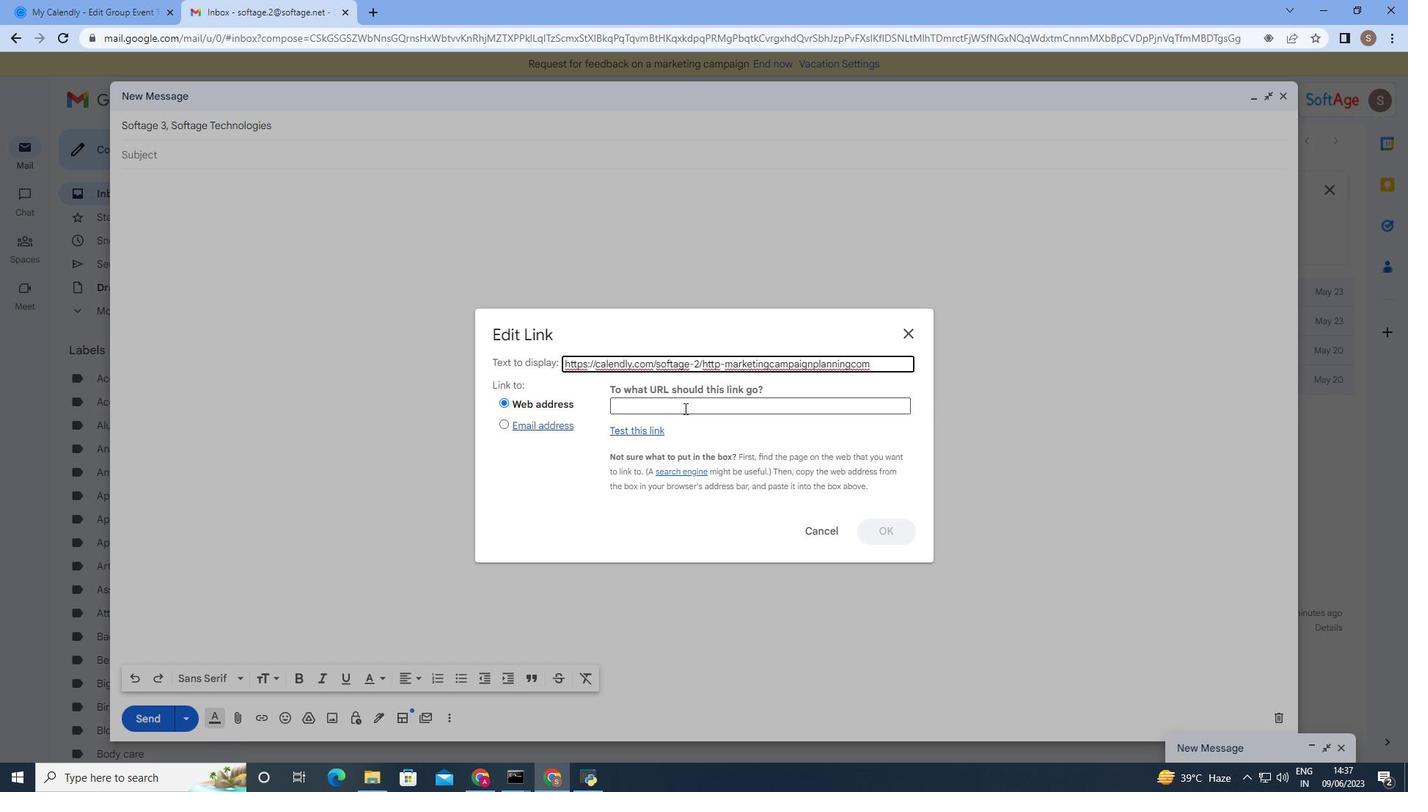 
Action: Key pressed ctrl+V
Screenshot: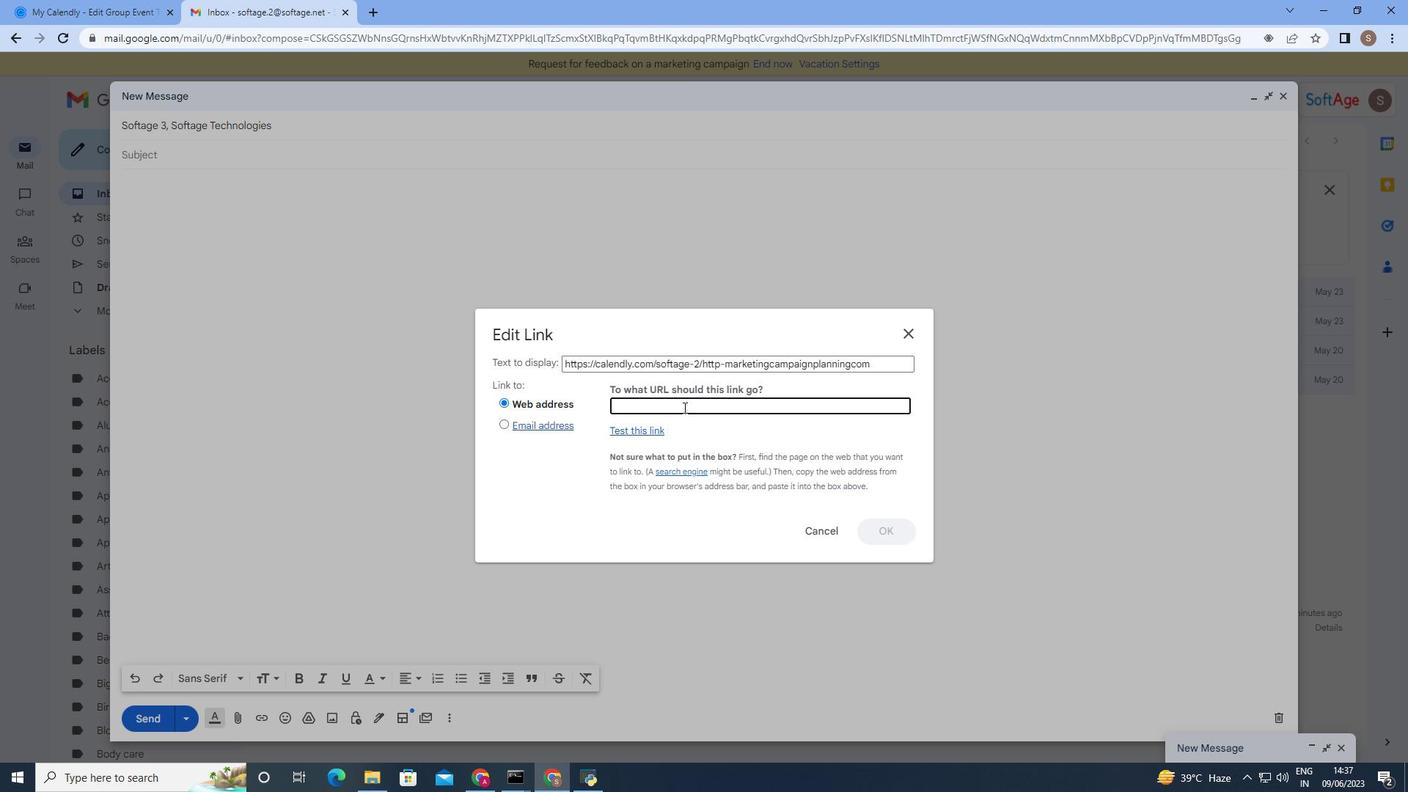 
Action: Mouse moved to (899, 536)
Screenshot: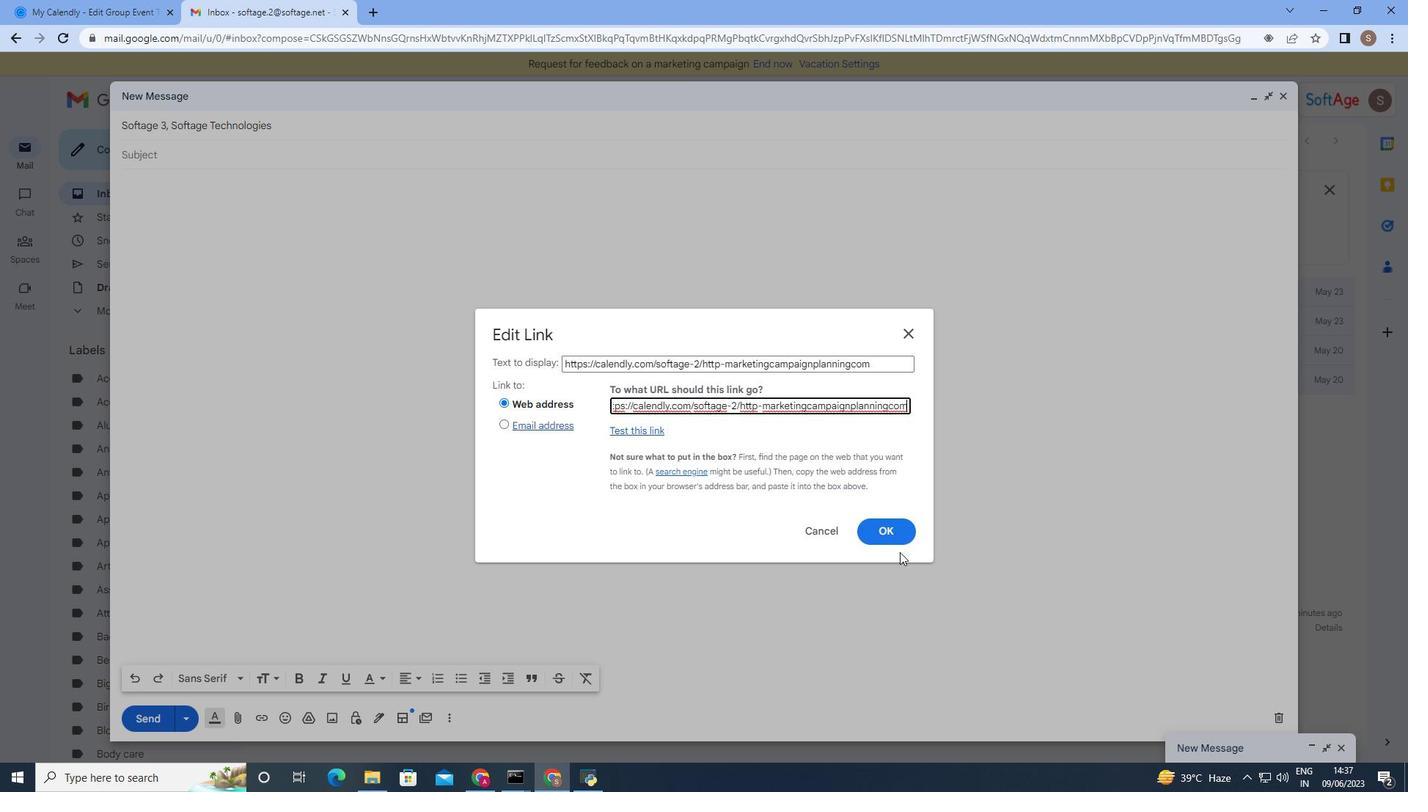 
Action: Mouse pressed left at (899, 536)
Screenshot: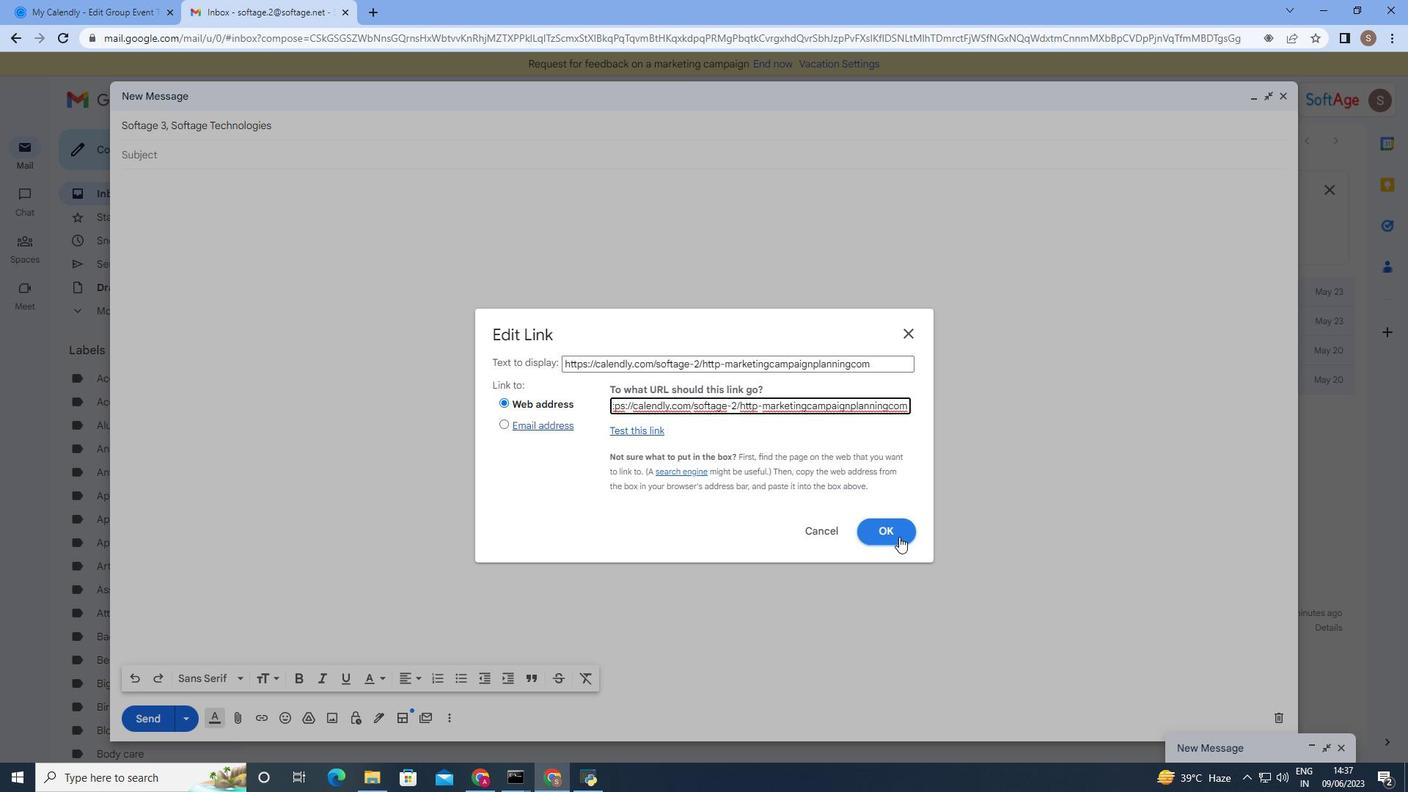 
Action: Mouse moved to (143, 718)
Screenshot: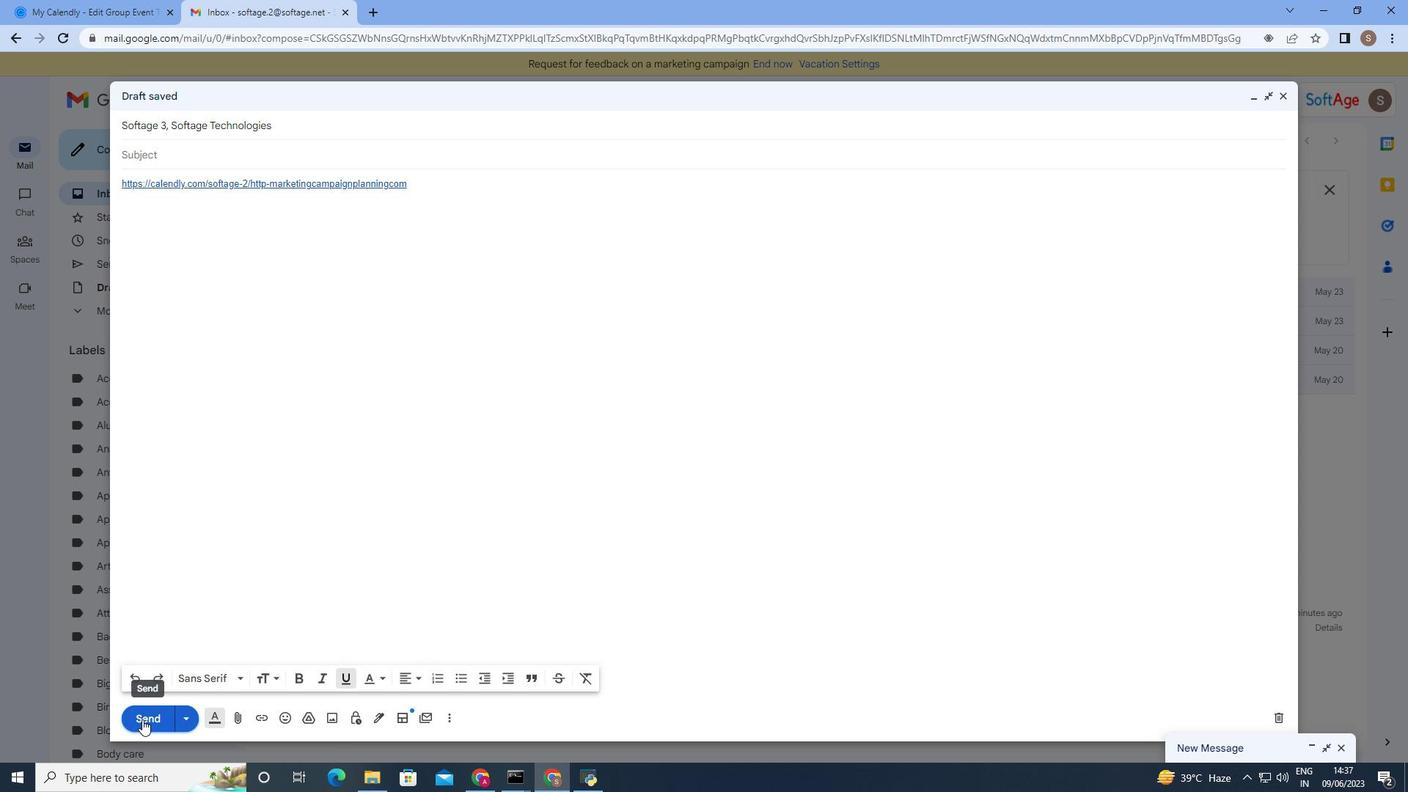 
Action: Mouse pressed left at (143, 718)
Screenshot: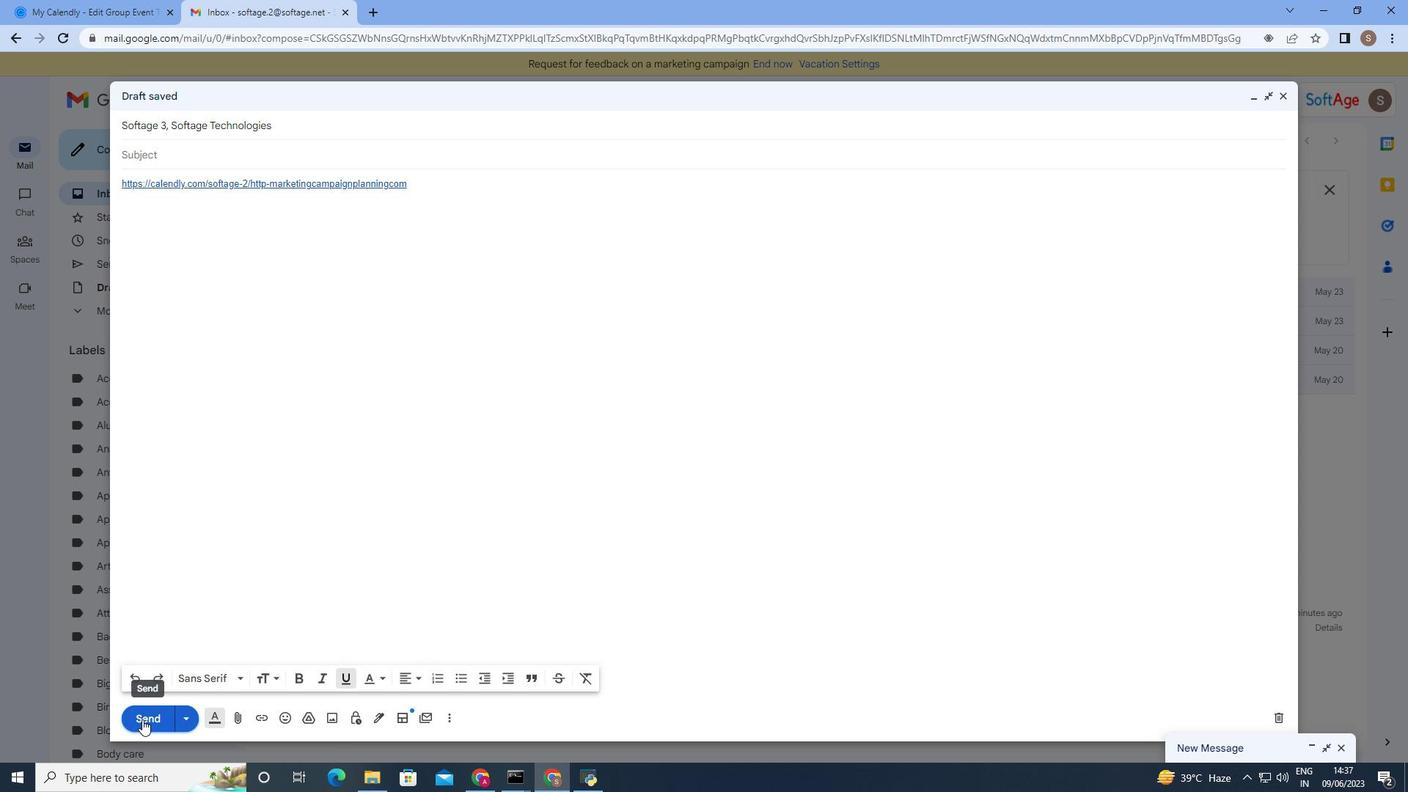 
